 Task: Look for space in Dour, Belgium from 9th July, 2023 to 16th July, 2023 for 2 adults, 1 child in price range Rs.8000 to Rs.16000. Place can be entire place with 2 bedrooms having 2 beds and 1 bathroom. Property type can be flat. Amenities needed are: washing machine, heating, . Booking option can be shelf check-in. Required host language is English.
Action: Mouse moved to (560, 145)
Screenshot: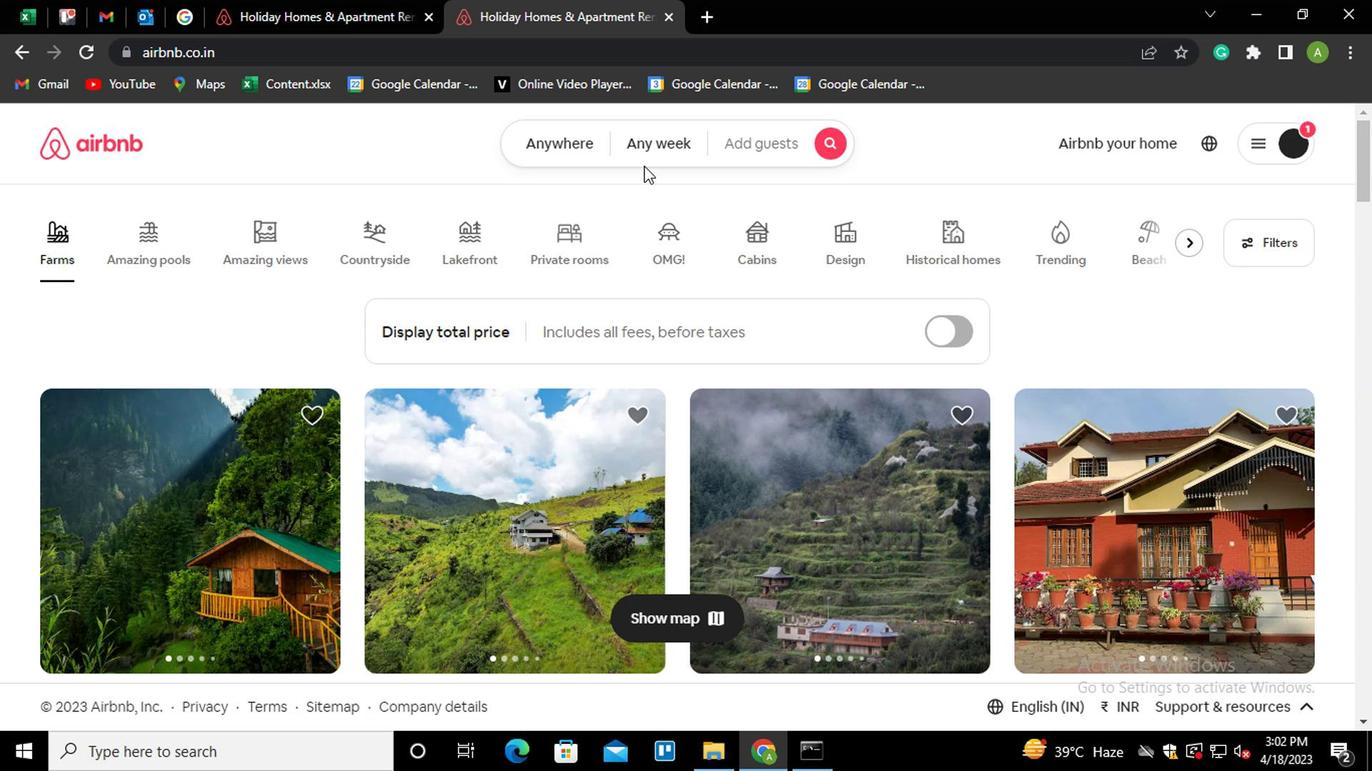 
Action: Mouse pressed left at (560, 145)
Screenshot: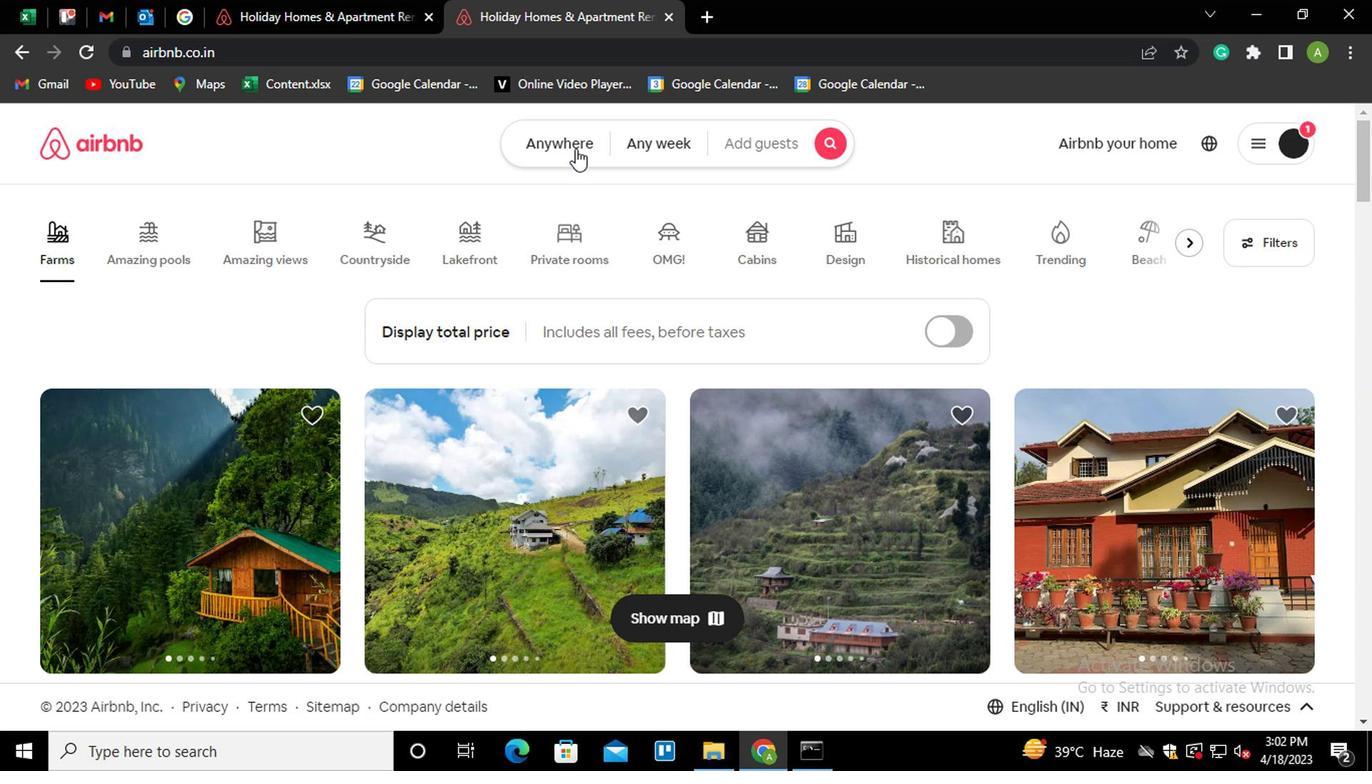 
Action: Mouse moved to (378, 230)
Screenshot: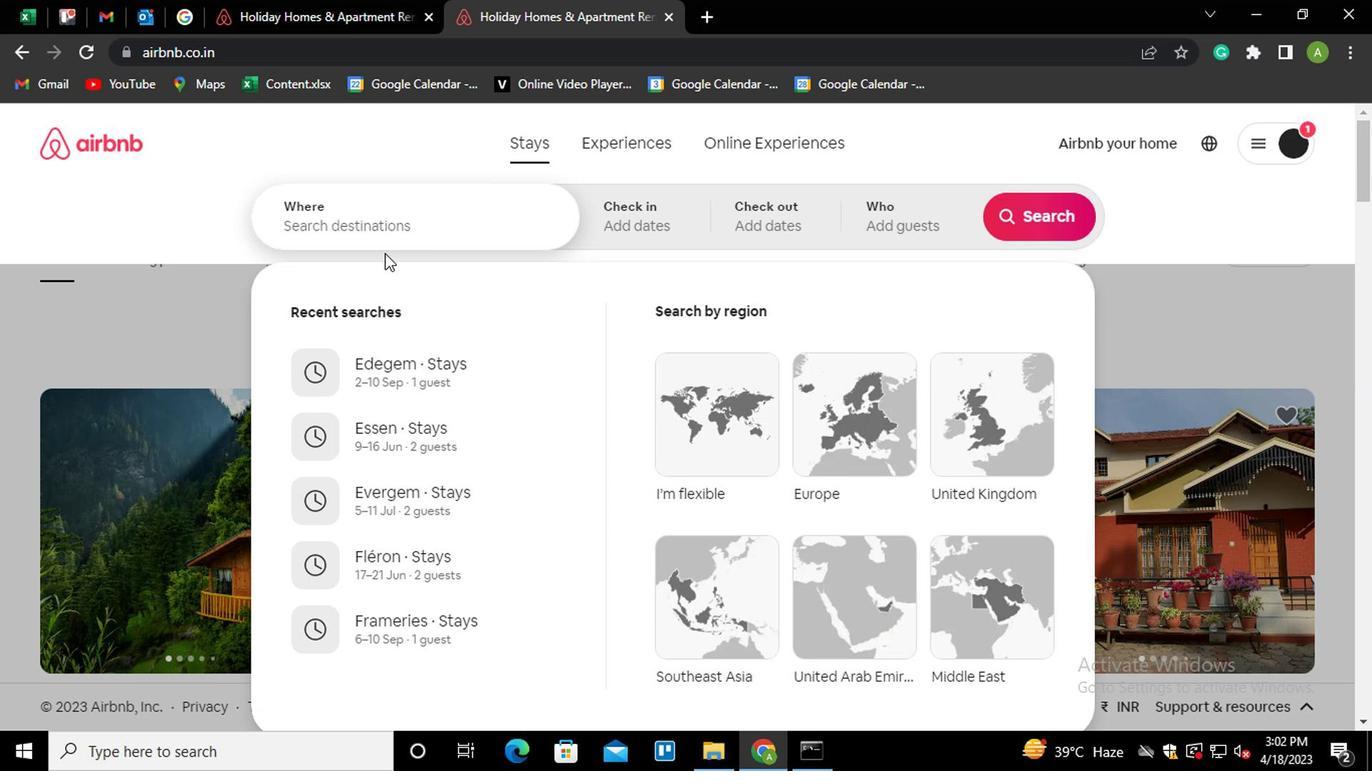 
Action: Mouse pressed left at (378, 230)
Screenshot: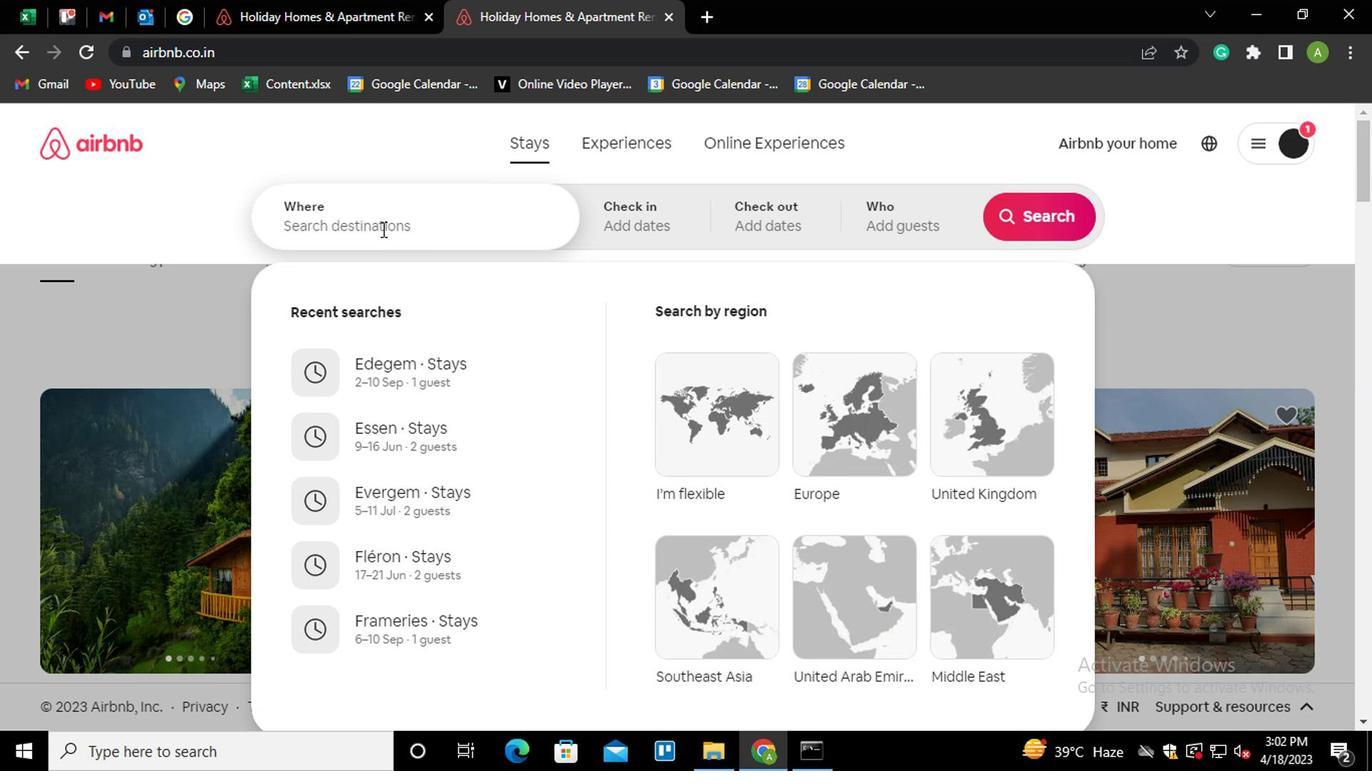 
Action: Key pressed <Key.shift>DOUR,<Key.space><Key.shift_r>BELGIUM<Key.down><Key.down><Key.down><Key.enter>
Screenshot: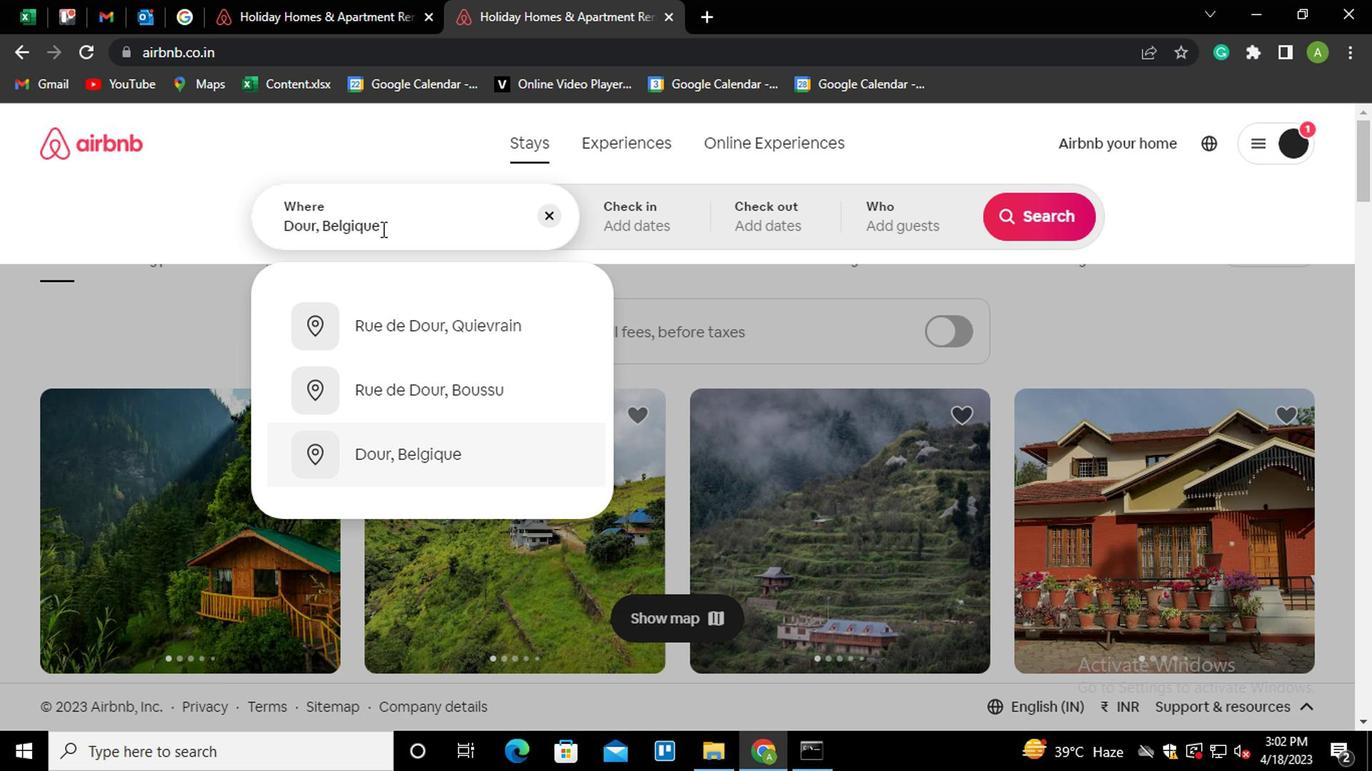 
Action: Mouse moved to (1021, 375)
Screenshot: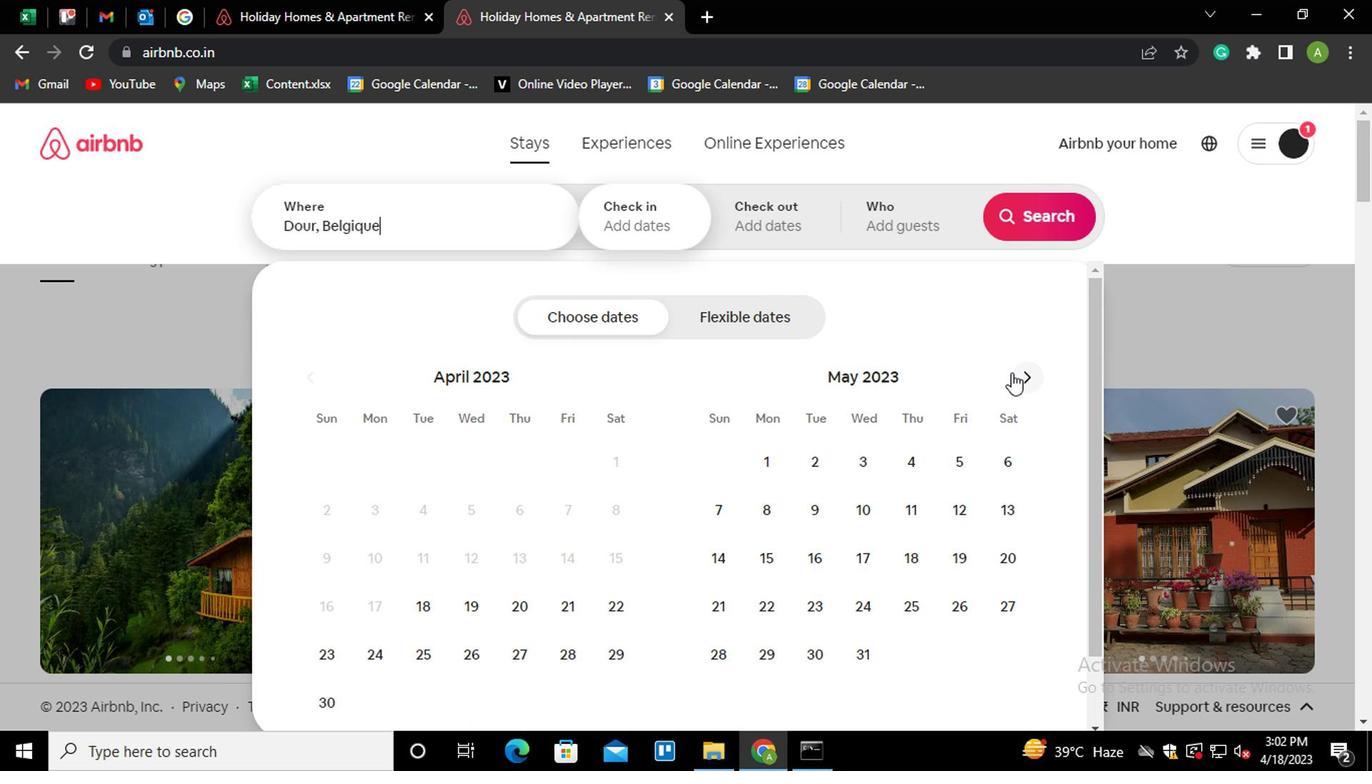 
Action: Mouse pressed left at (1021, 375)
Screenshot: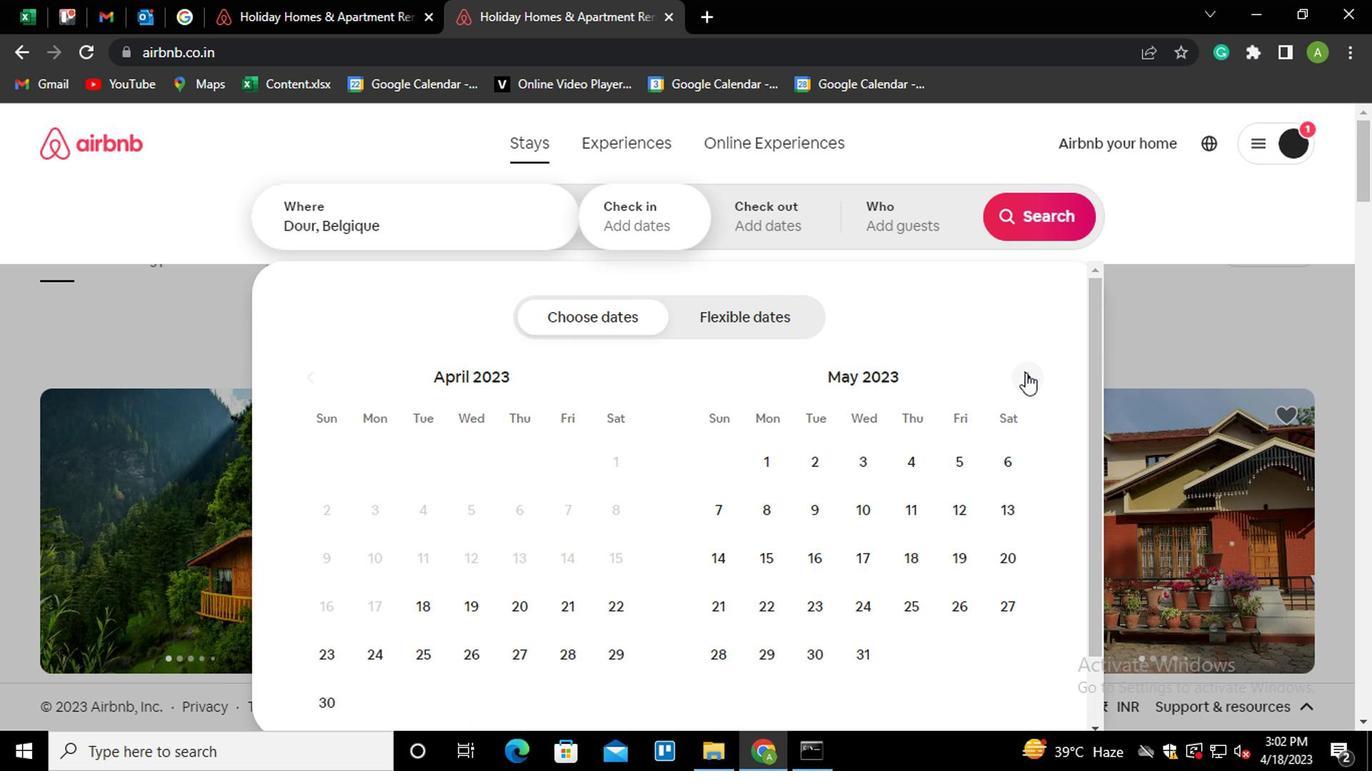 
Action: Mouse pressed left at (1021, 375)
Screenshot: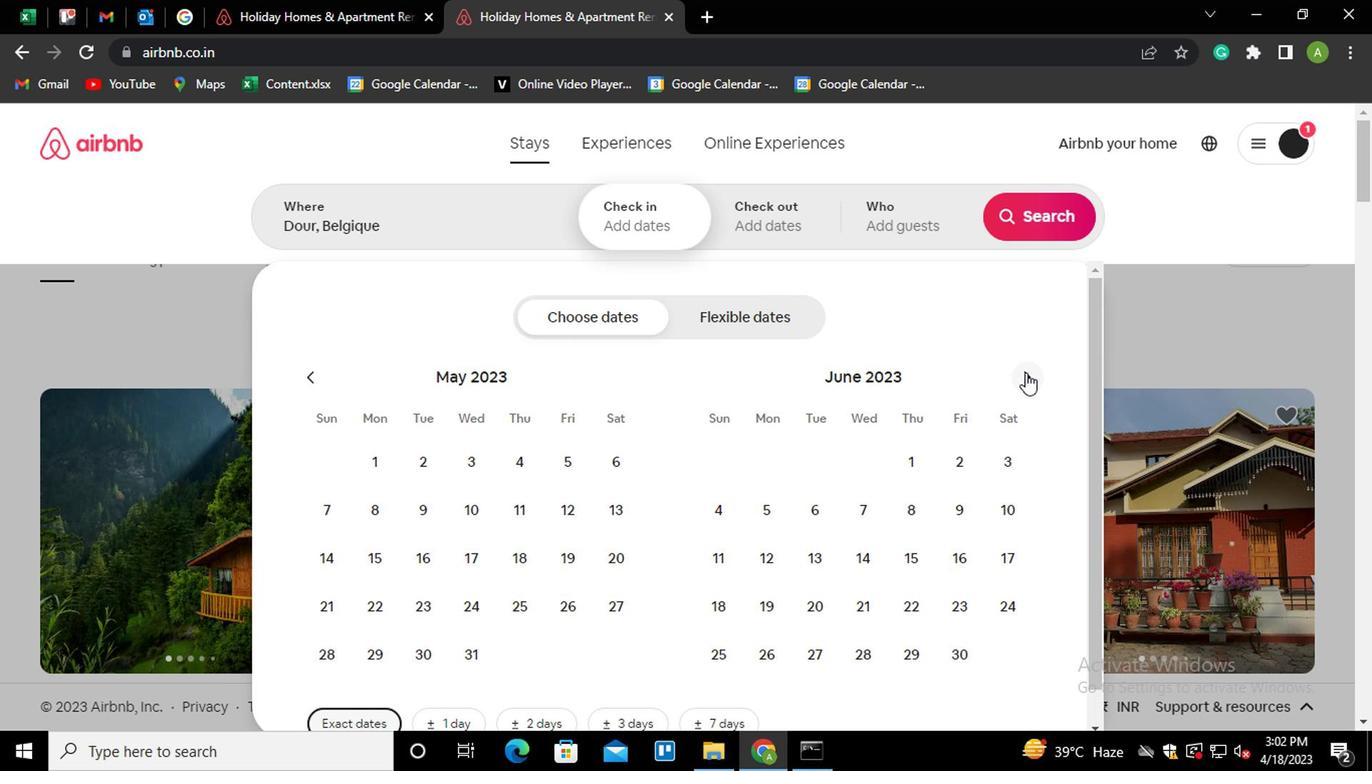 
Action: Mouse moved to (713, 552)
Screenshot: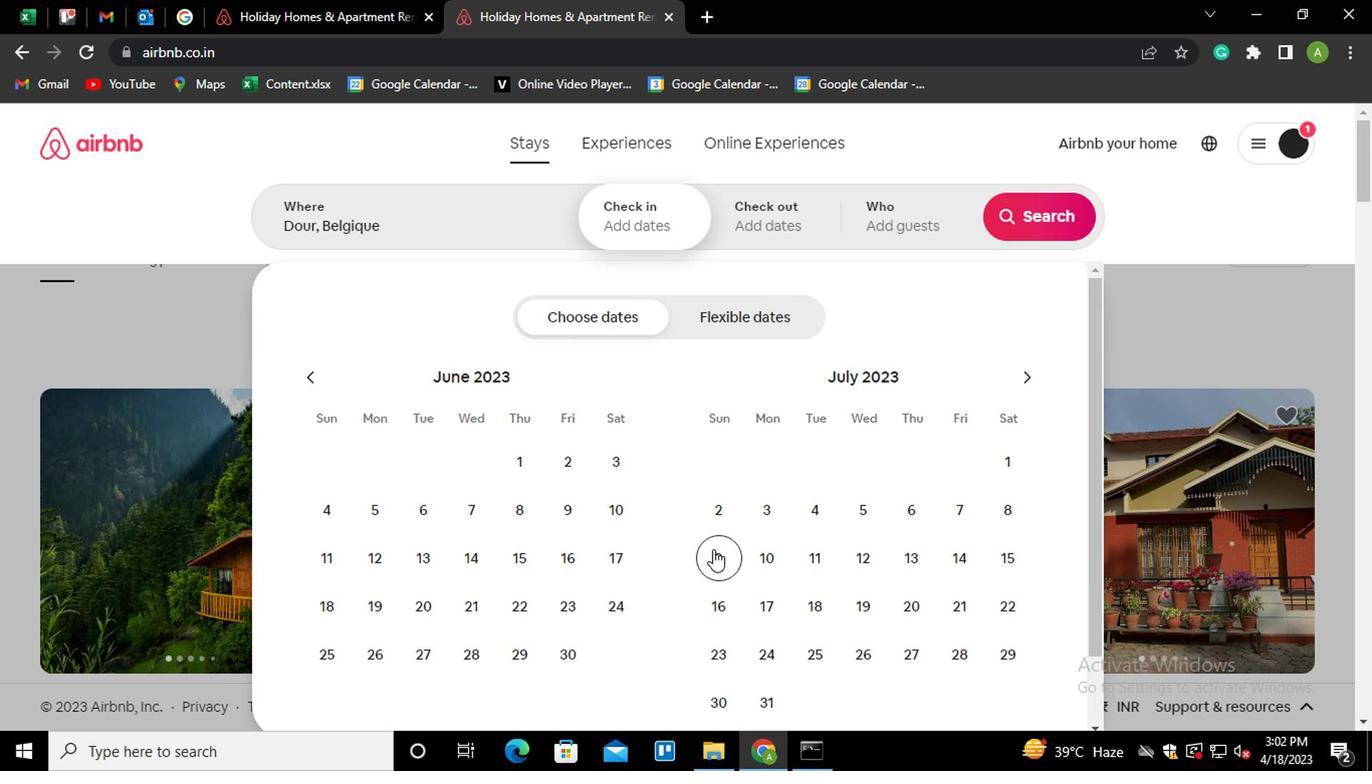 
Action: Mouse pressed left at (713, 552)
Screenshot: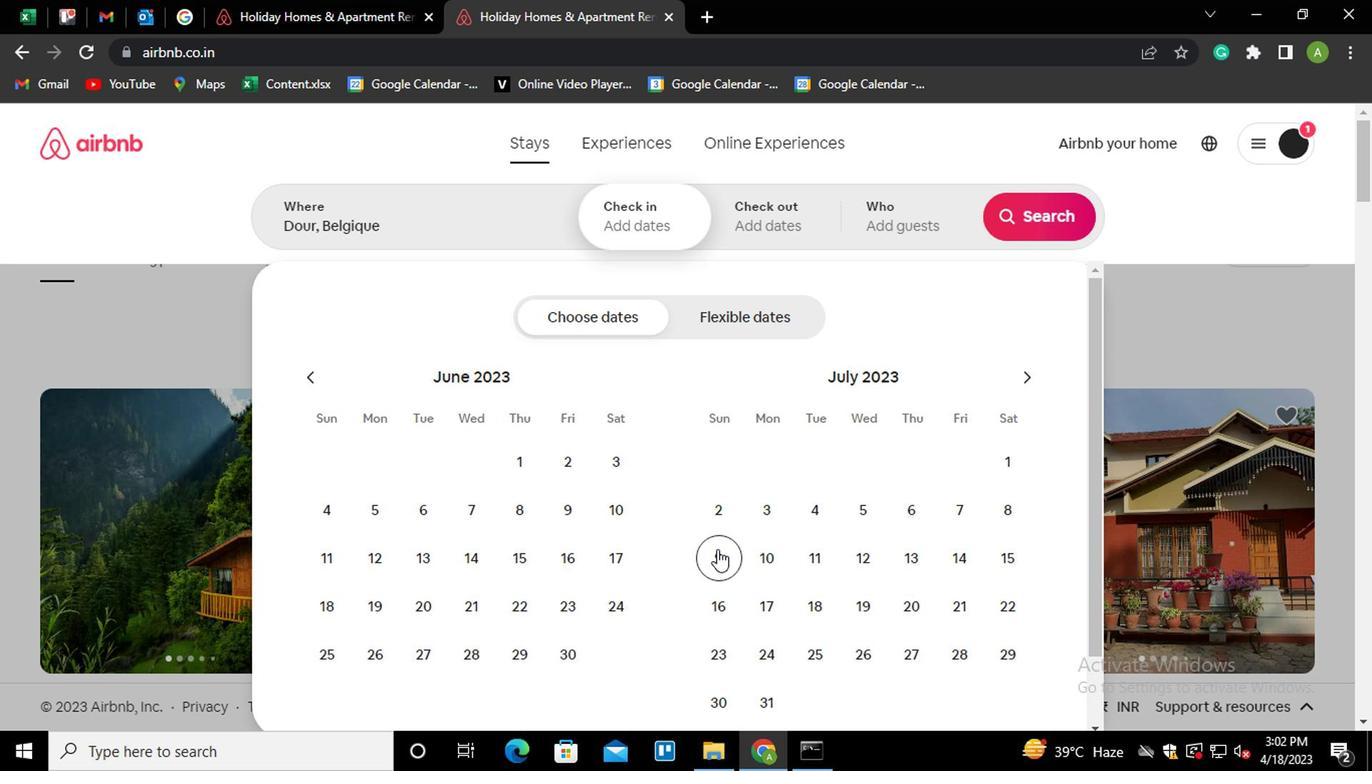 
Action: Mouse moved to (726, 611)
Screenshot: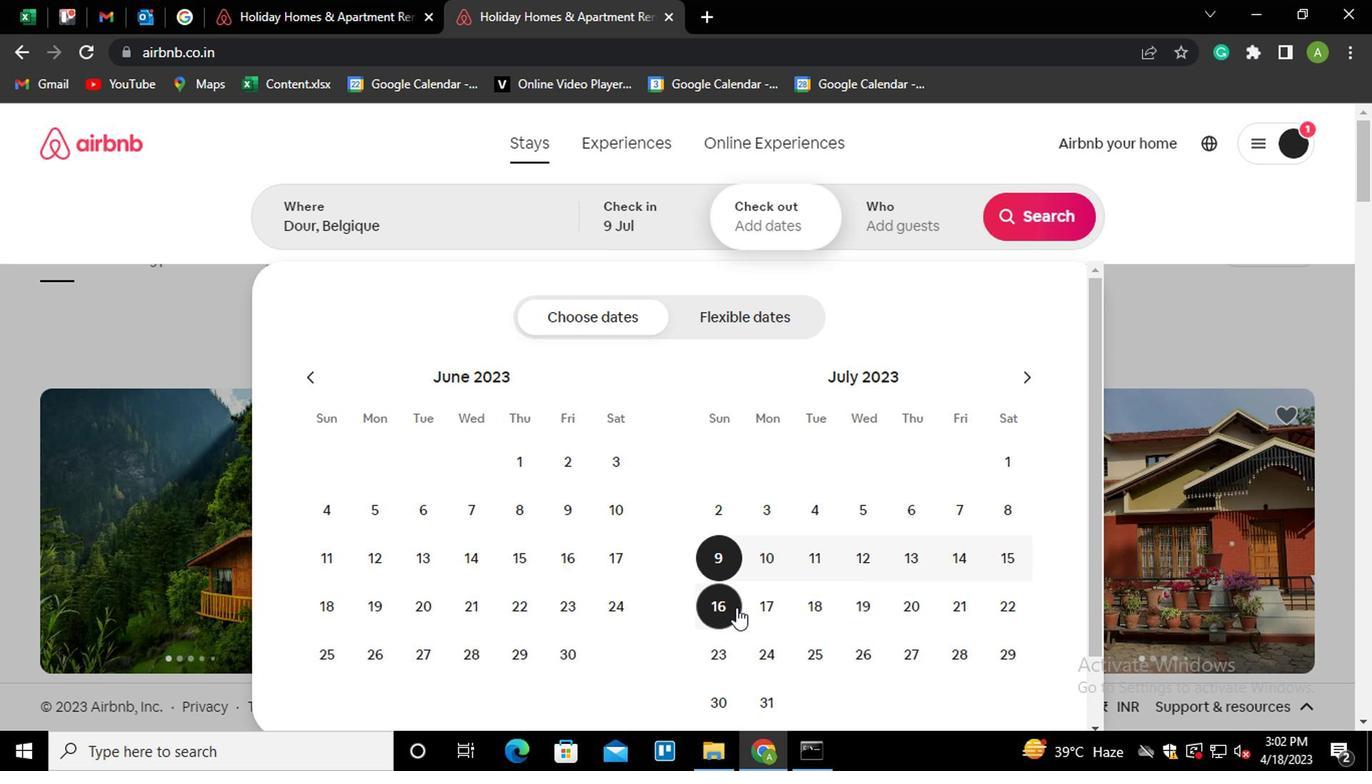 
Action: Mouse pressed left at (726, 611)
Screenshot: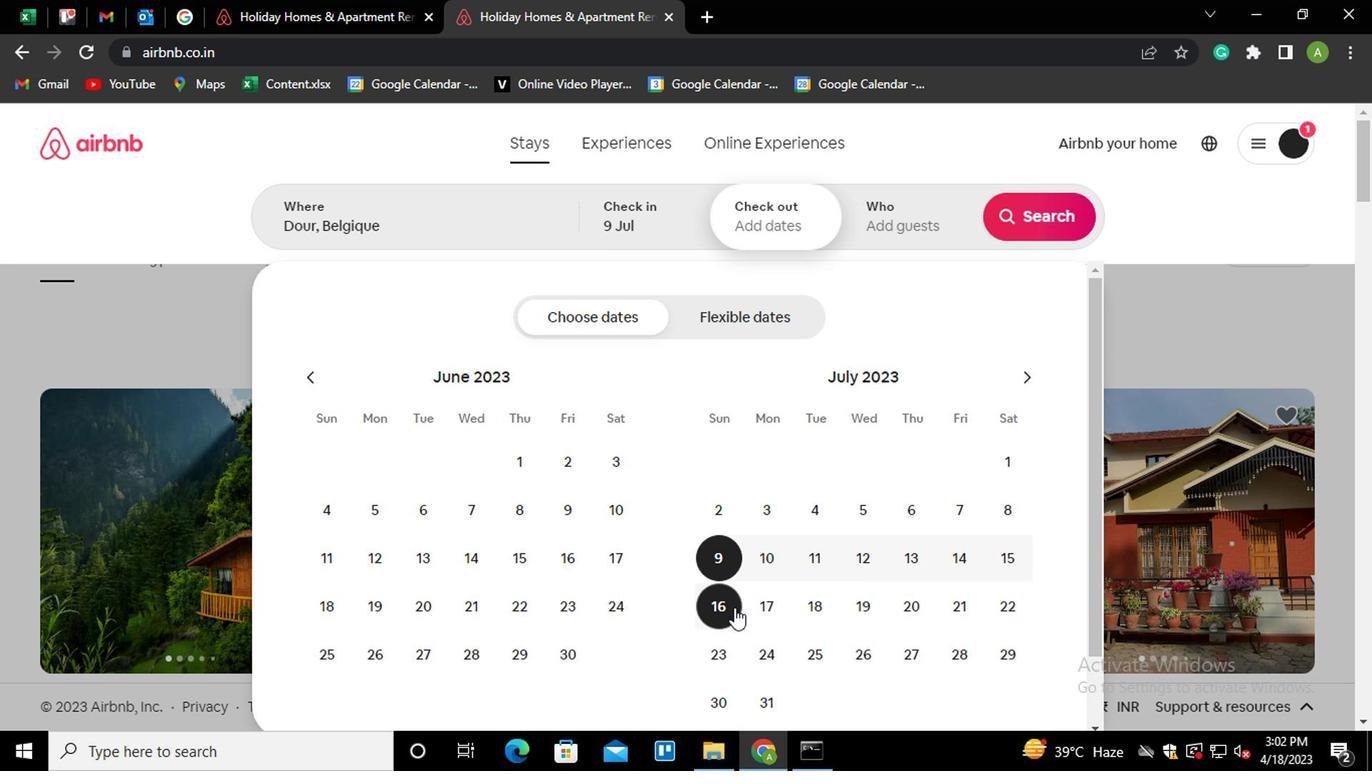 
Action: Mouse moved to (882, 227)
Screenshot: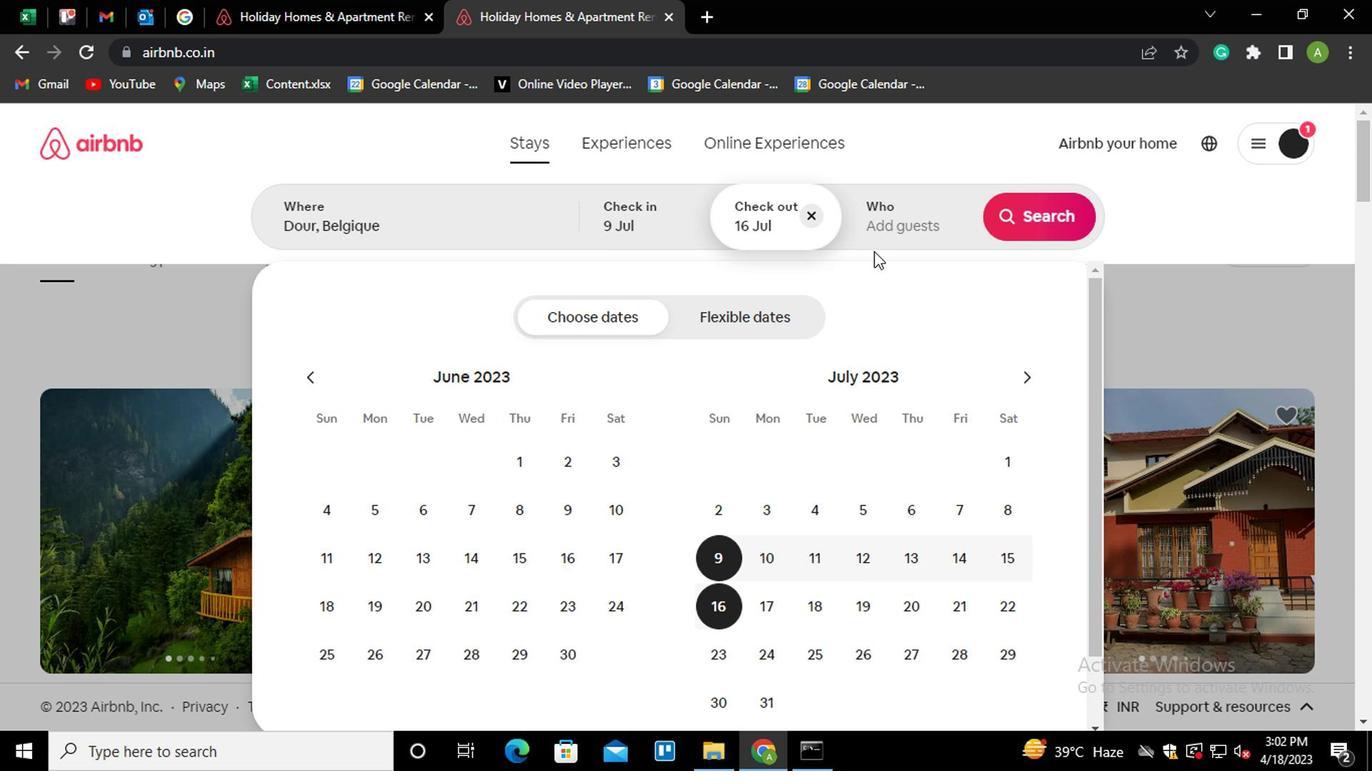 
Action: Mouse pressed left at (882, 227)
Screenshot: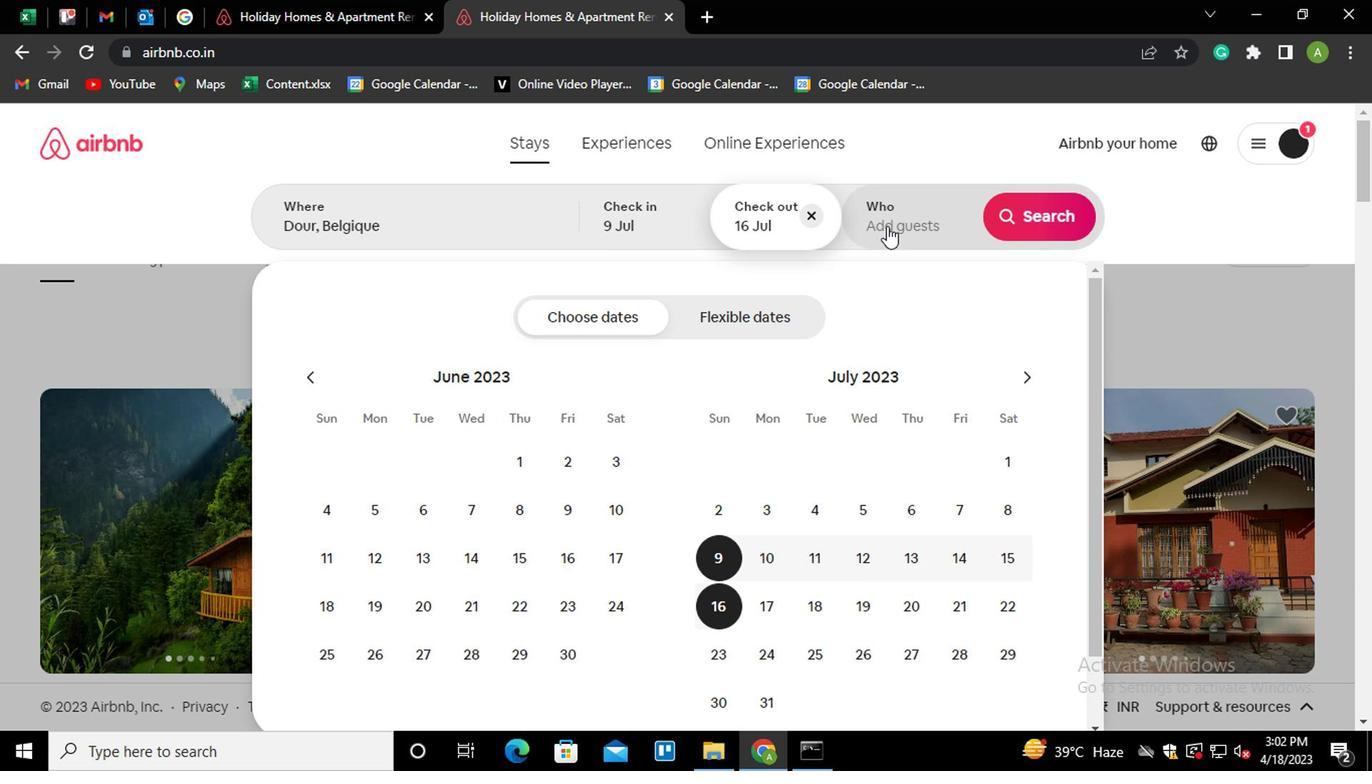 
Action: Mouse moved to (1031, 321)
Screenshot: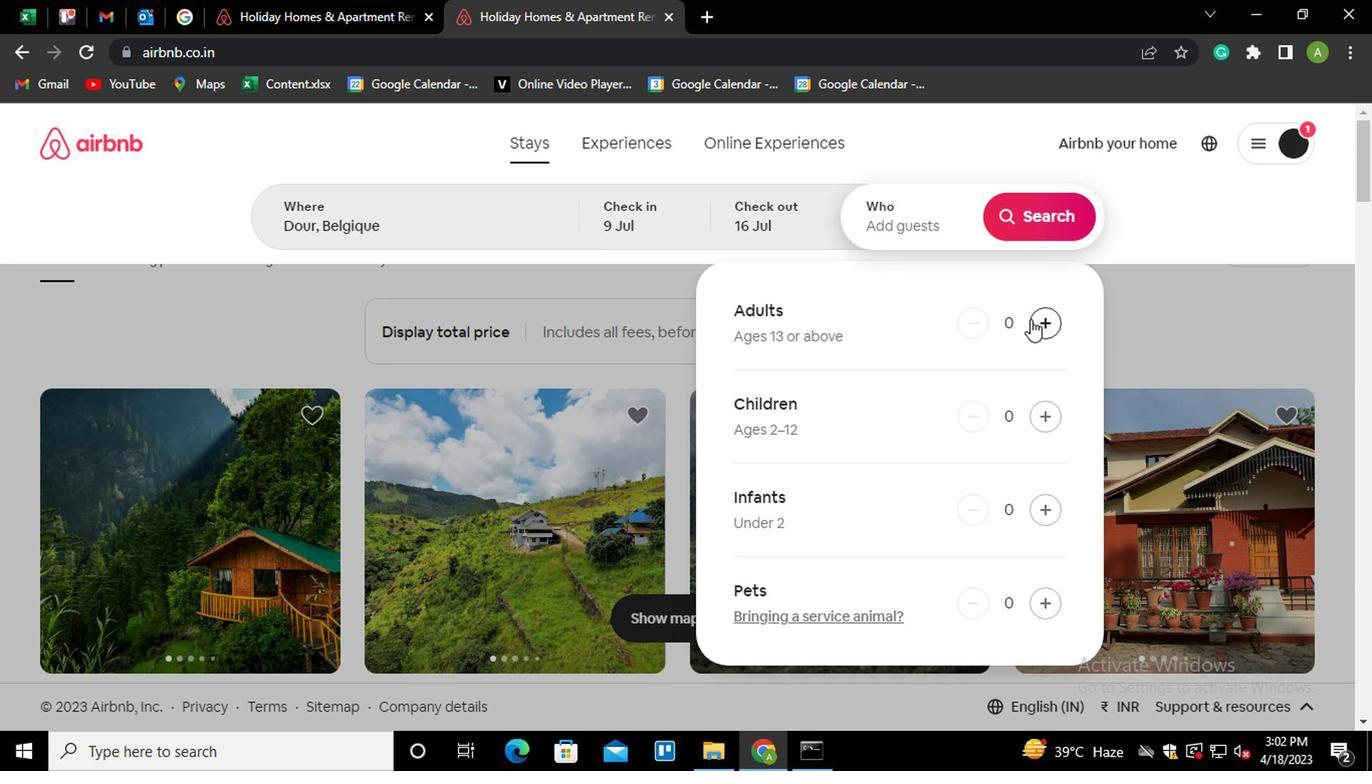 
Action: Mouse pressed left at (1031, 321)
Screenshot: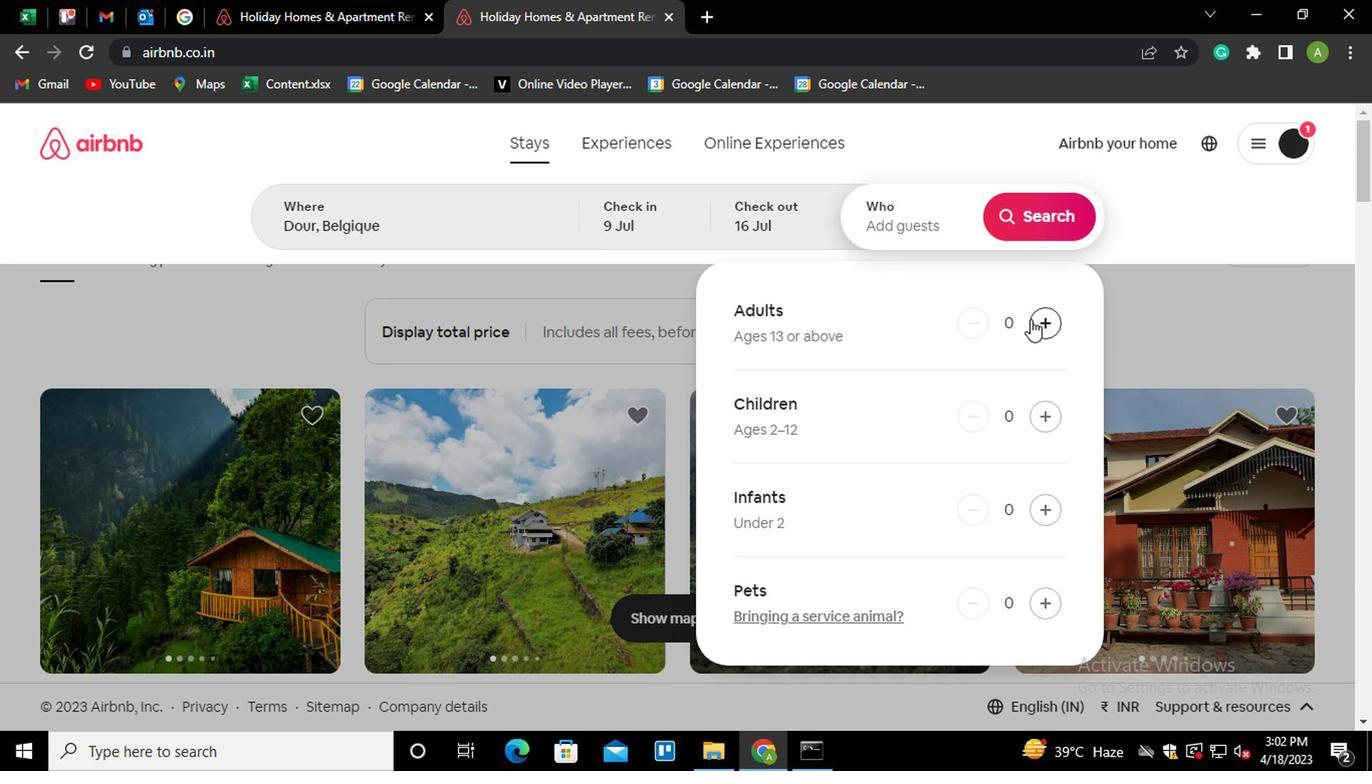 
Action: Mouse pressed left at (1031, 321)
Screenshot: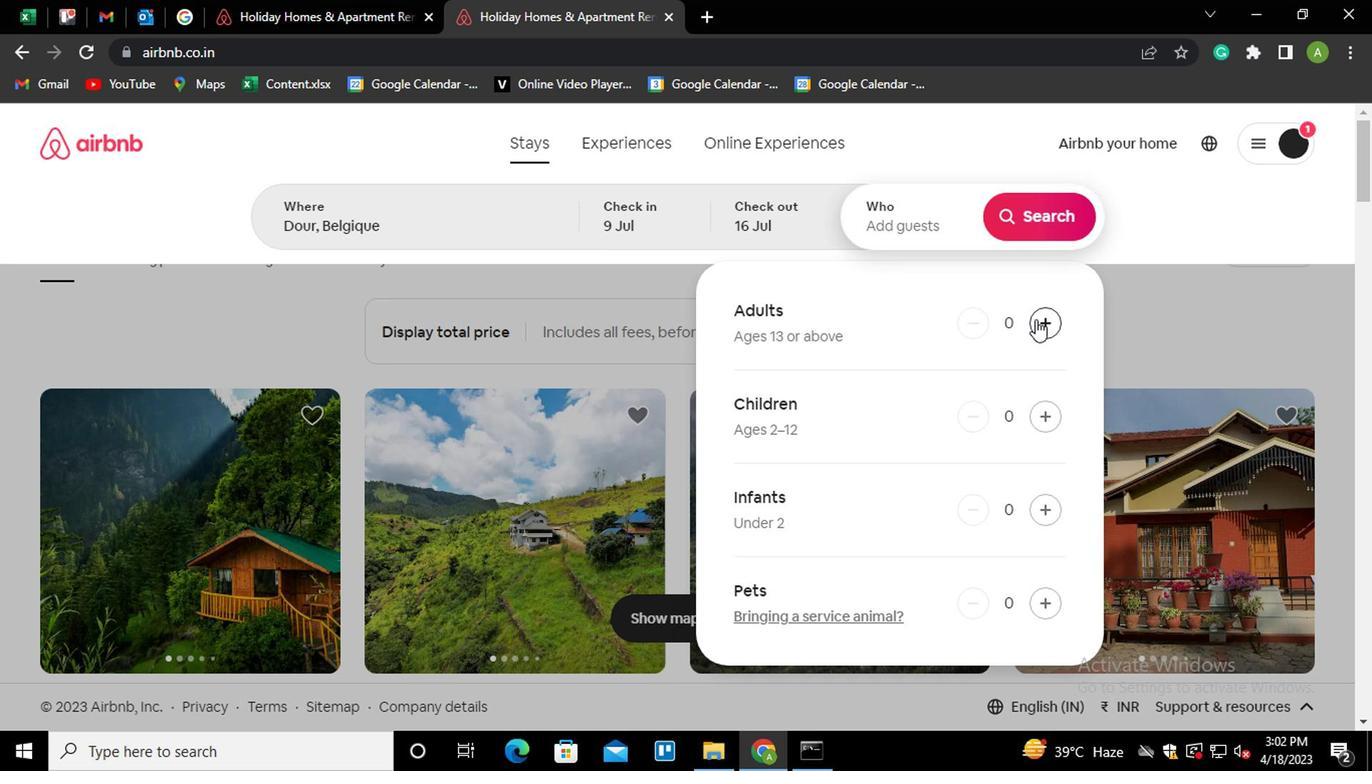 
Action: Mouse moved to (1036, 417)
Screenshot: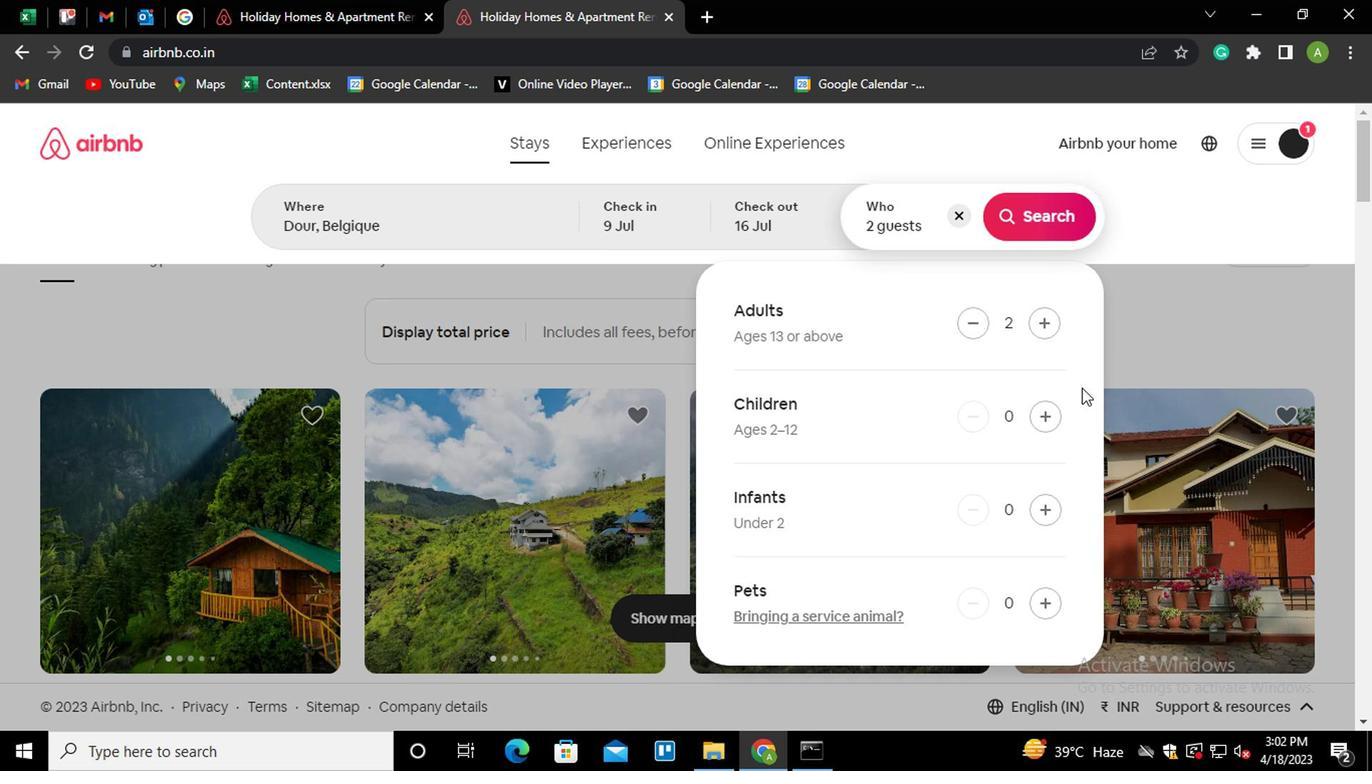 
Action: Mouse pressed left at (1036, 417)
Screenshot: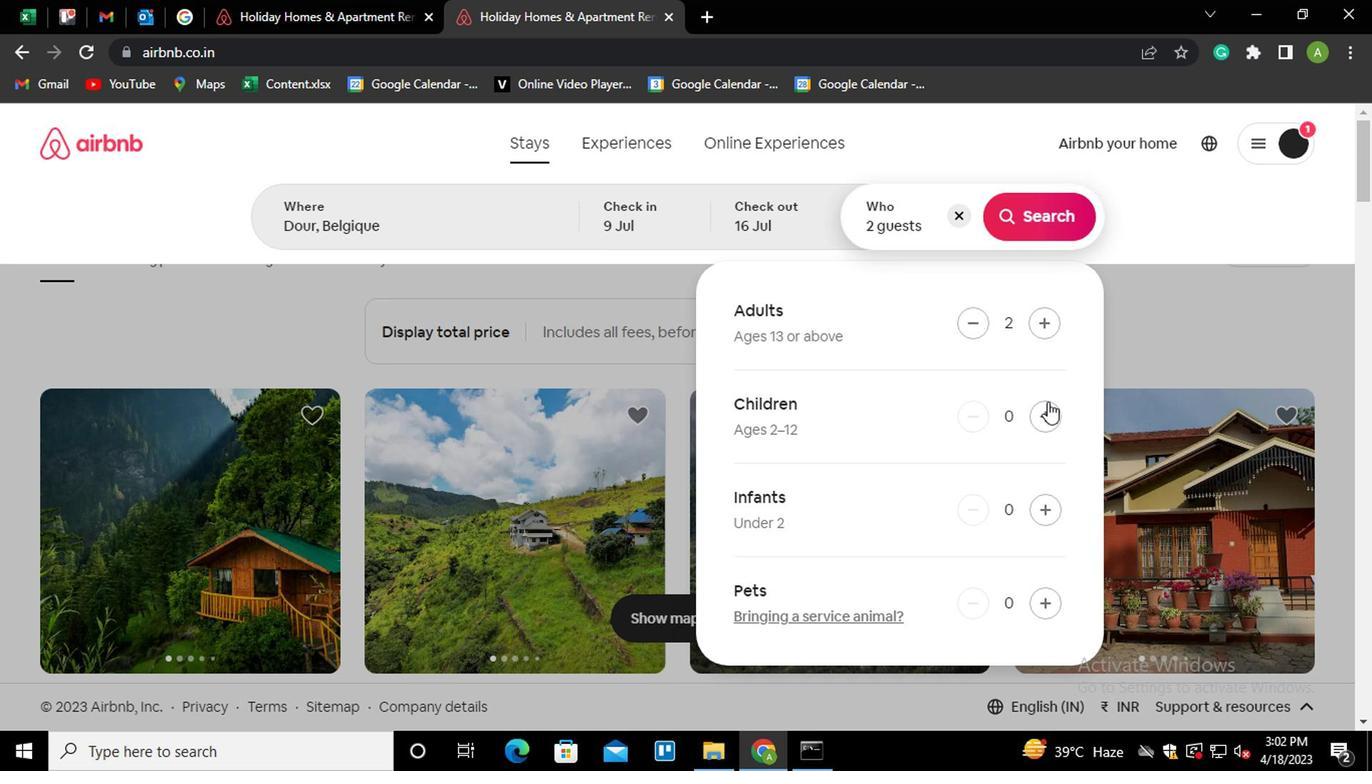 
Action: Mouse moved to (1023, 204)
Screenshot: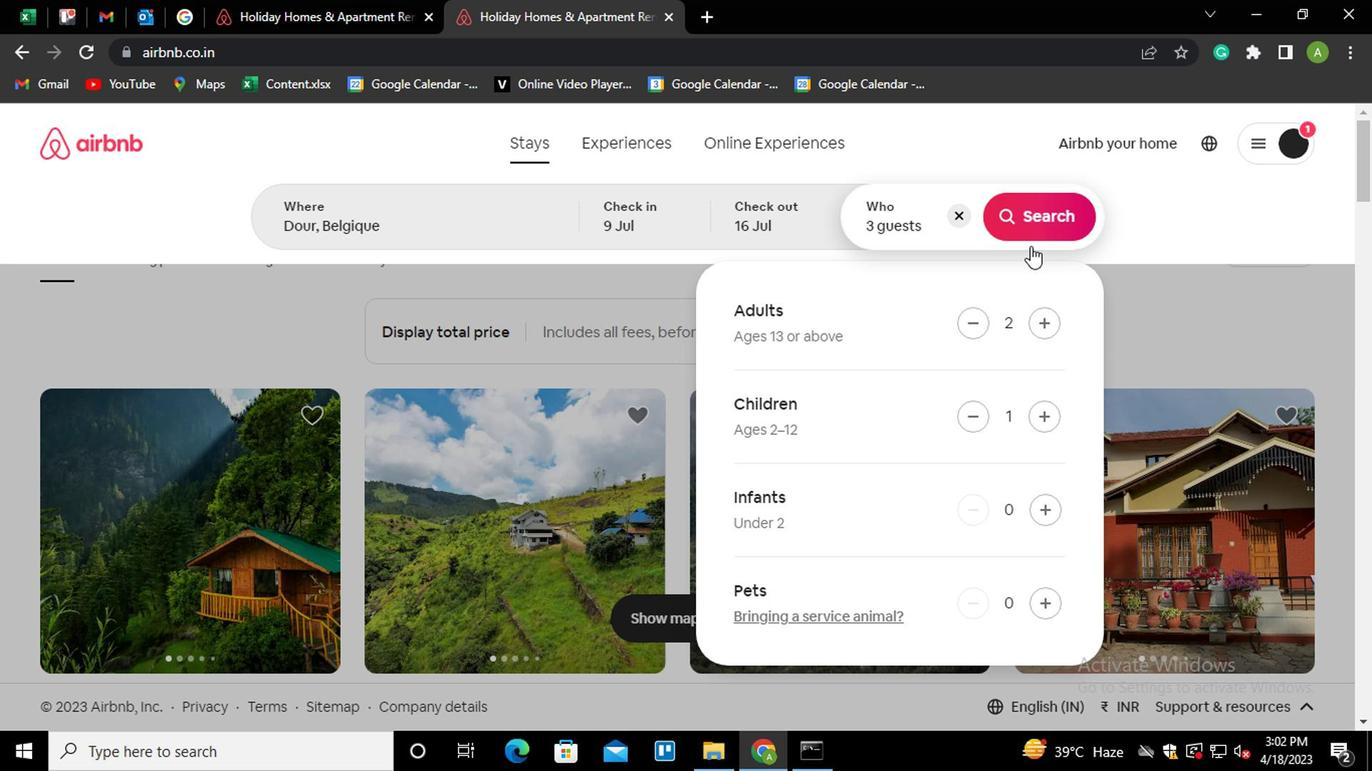 
Action: Mouse pressed left at (1023, 204)
Screenshot: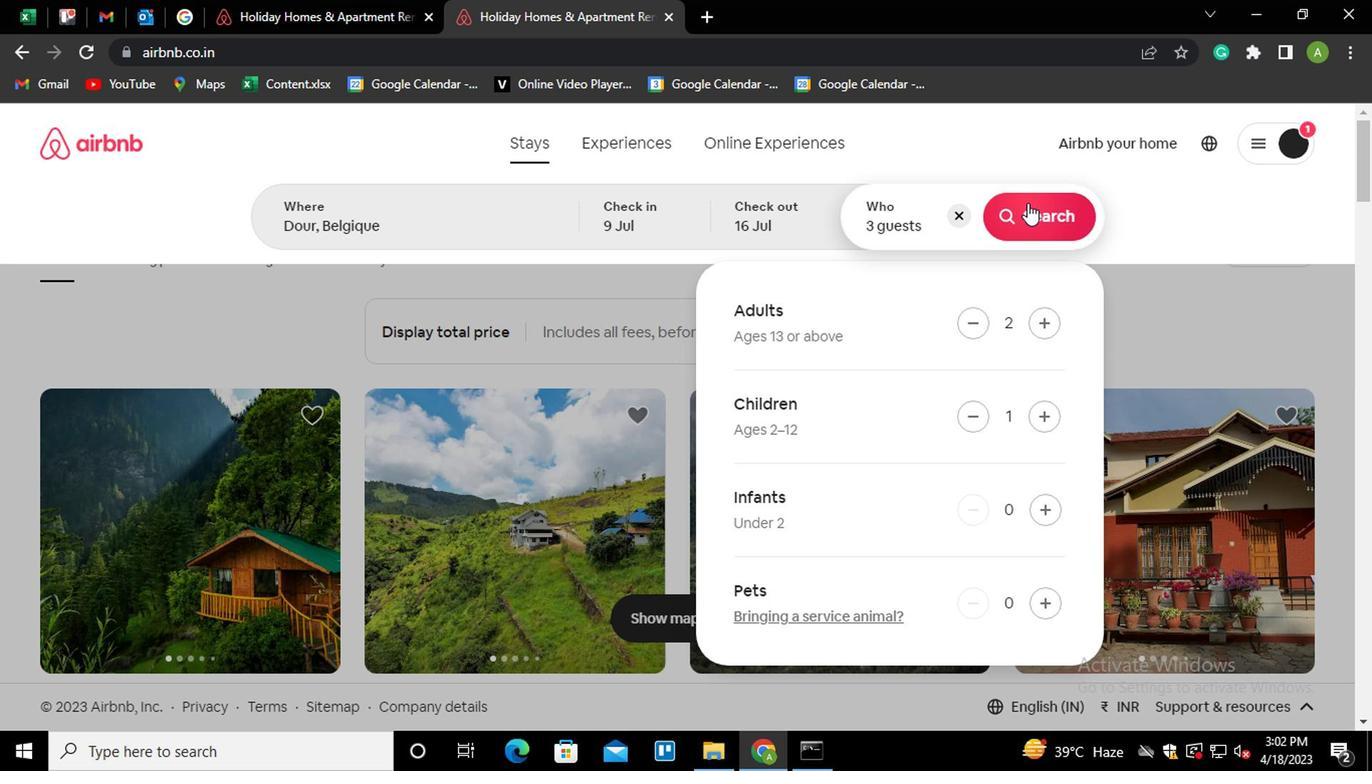 
Action: Mouse moved to (1289, 227)
Screenshot: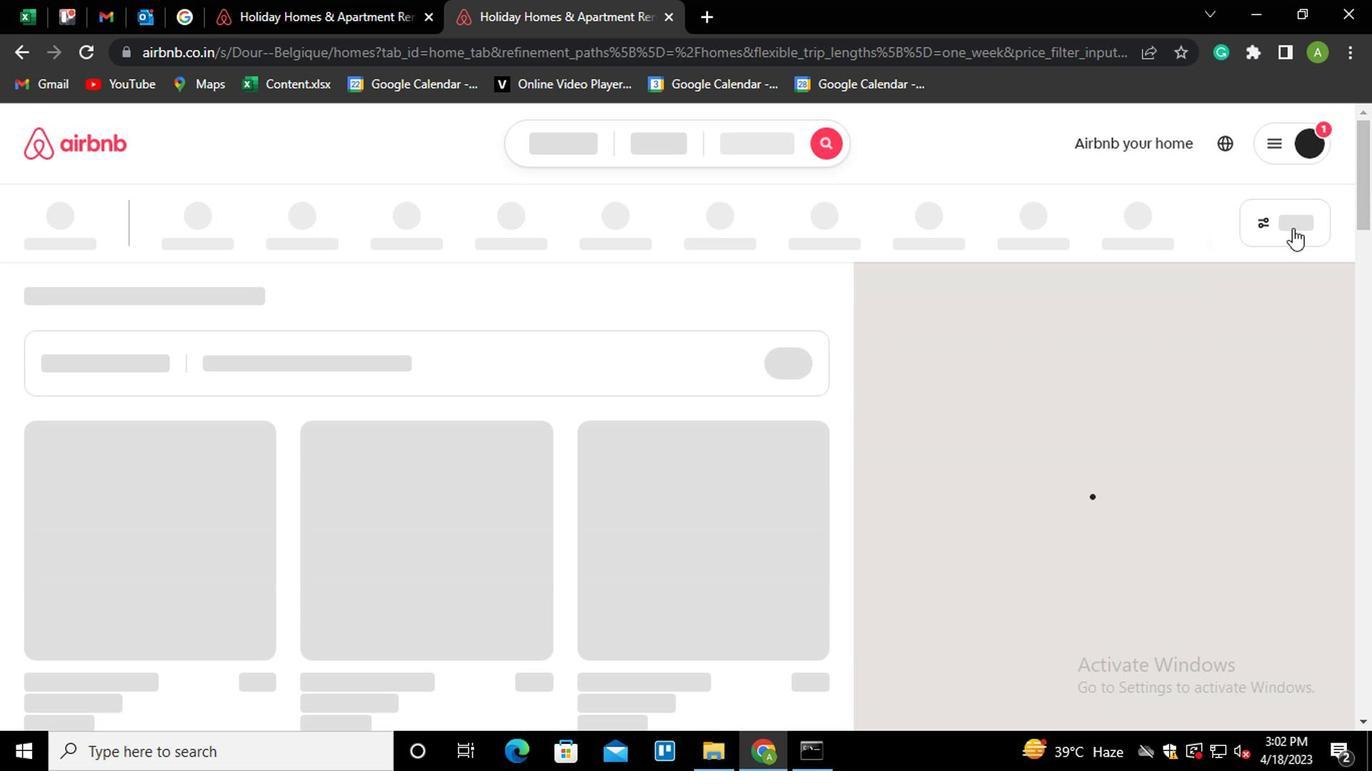
Action: Mouse pressed left at (1289, 227)
Screenshot: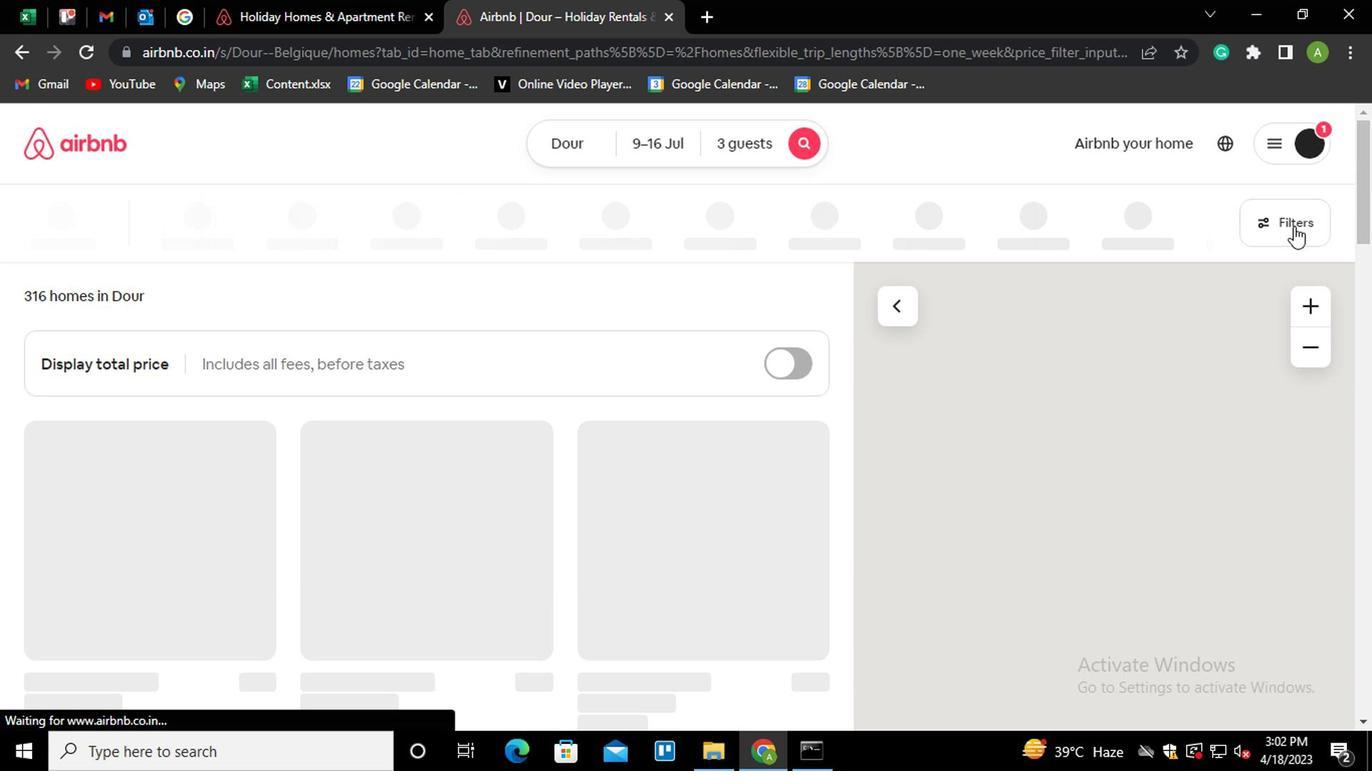
Action: Mouse moved to (585, 463)
Screenshot: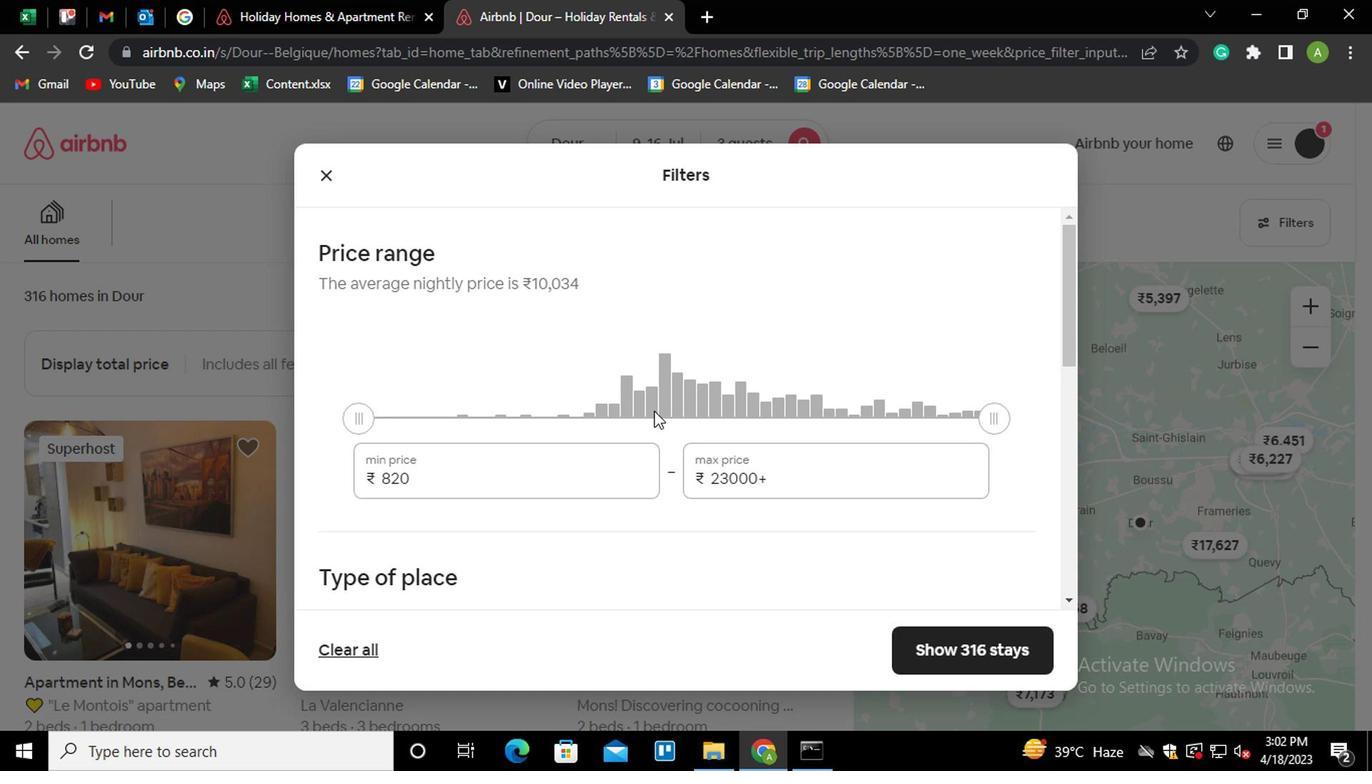 
Action: Mouse pressed left at (585, 463)
Screenshot: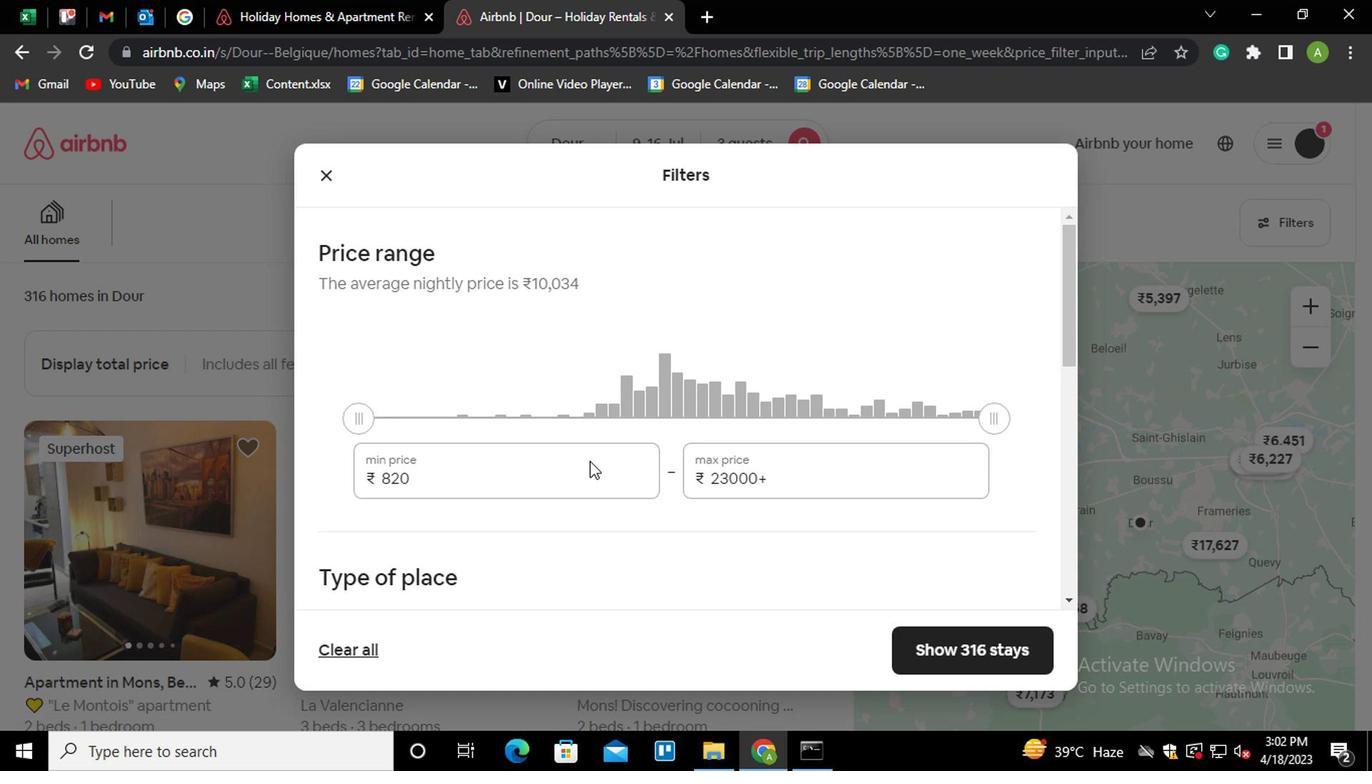 
Action: Mouse moved to (580, 463)
Screenshot: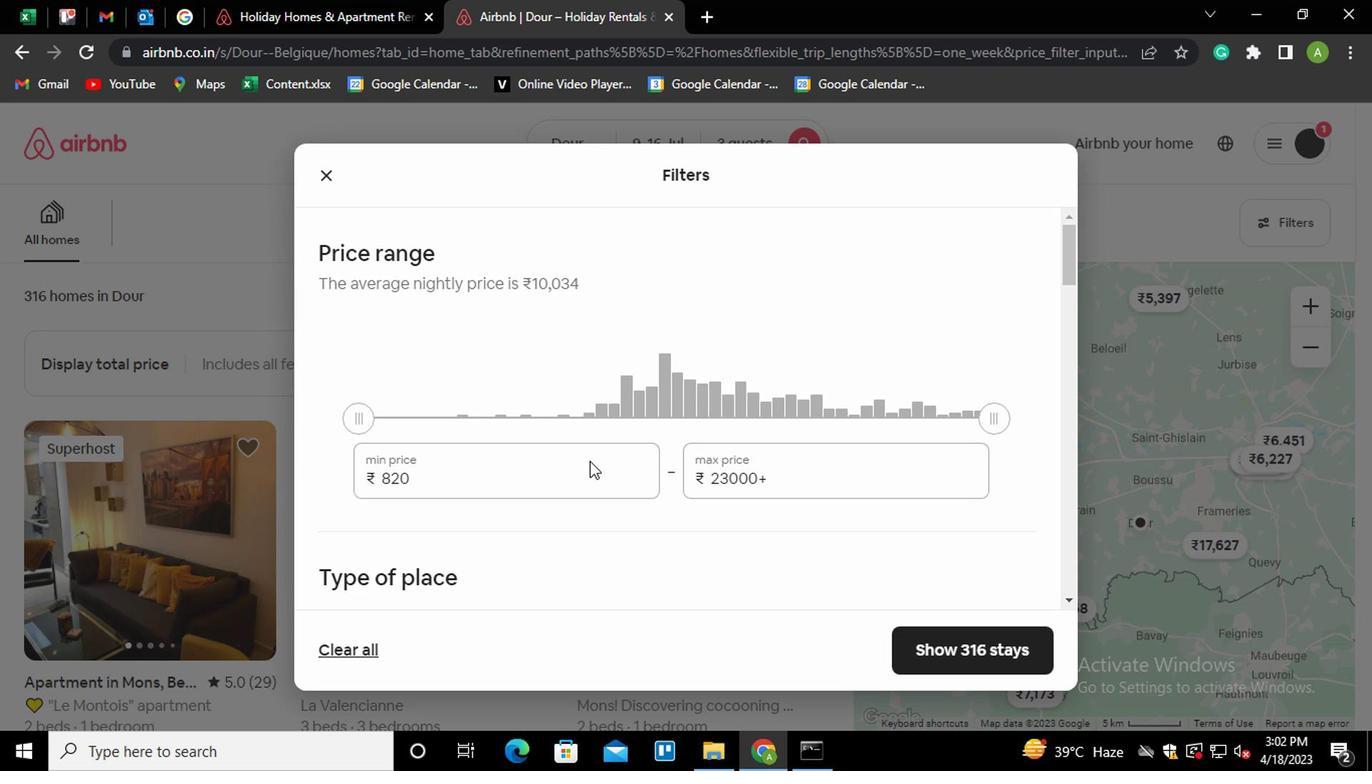 
Action: Key pressed <Key.shift_r><Key.home>8000
Screenshot: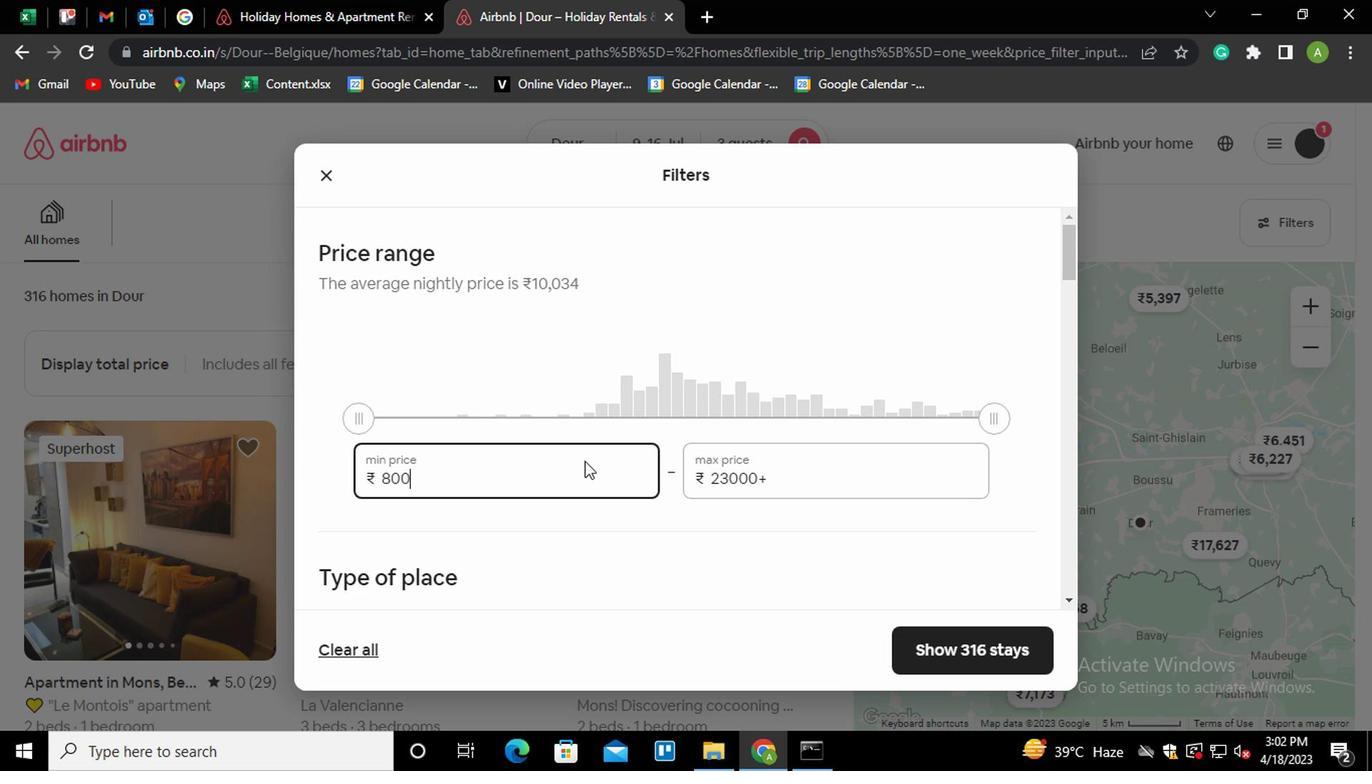 
Action: Mouse moved to (811, 493)
Screenshot: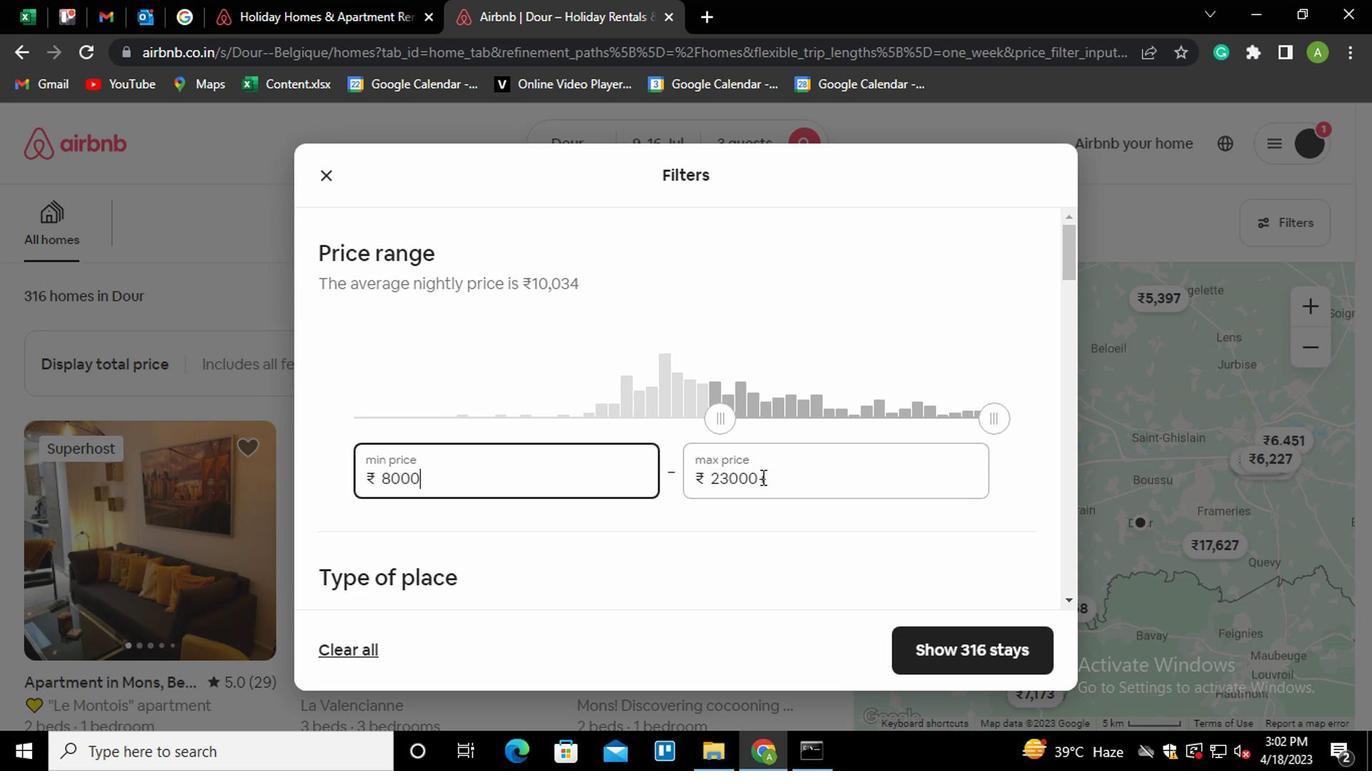 
Action: Mouse pressed left at (811, 493)
Screenshot: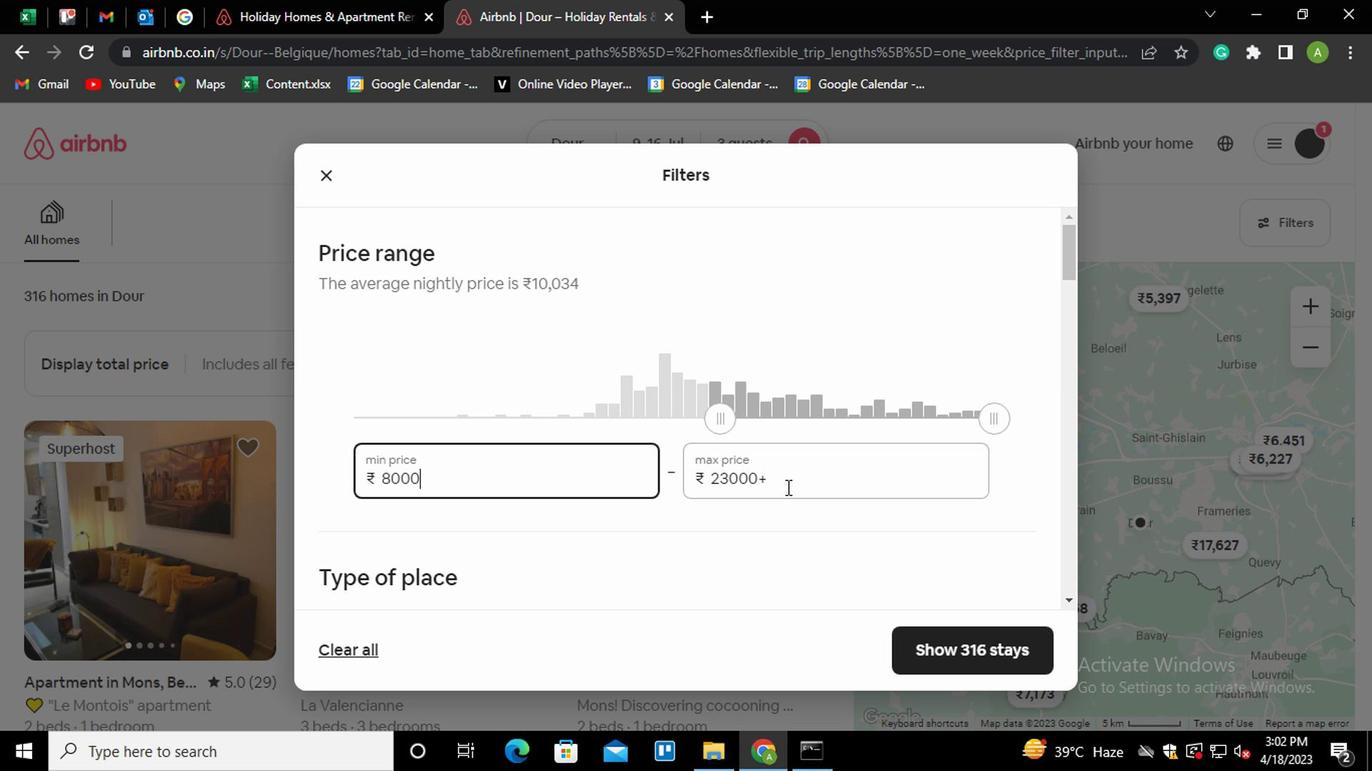
Action: Mouse moved to (771, 488)
Screenshot: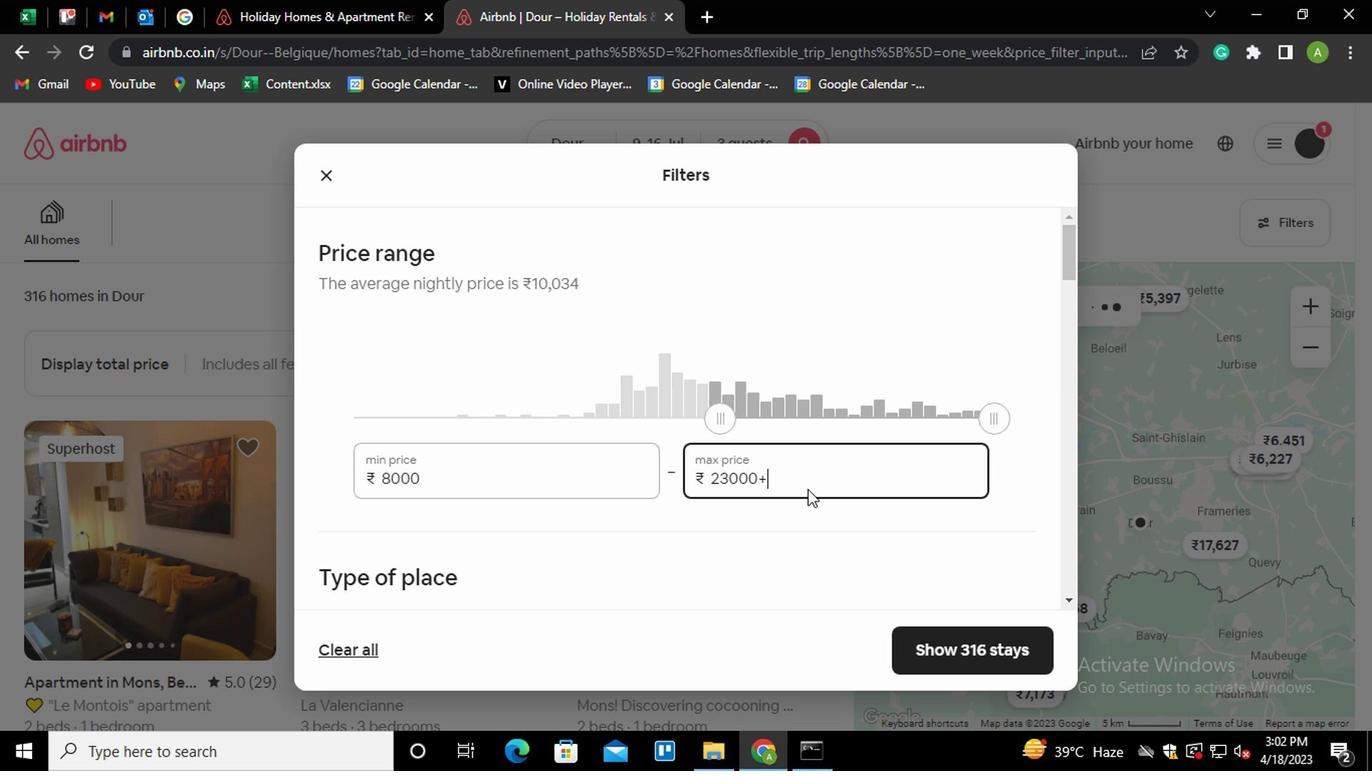 
Action: Key pressed <Key.shift_r><Key.home>16000
Screenshot: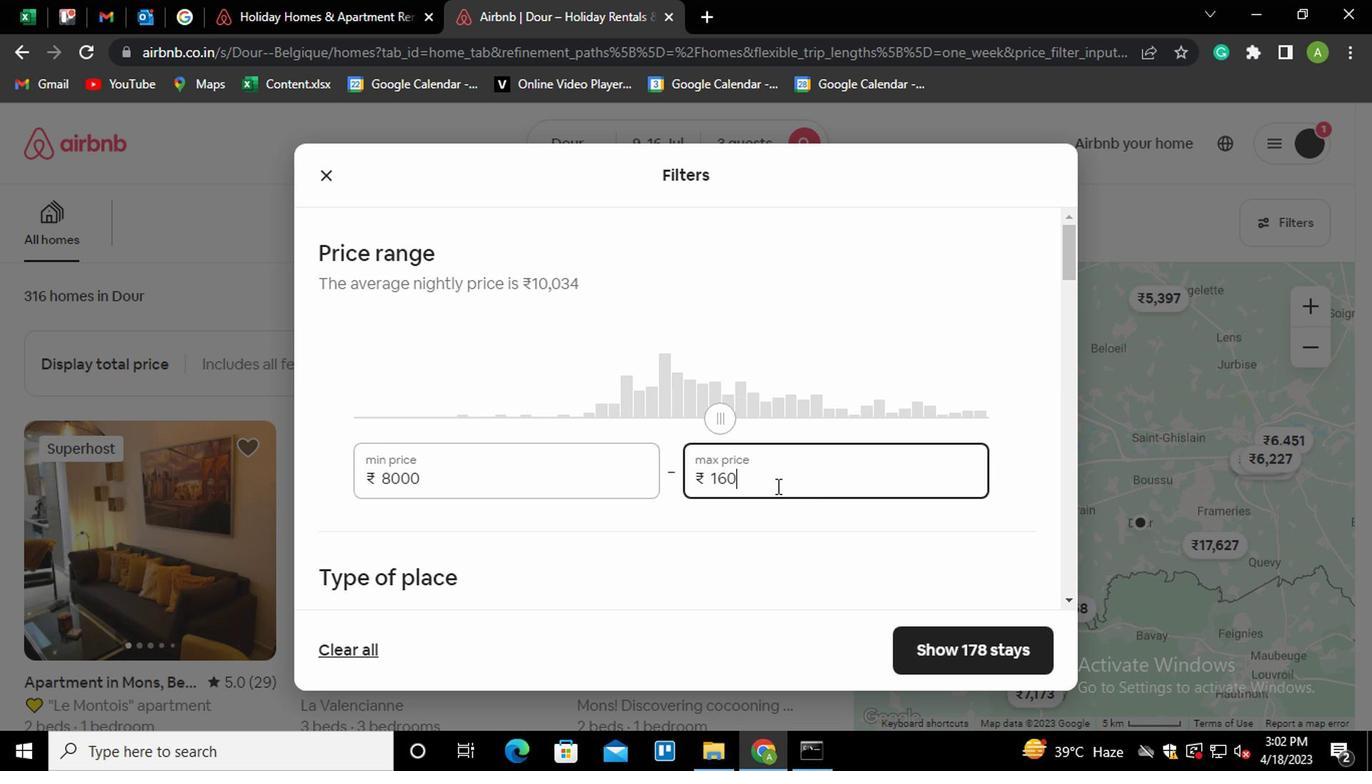 
Action: Mouse moved to (771, 485)
Screenshot: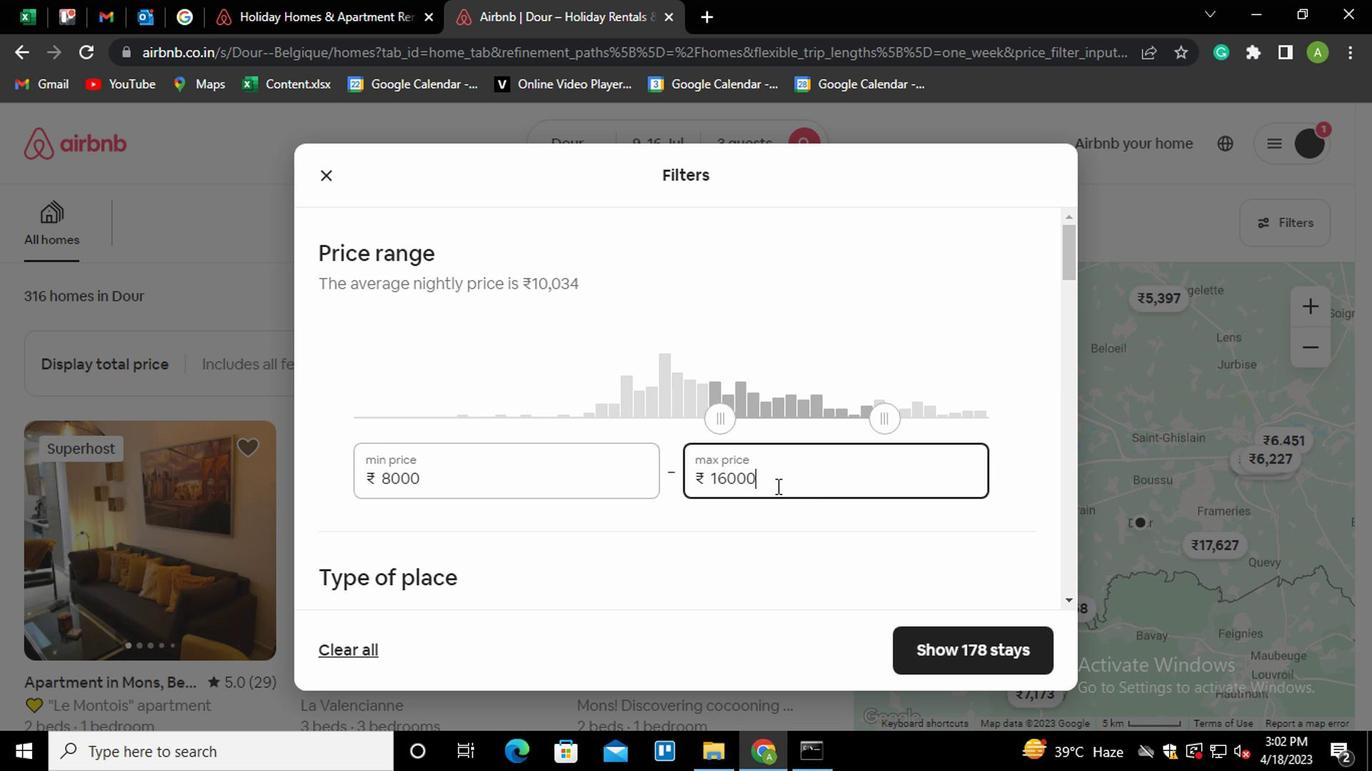 
Action: Mouse scrolled (771, 485) with delta (0, 0)
Screenshot: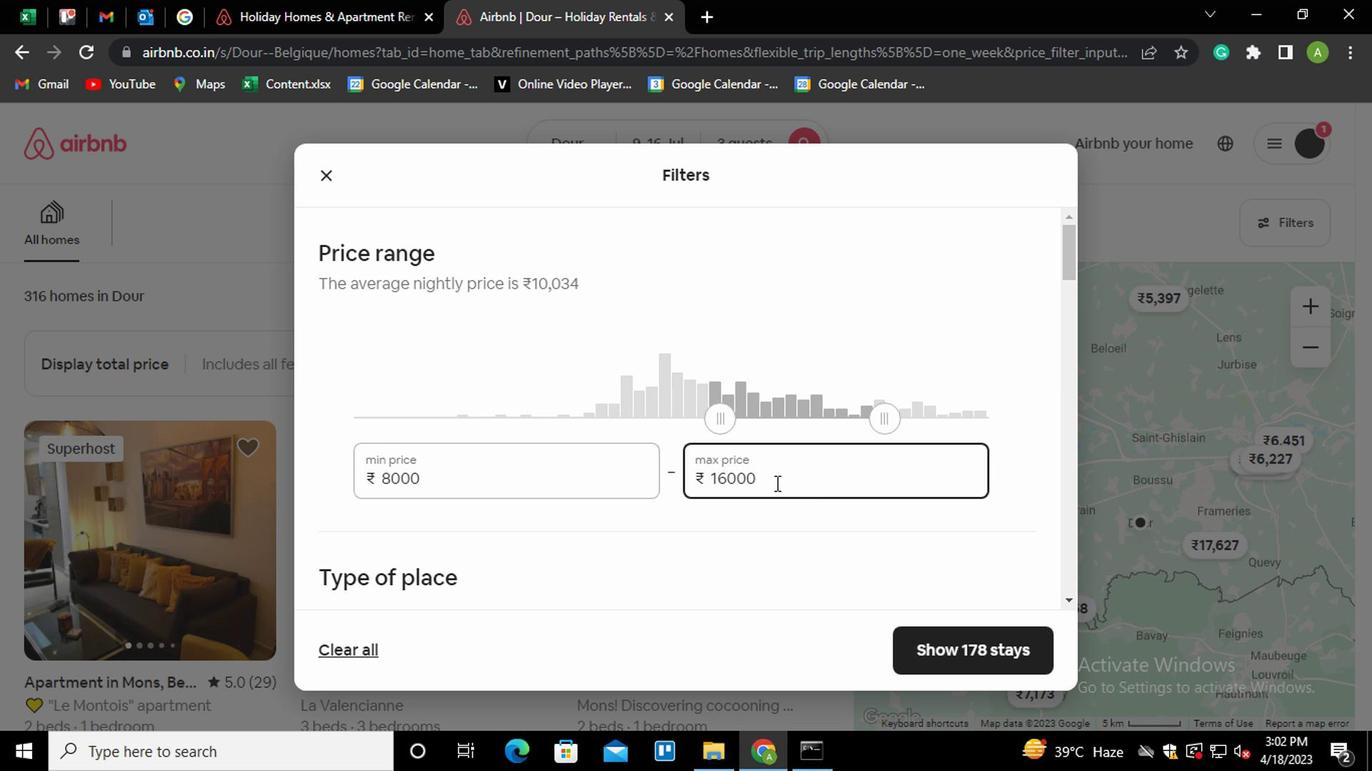 
Action: Mouse scrolled (771, 485) with delta (0, 0)
Screenshot: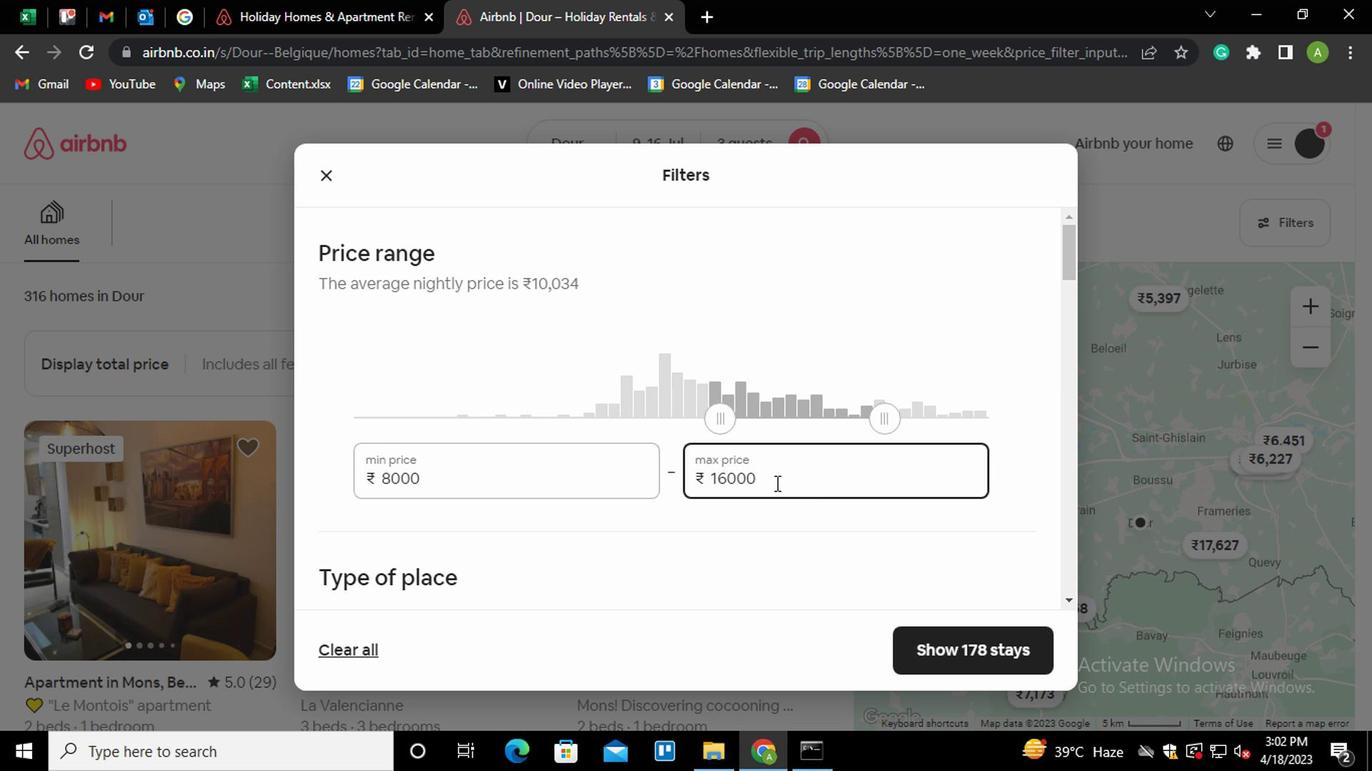 
Action: Mouse moved to (335, 439)
Screenshot: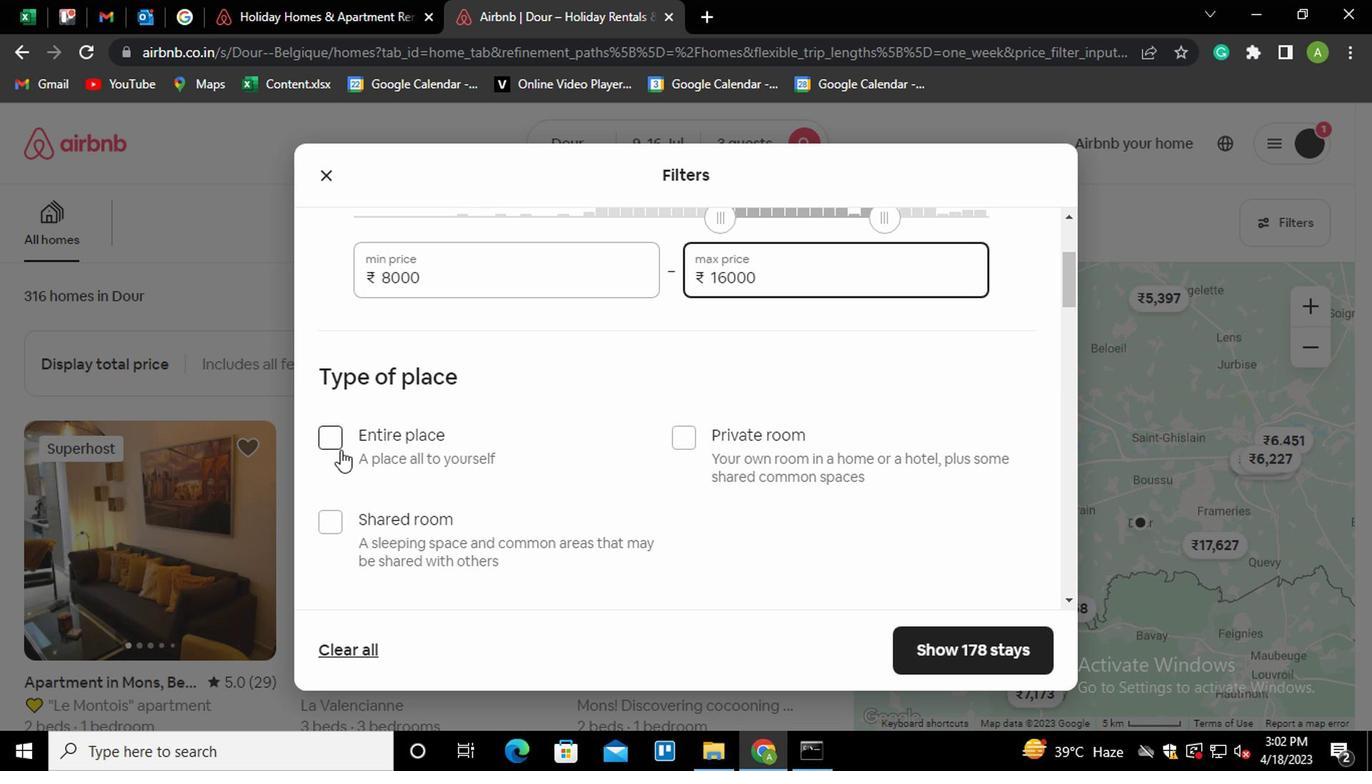 
Action: Mouse pressed left at (335, 439)
Screenshot: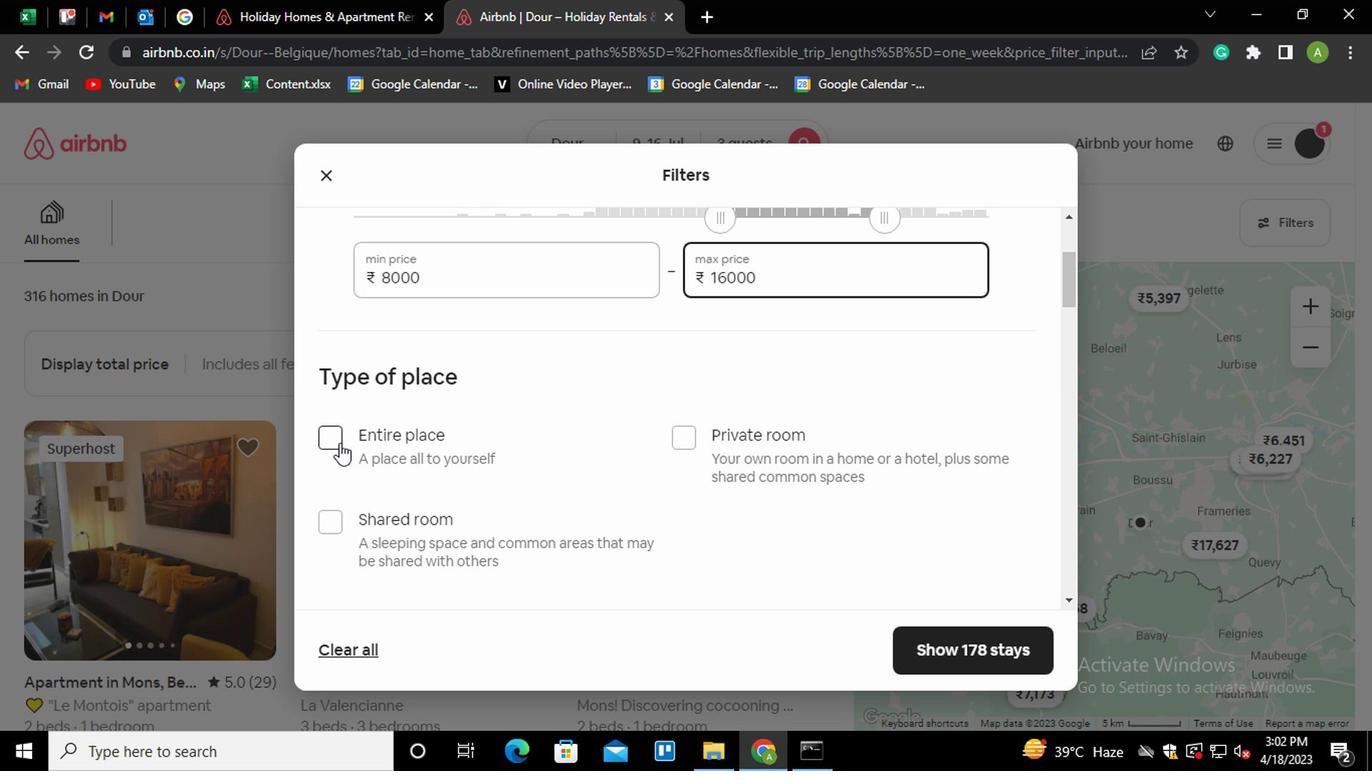 
Action: Mouse moved to (608, 474)
Screenshot: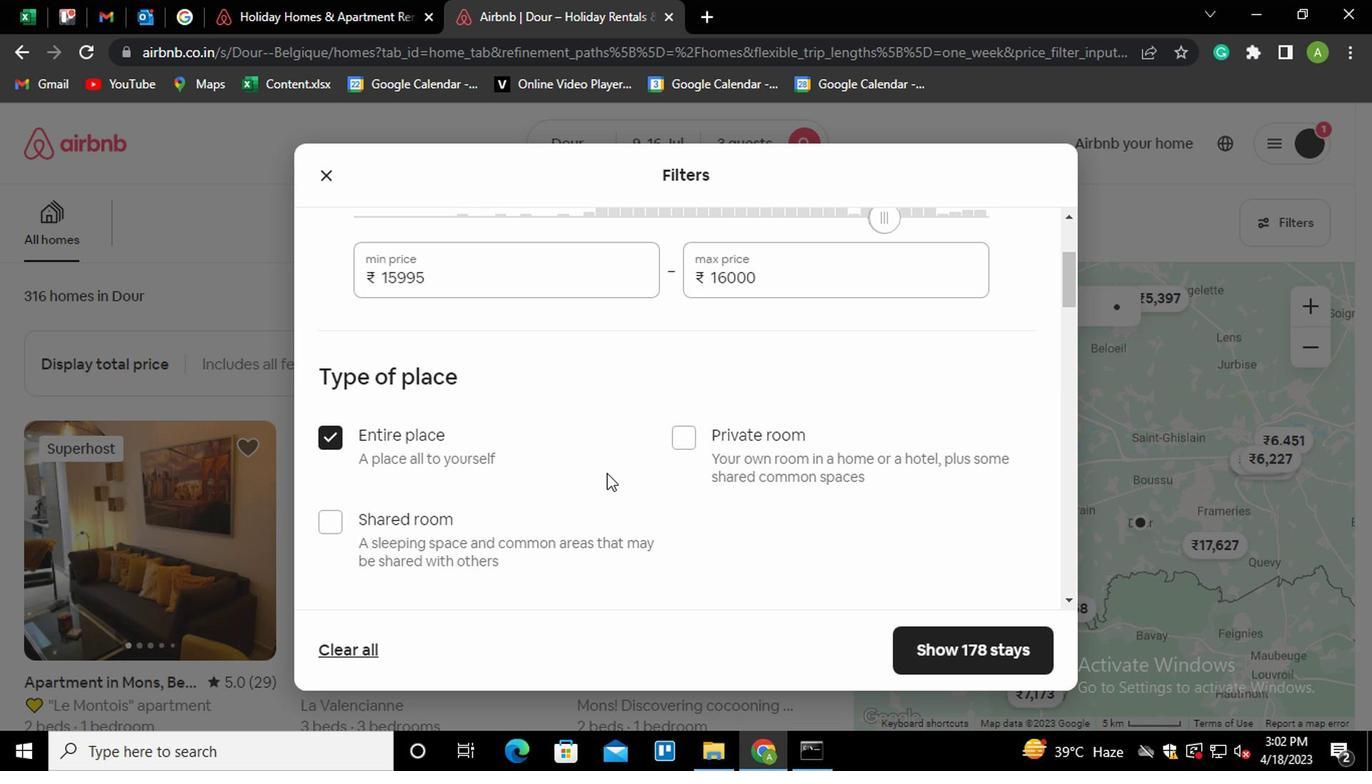 
Action: Mouse scrolled (608, 473) with delta (0, 0)
Screenshot: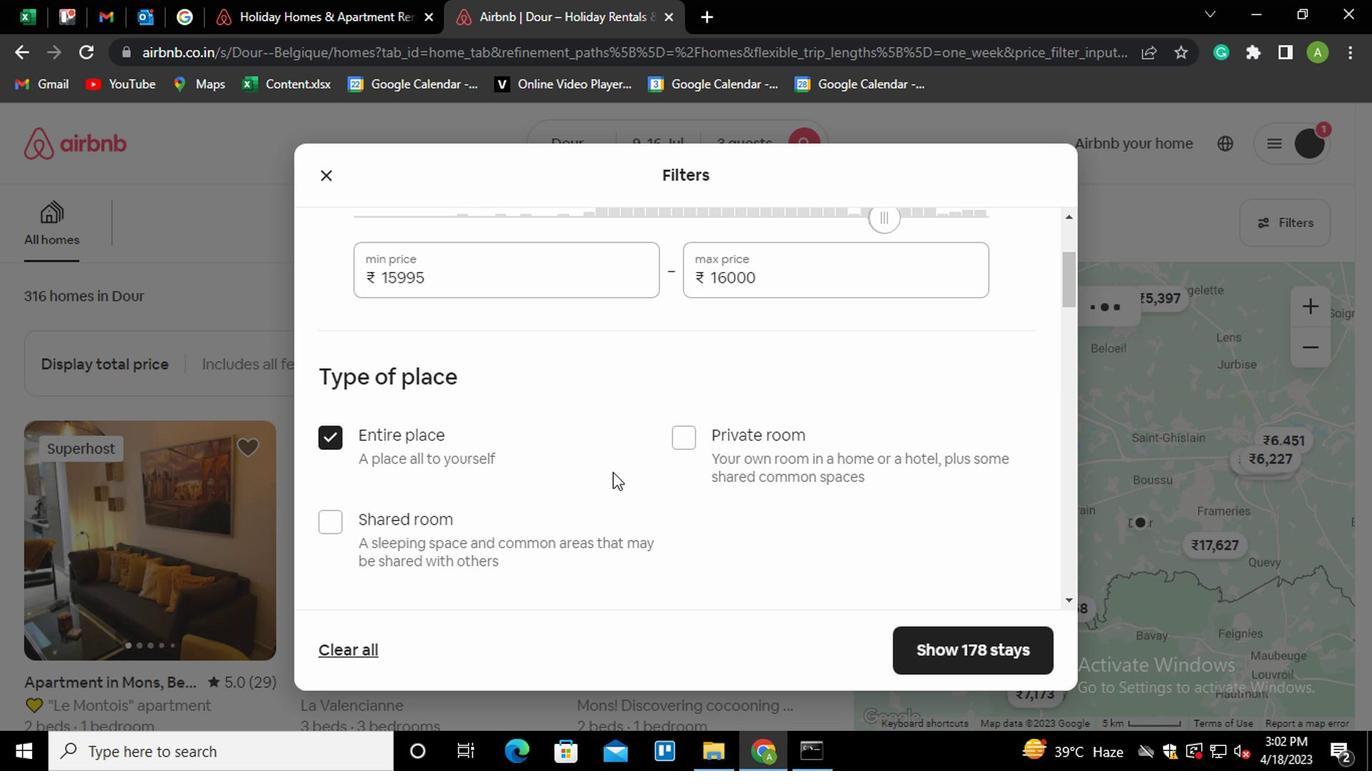 
Action: Mouse scrolled (608, 473) with delta (0, 0)
Screenshot: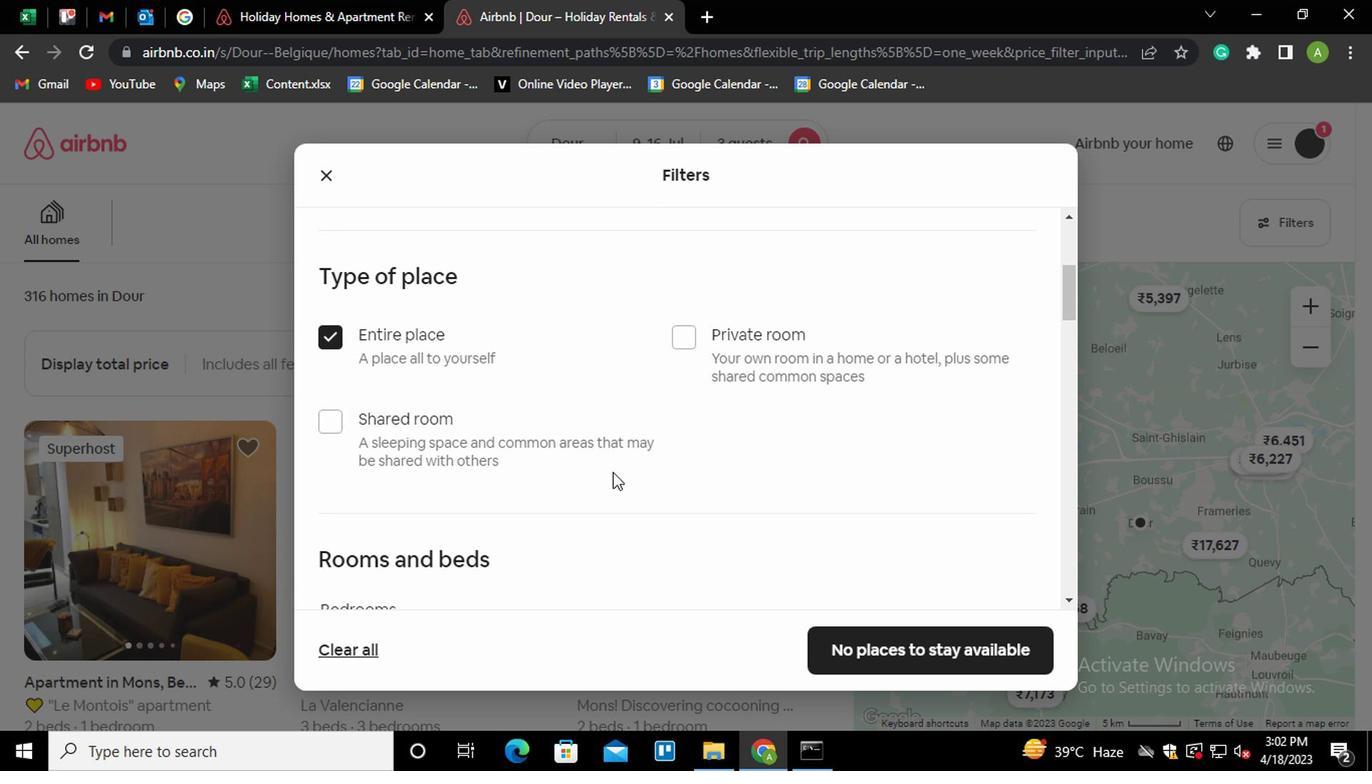 
Action: Mouse scrolled (608, 473) with delta (0, 0)
Screenshot: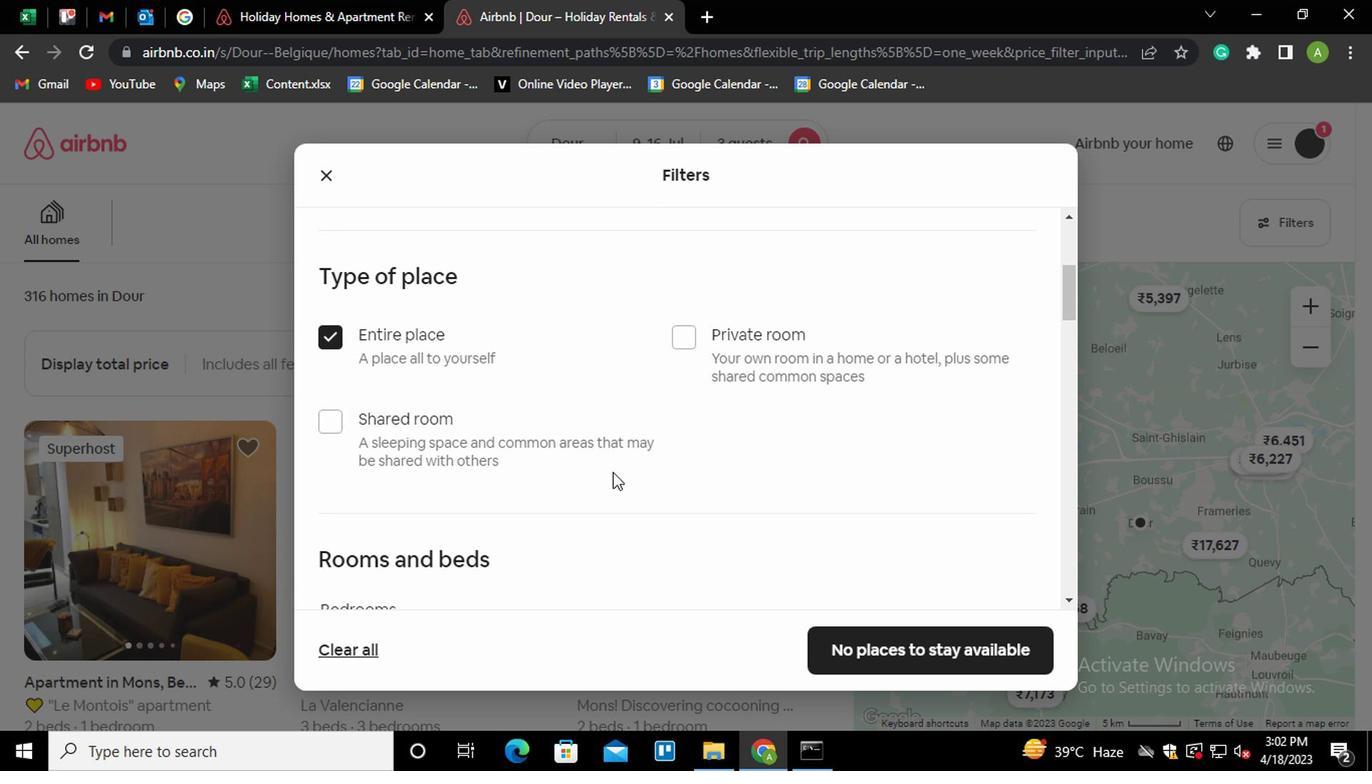 
Action: Mouse moved to (515, 465)
Screenshot: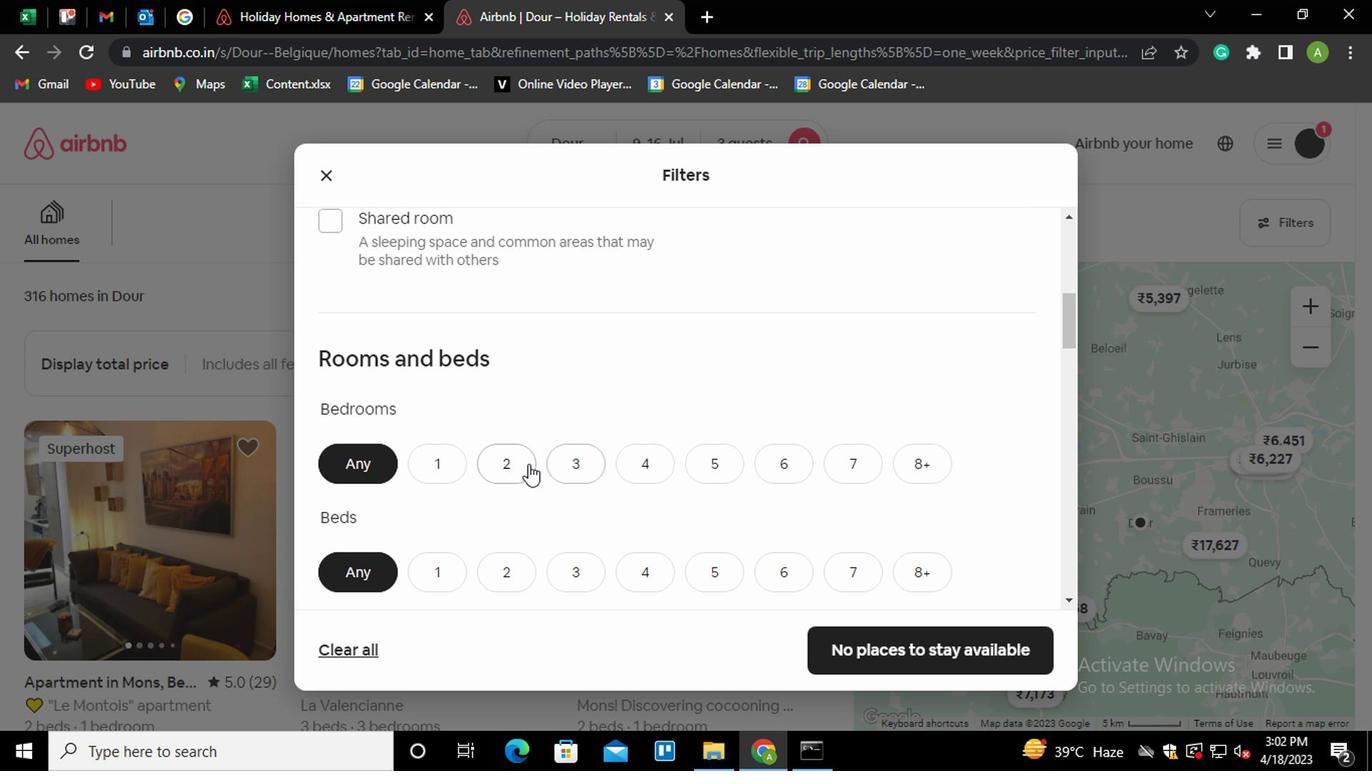 
Action: Mouse pressed left at (515, 465)
Screenshot: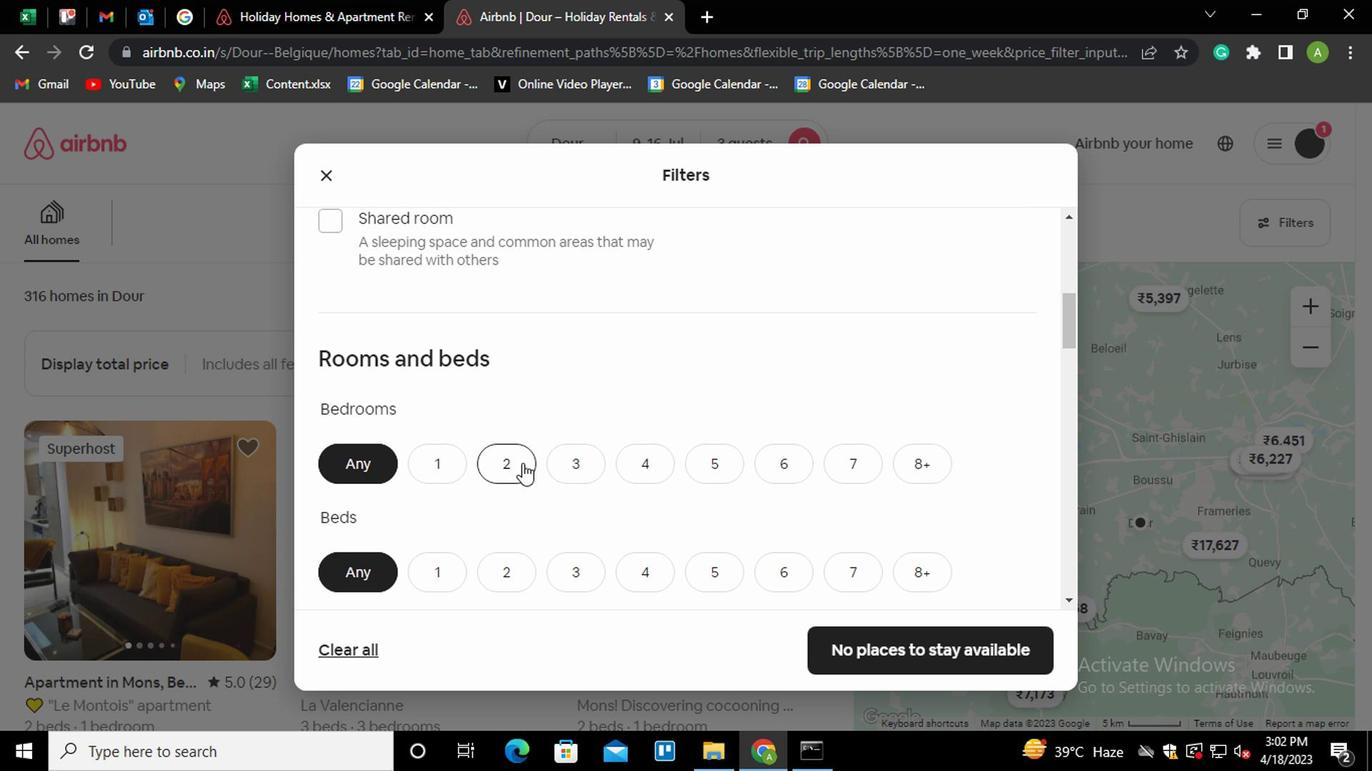 
Action: Mouse moved to (514, 573)
Screenshot: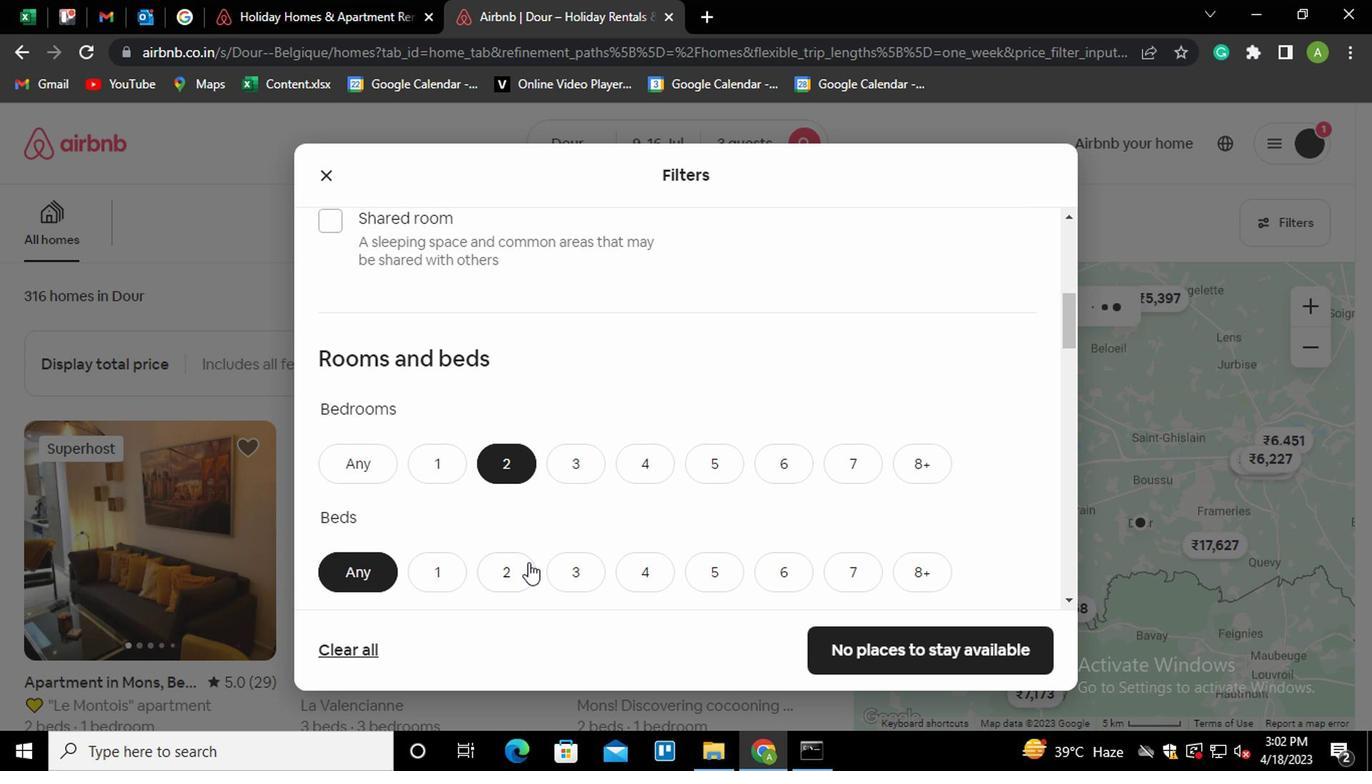 
Action: Mouse pressed left at (514, 573)
Screenshot: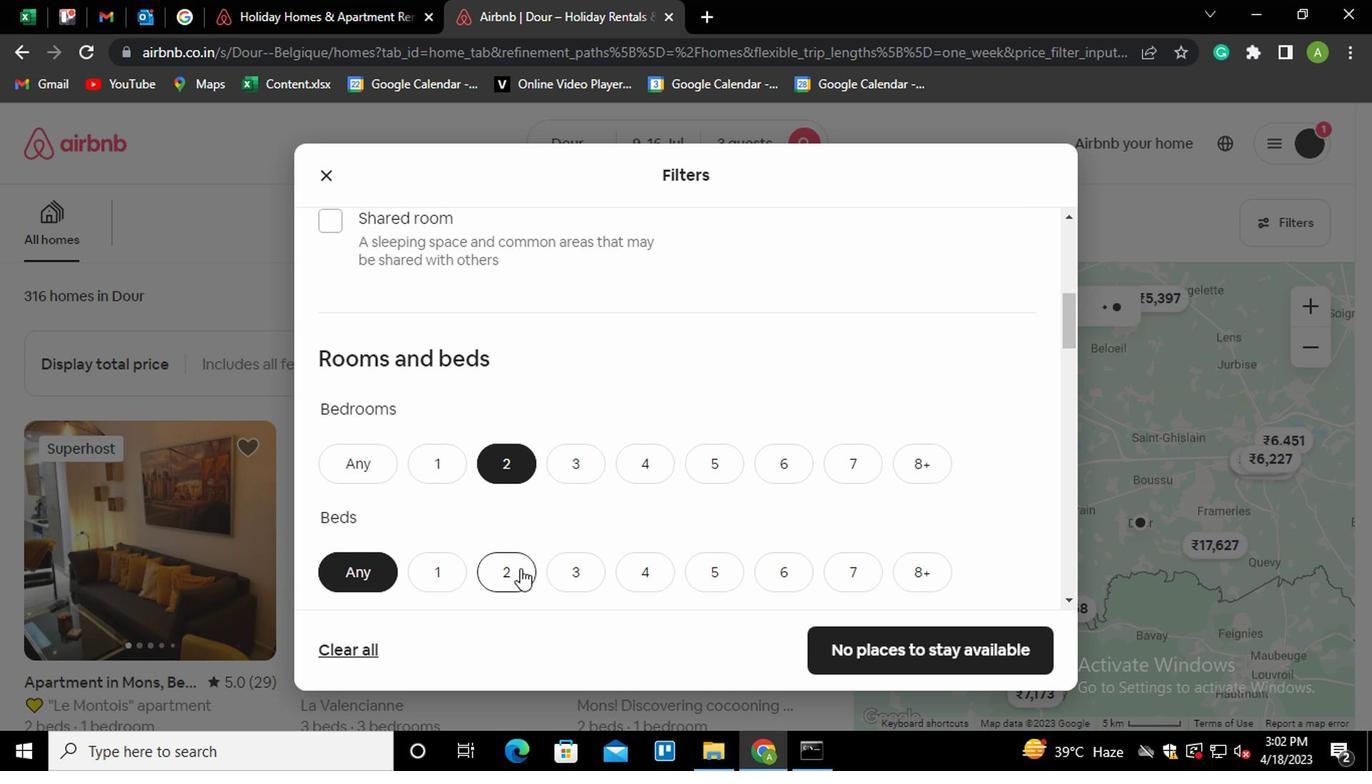 
Action: Mouse moved to (684, 493)
Screenshot: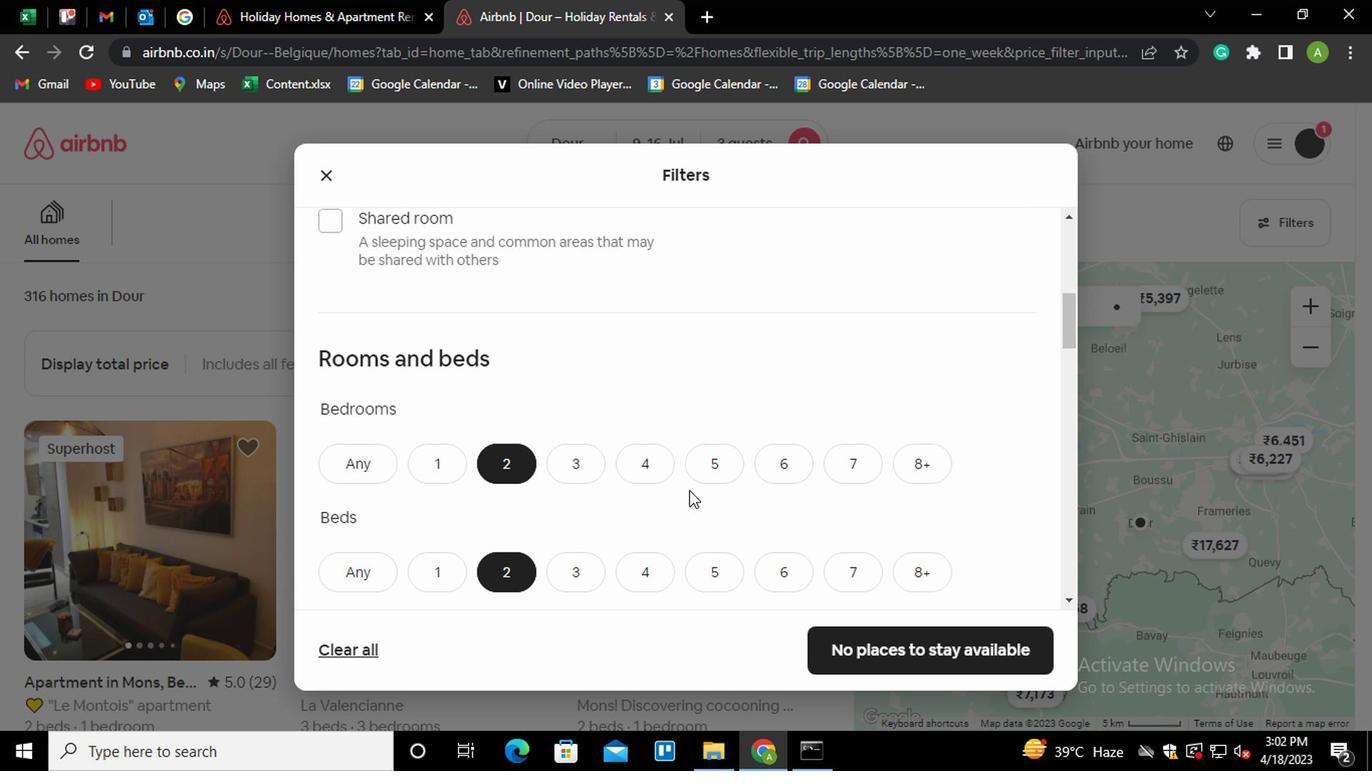 
Action: Mouse scrolled (684, 491) with delta (0, -1)
Screenshot: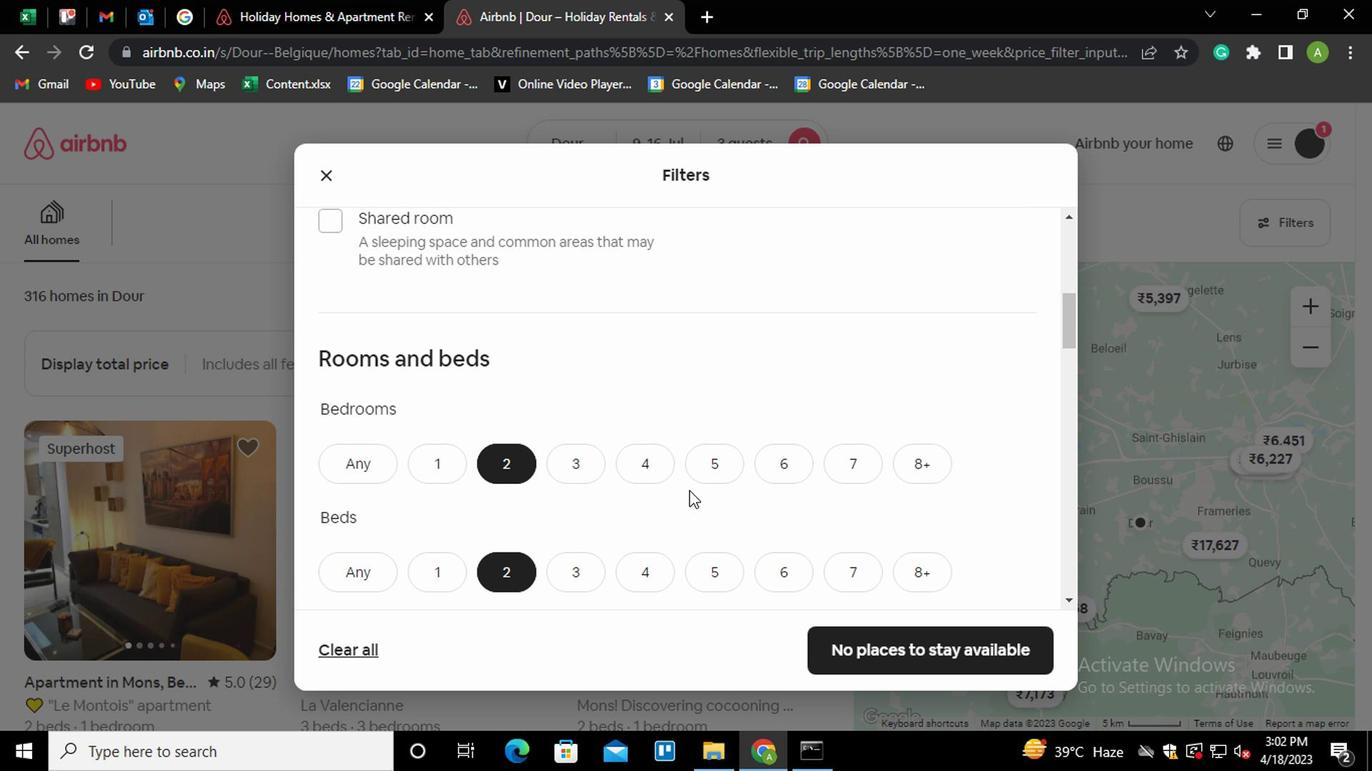 
Action: Mouse scrolled (684, 491) with delta (0, -1)
Screenshot: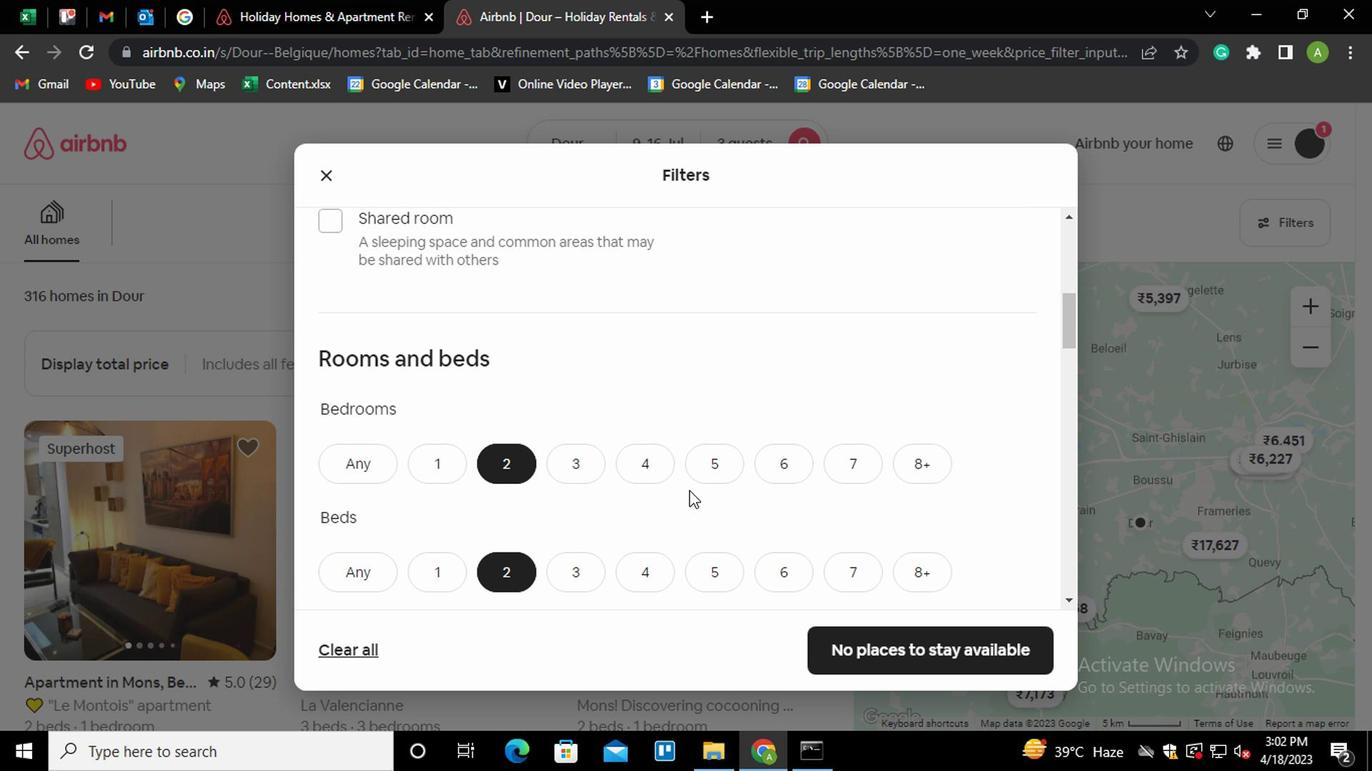 
Action: Mouse moved to (438, 485)
Screenshot: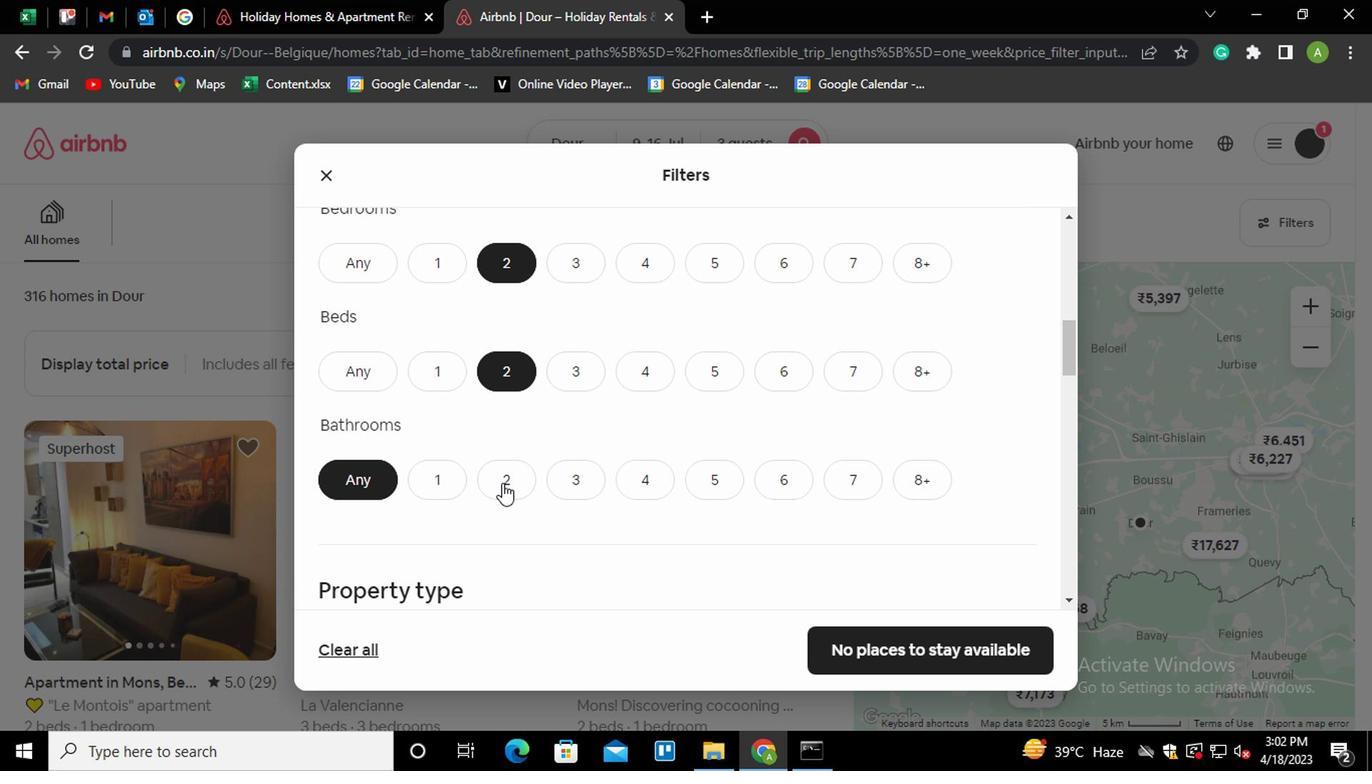 
Action: Mouse pressed left at (438, 485)
Screenshot: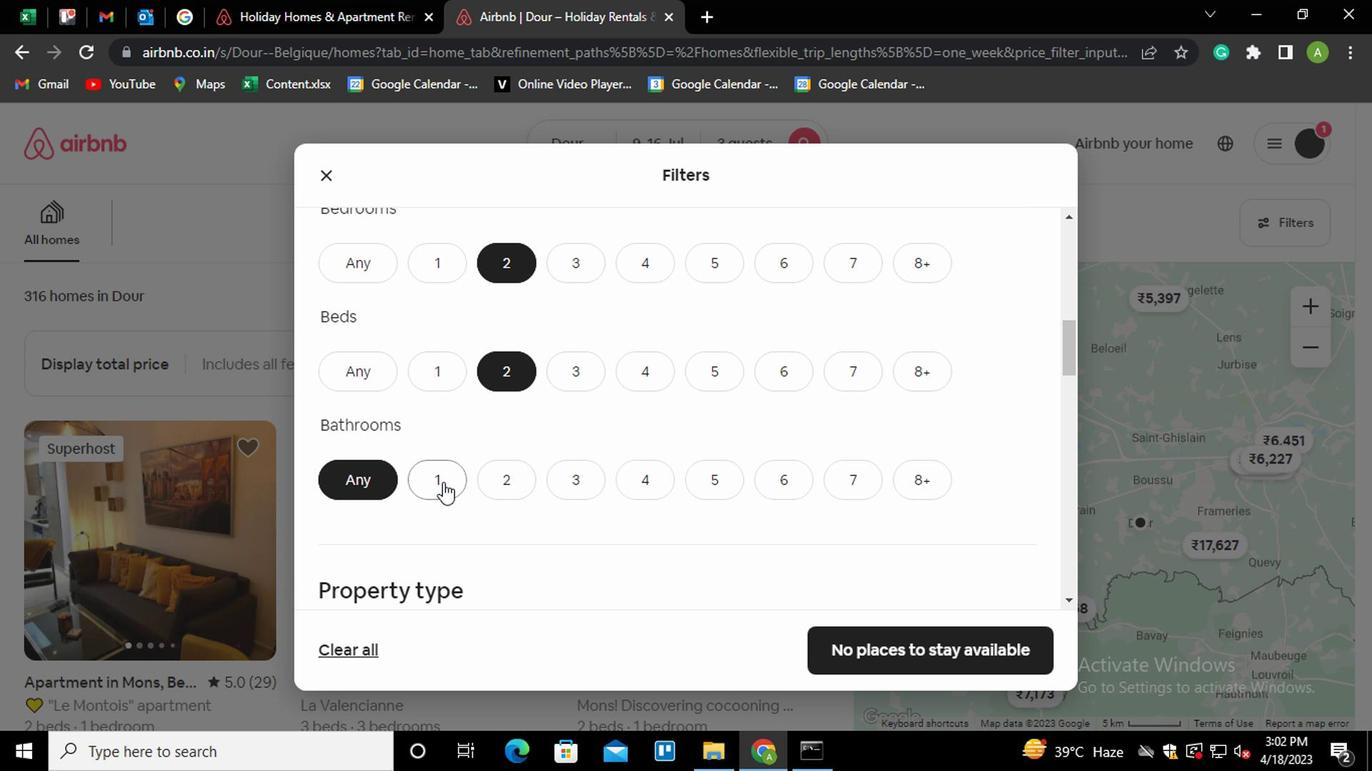 
Action: Mouse moved to (664, 434)
Screenshot: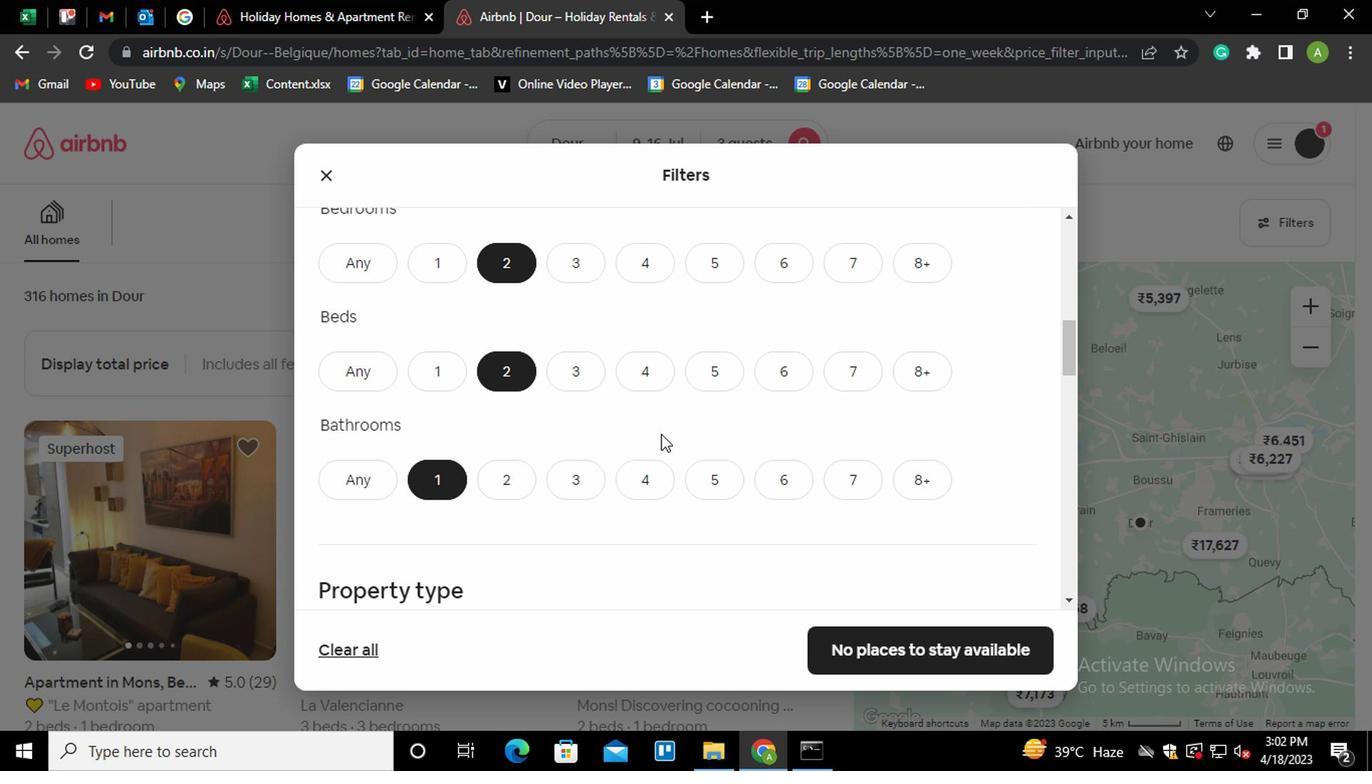 
Action: Mouse scrolled (664, 433) with delta (0, 0)
Screenshot: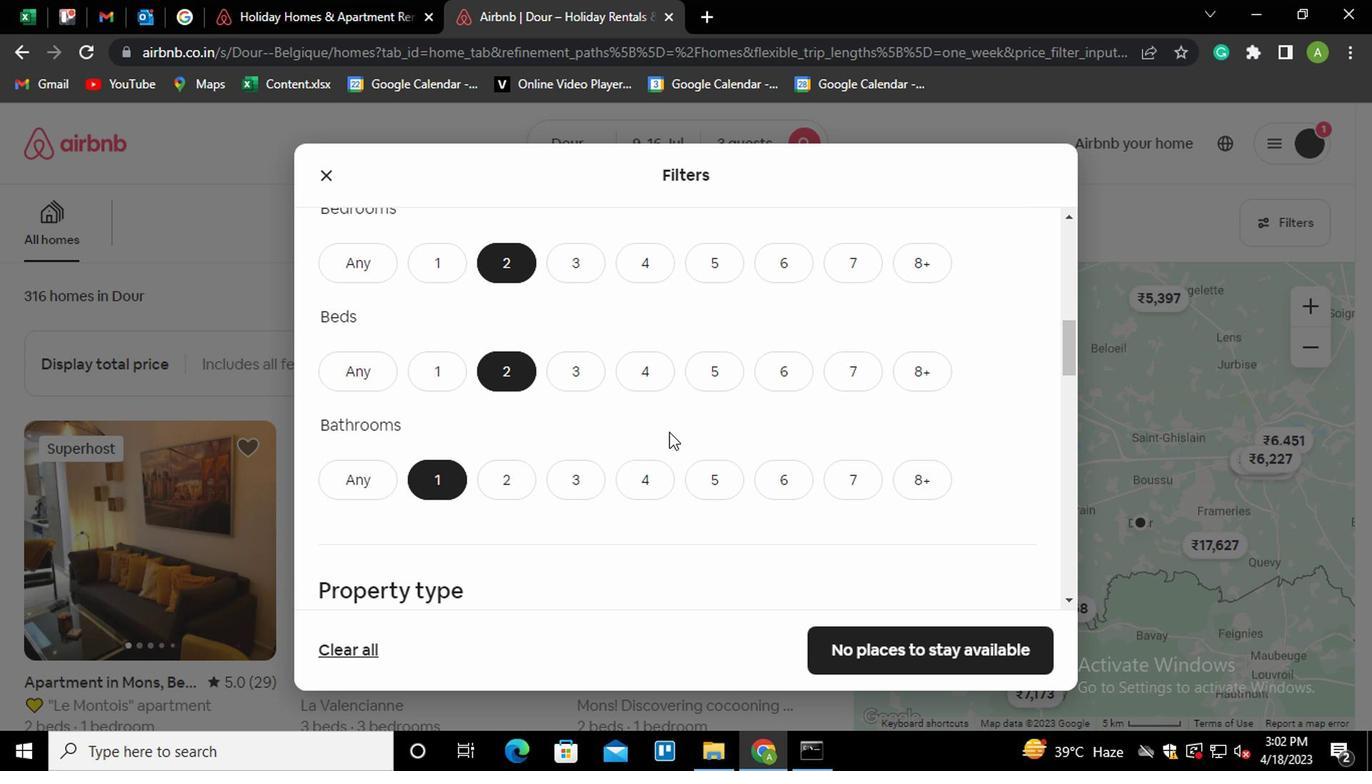 
Action: Mouse scrolled (664, 433) with delta (0, 0)
Screenshot: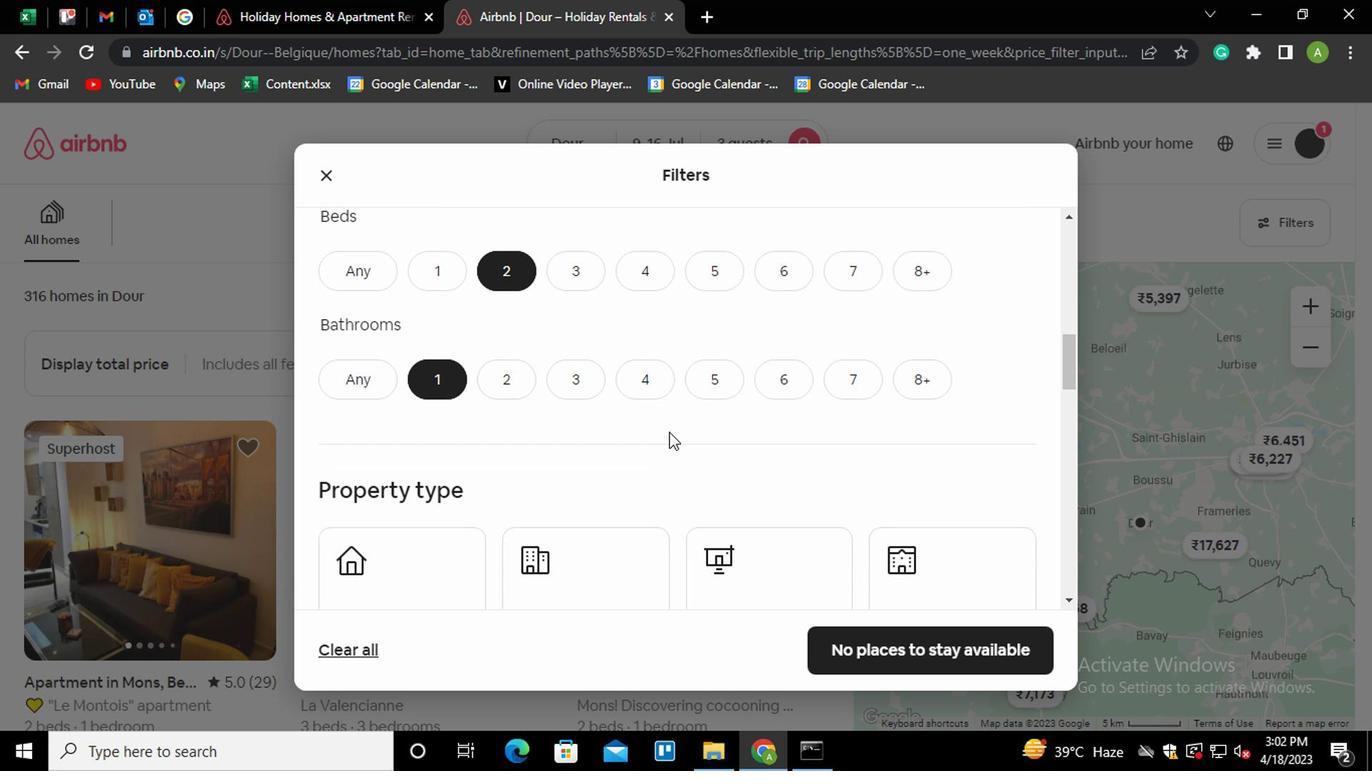 
Action: Mouse moved to (589, 488)
Screenshot: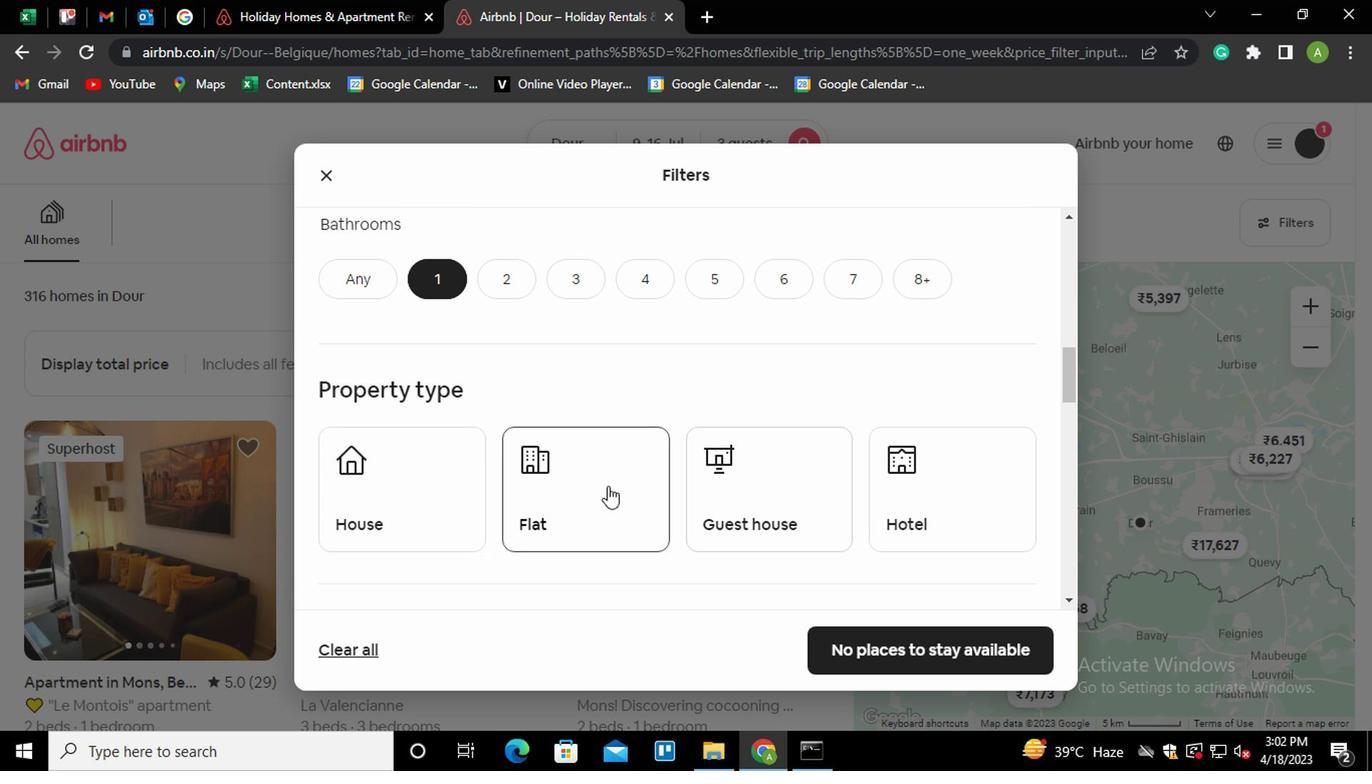 
Action: Mouse pressed left at (589, 488)
Screenshot: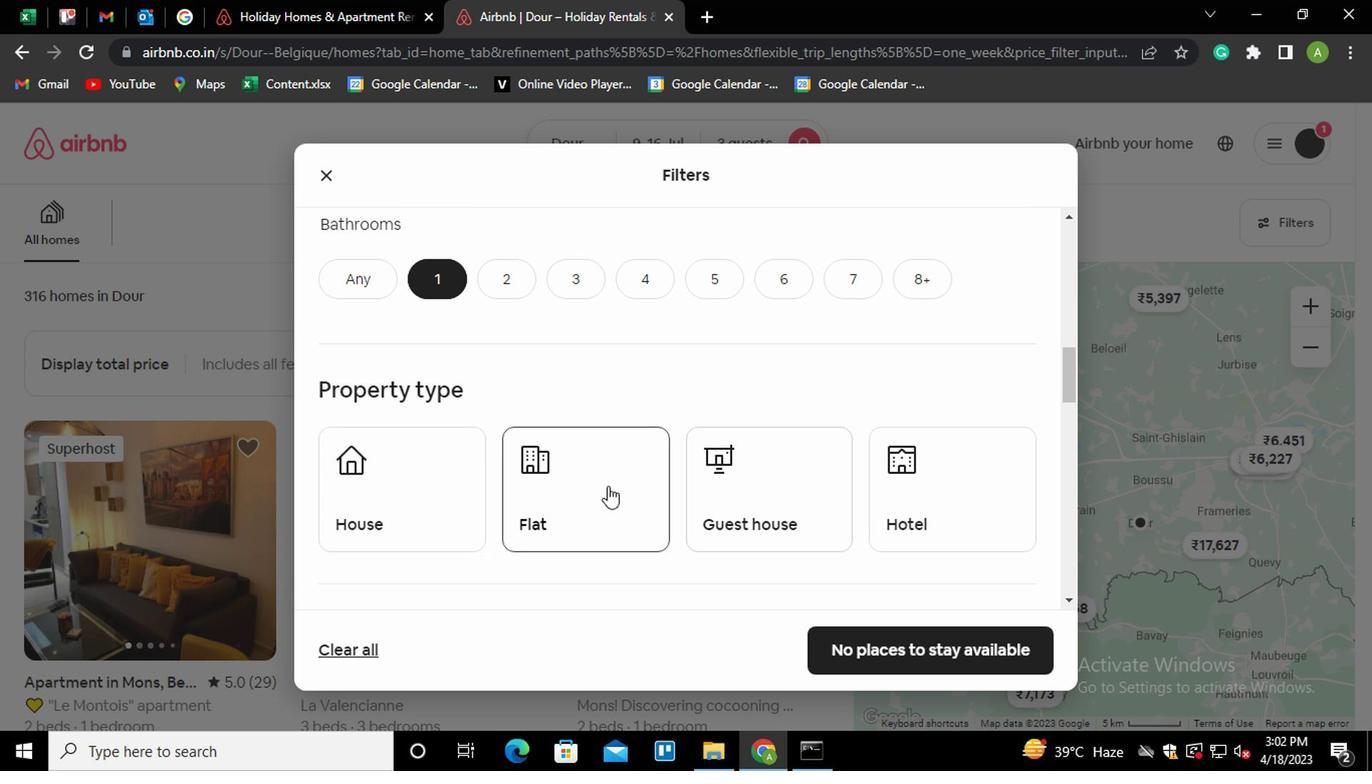 
Action: Mouse moved to (674, 395)
Screenshot: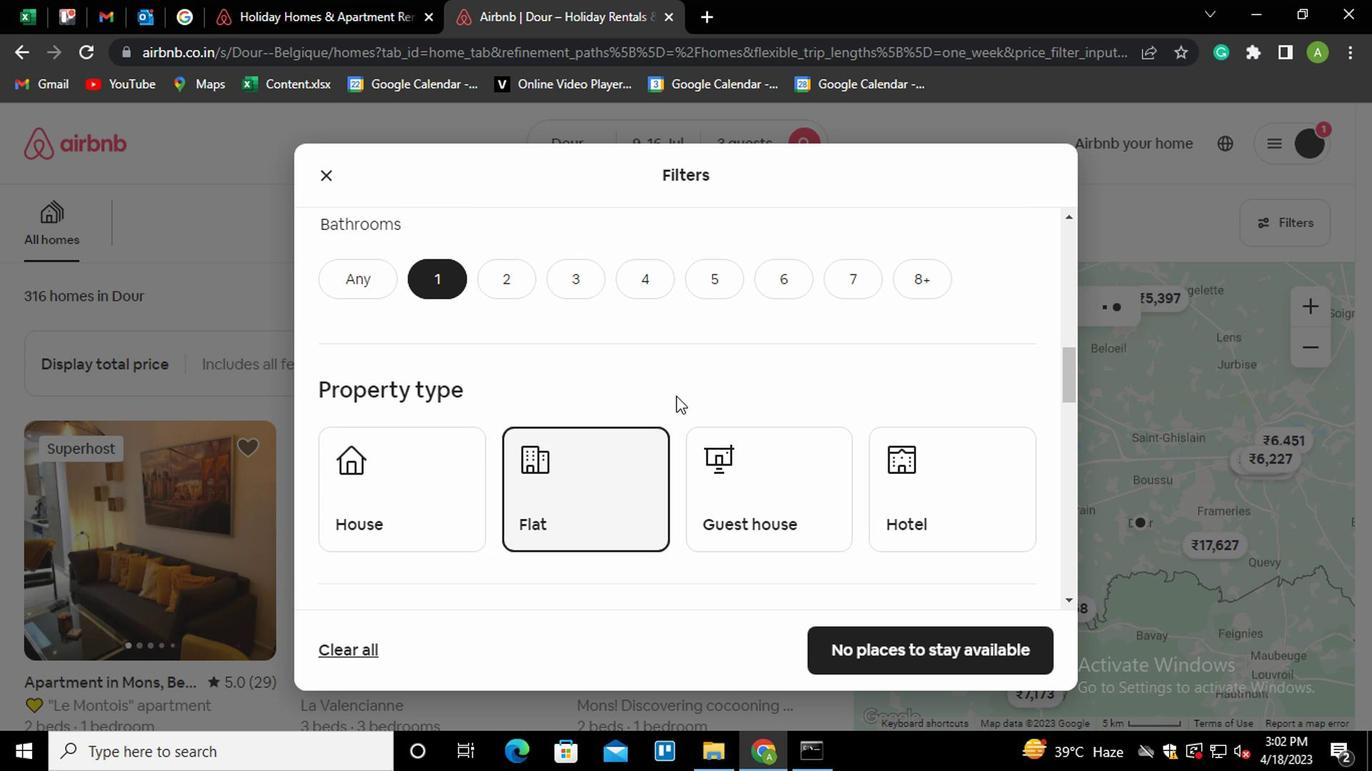 
Action: Mouse scrolled (674, 395) with delta (0, 0)
Screenshot: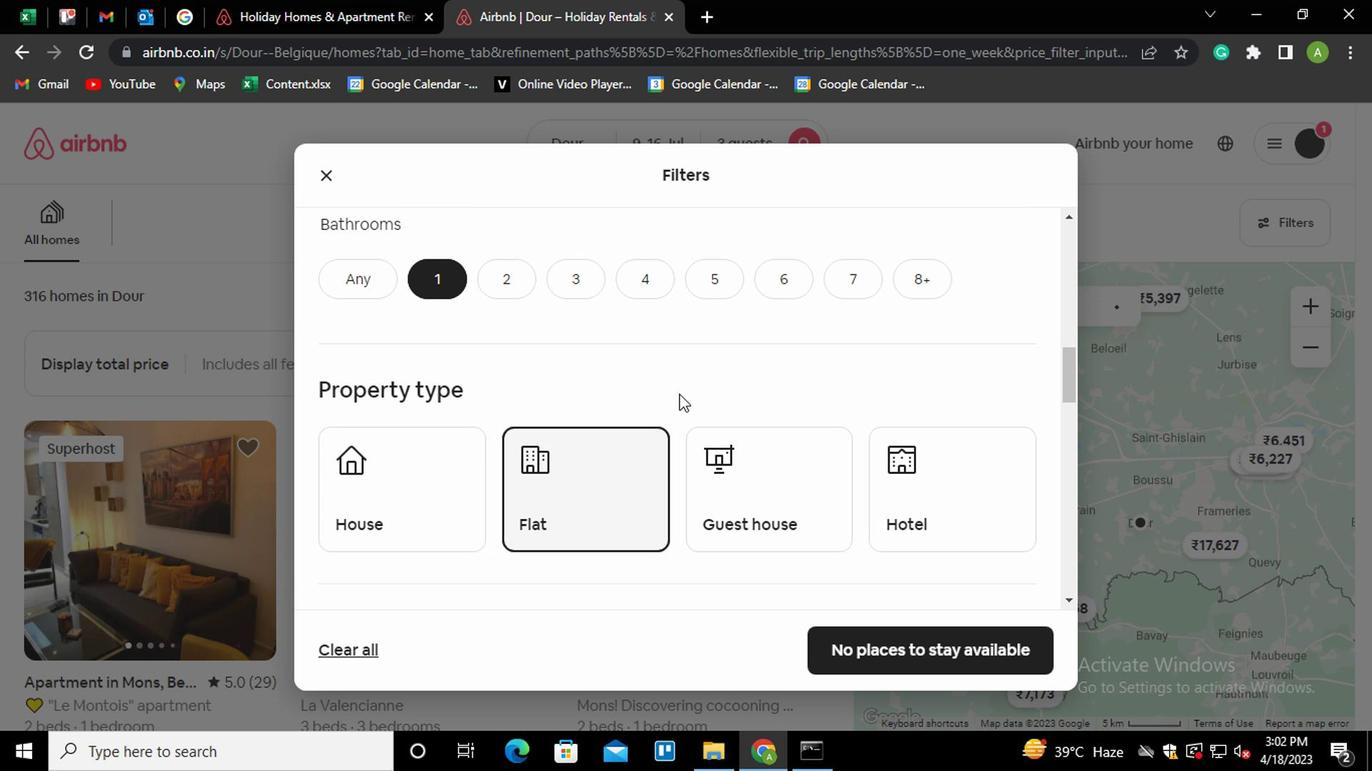 
Action: Mouse scrolled (674, 395) with delta (0, 0)
Screenshot: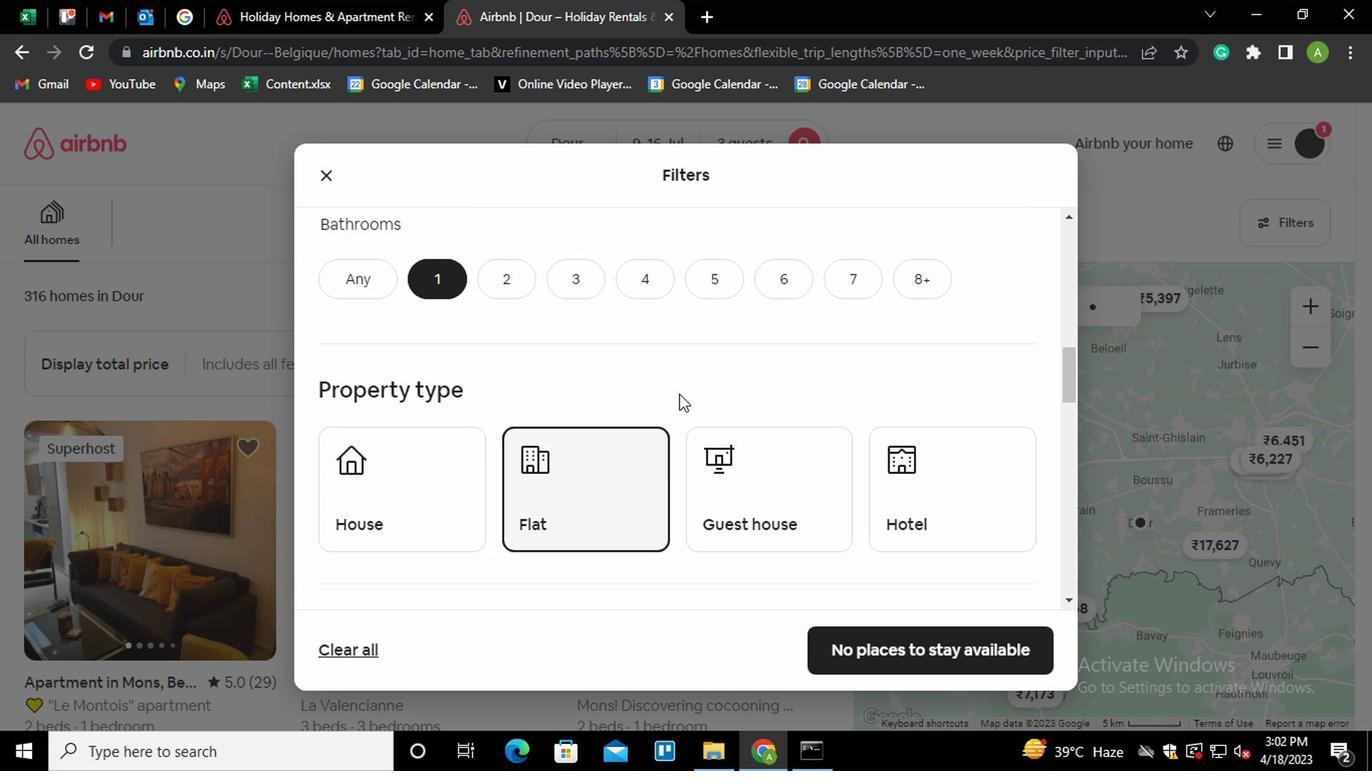
Action: Mouse scrolled (674, 395) with delta (0, 0)
Screenshot: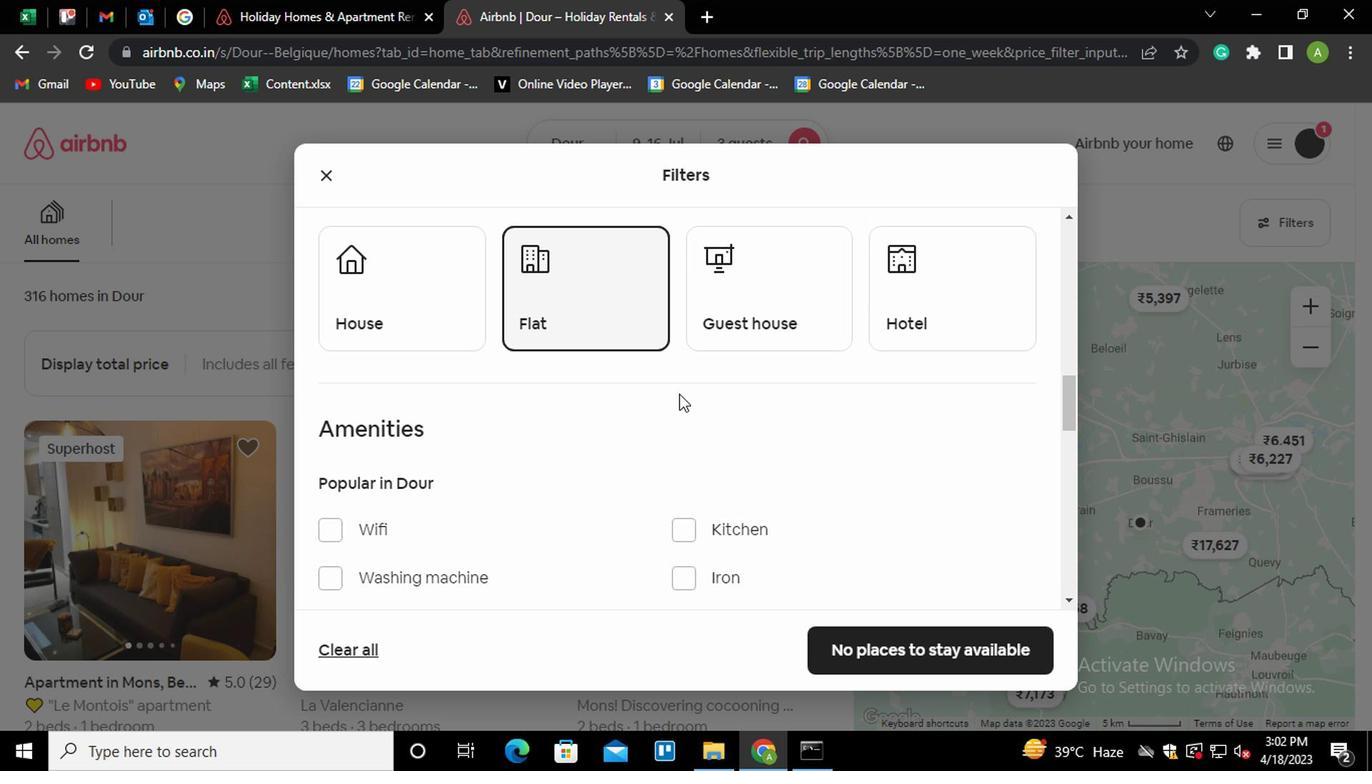 
Action: Mouse moved to (316, 473)
Screenshot: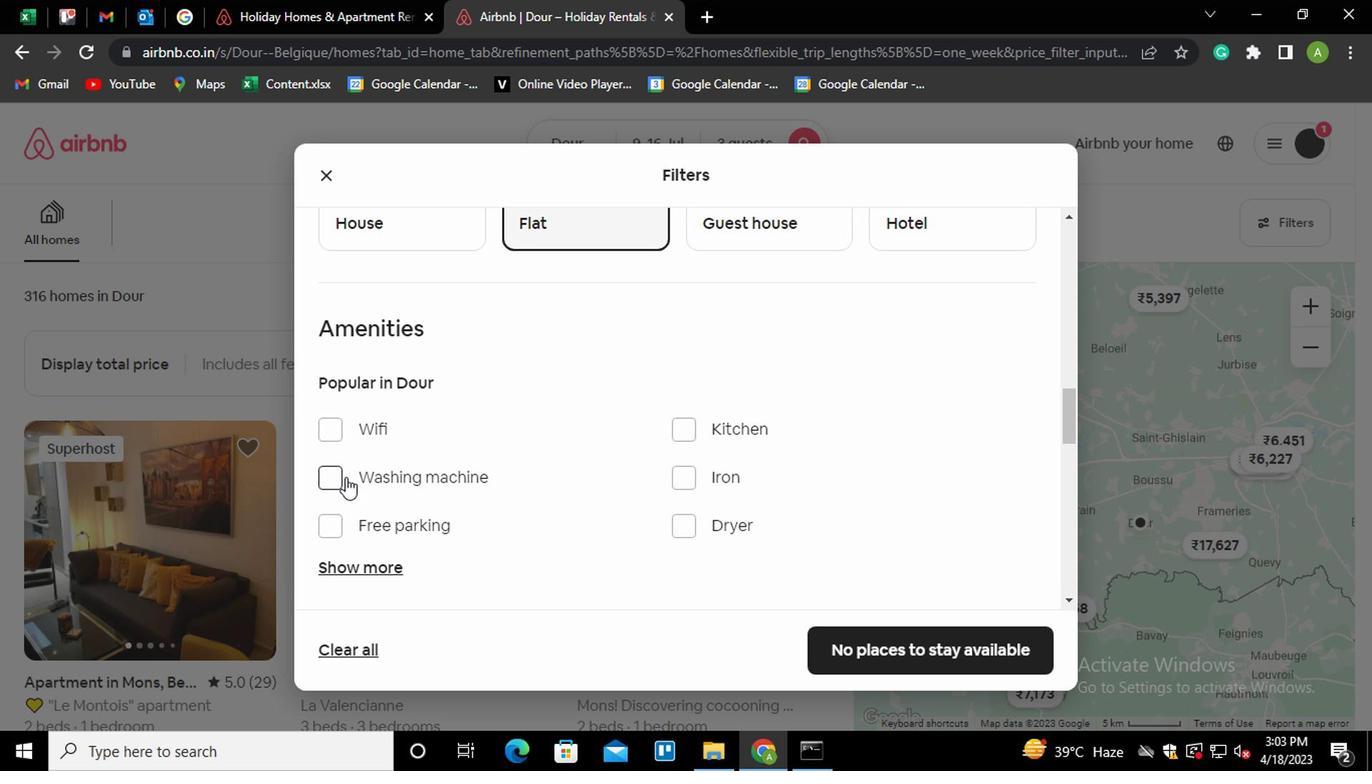 
Action: Mouse pressed left at (316, 473)
Screenshot: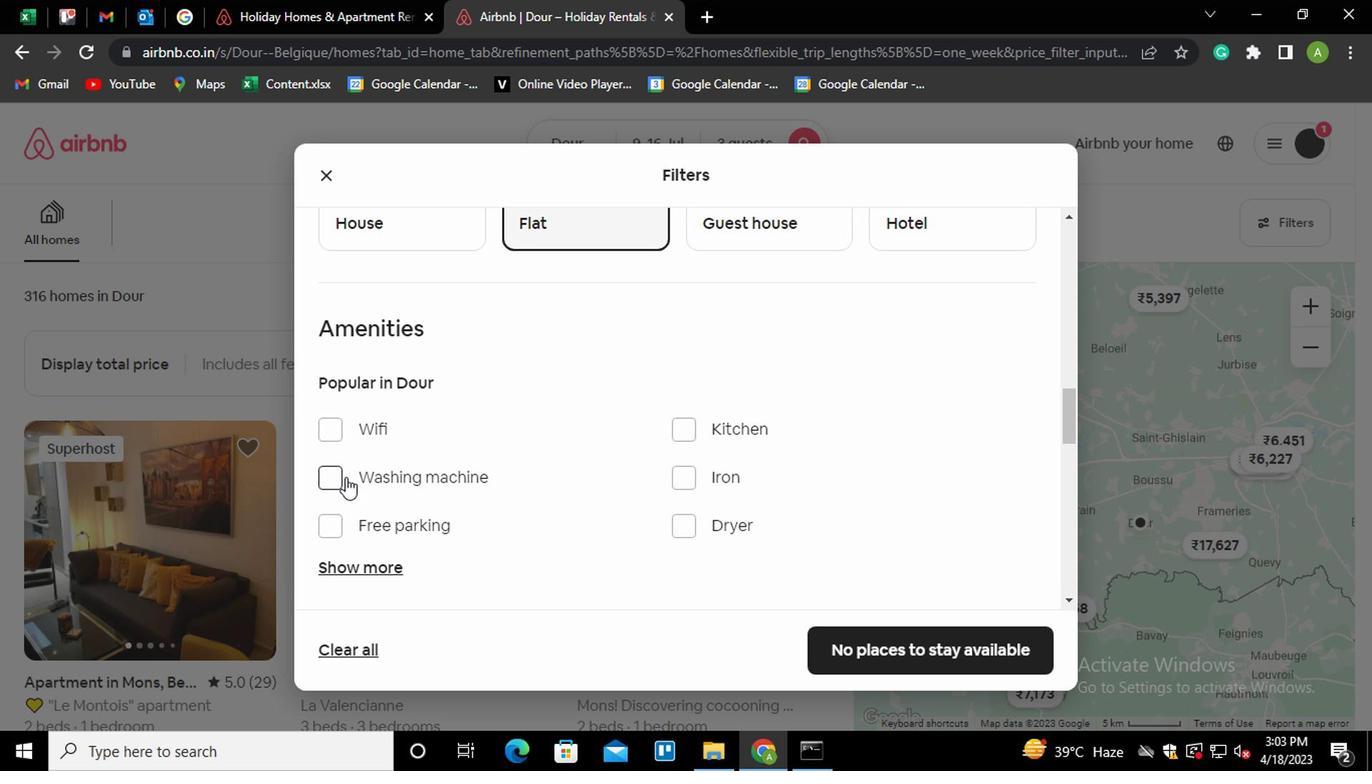 
Action: Mouse moved to (353, 562)
Screenshot: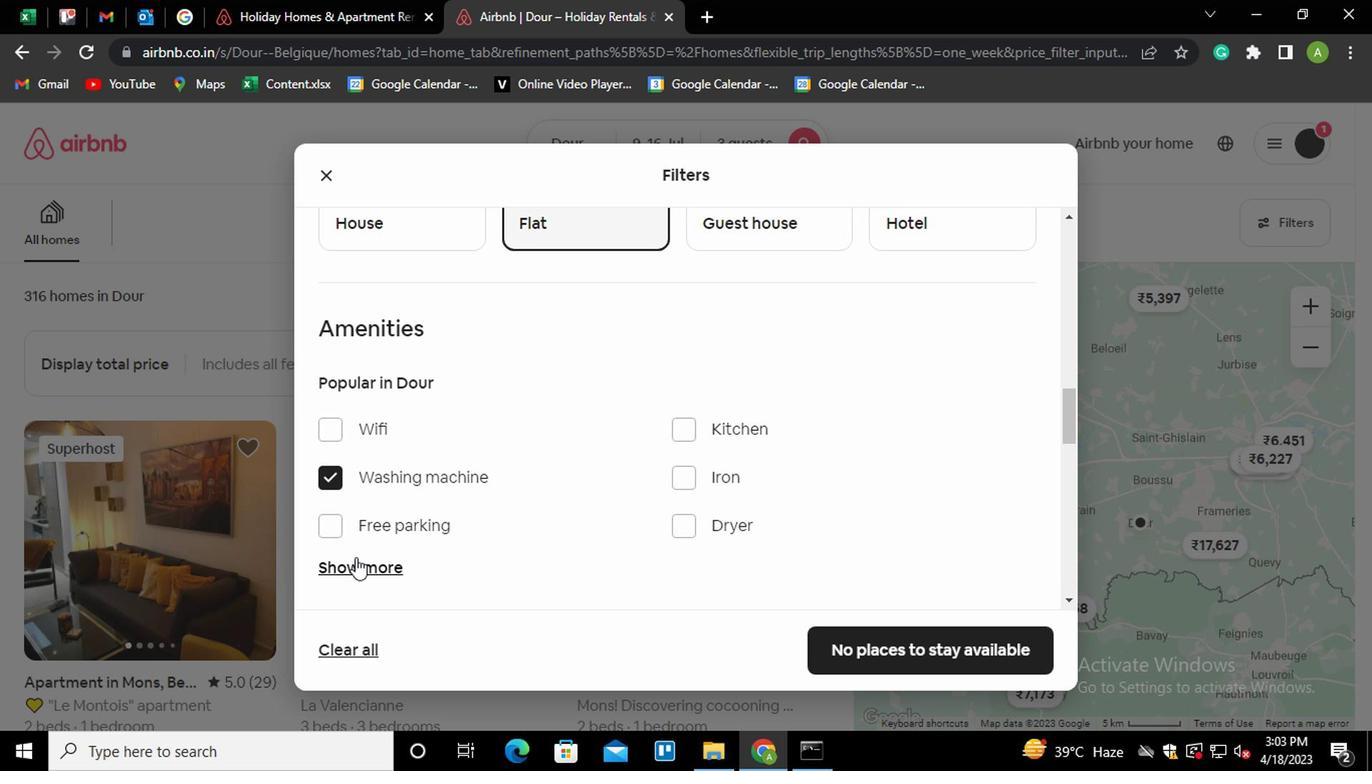 
Action: Mouse pressed left at (353, 562)
Screenshot: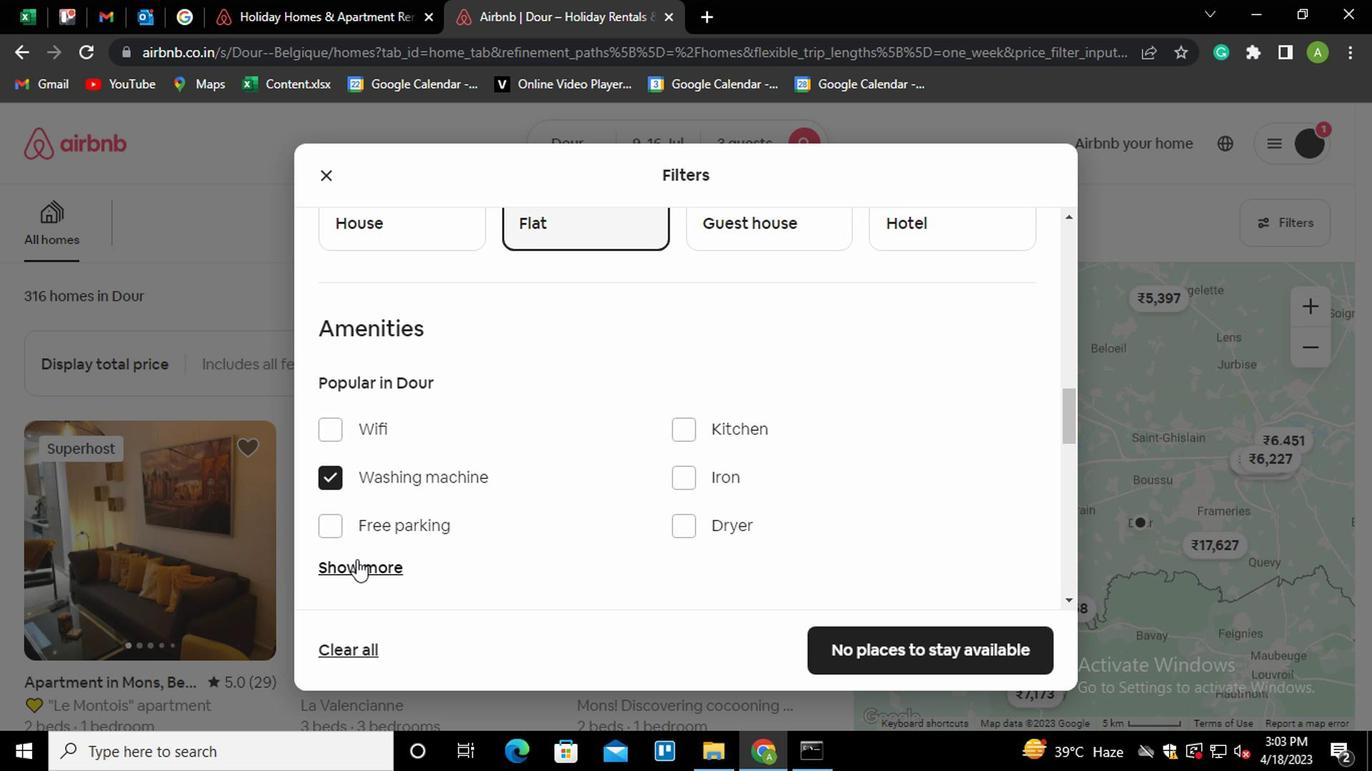 
Action: Mouse moved to (472, 535)
Screenshot: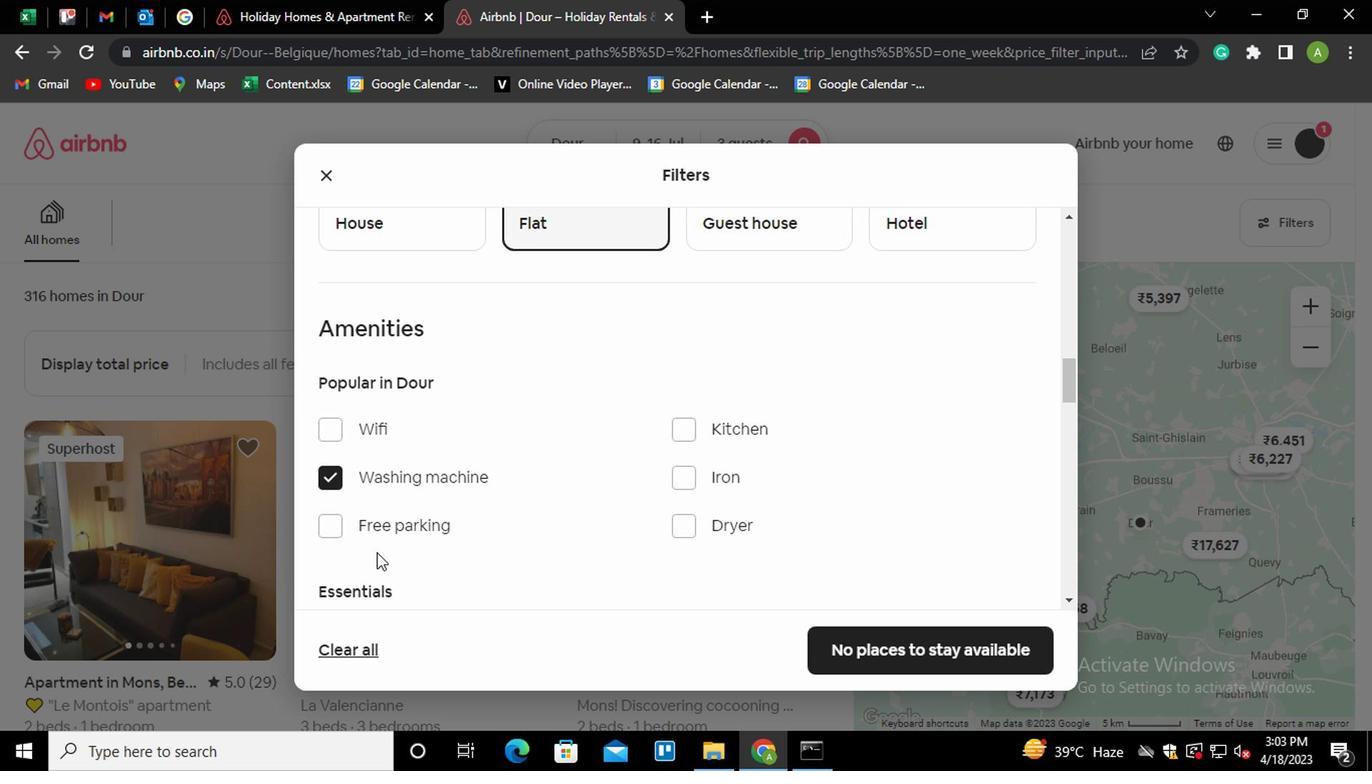 
Action: Mouse scrolled (472, 534) with delta (0, 0)
Screenshot: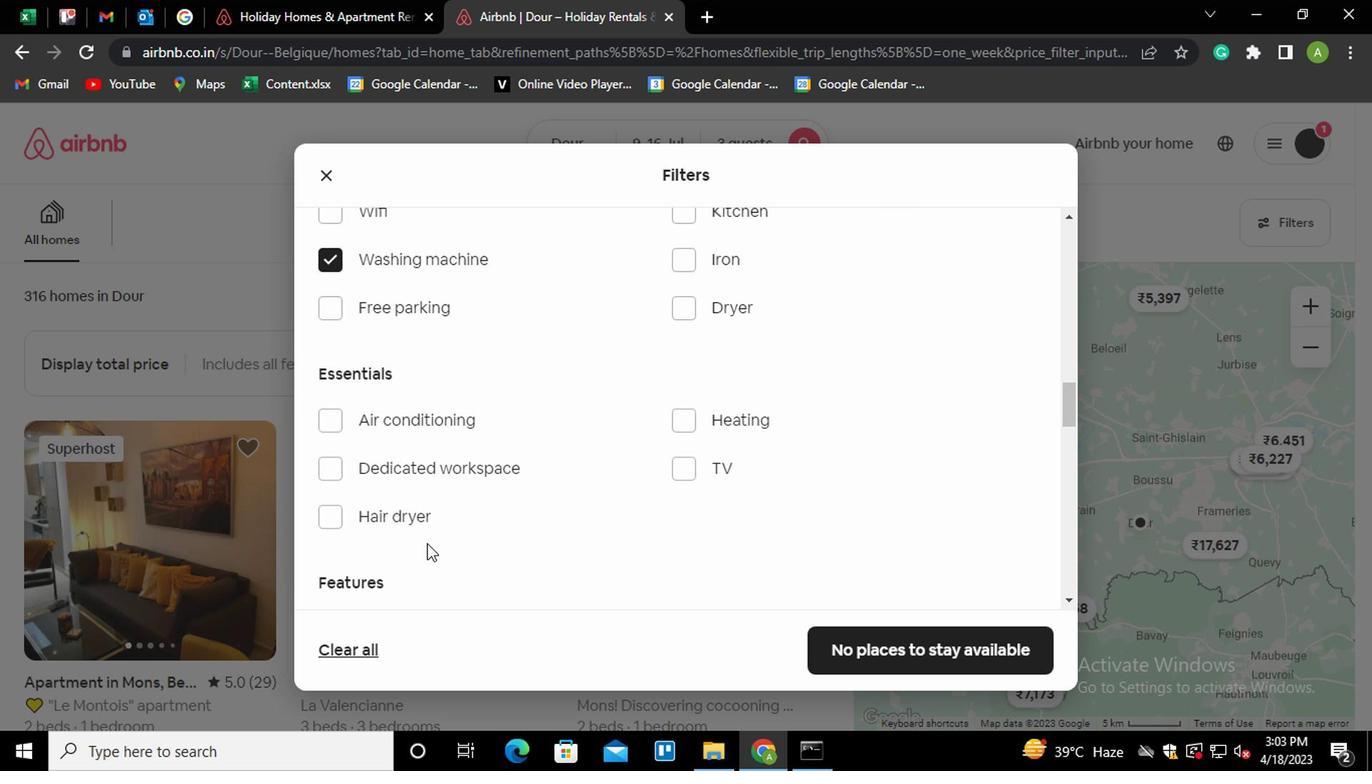 
Action: Mouse moved to (677, 325)
Screenshot: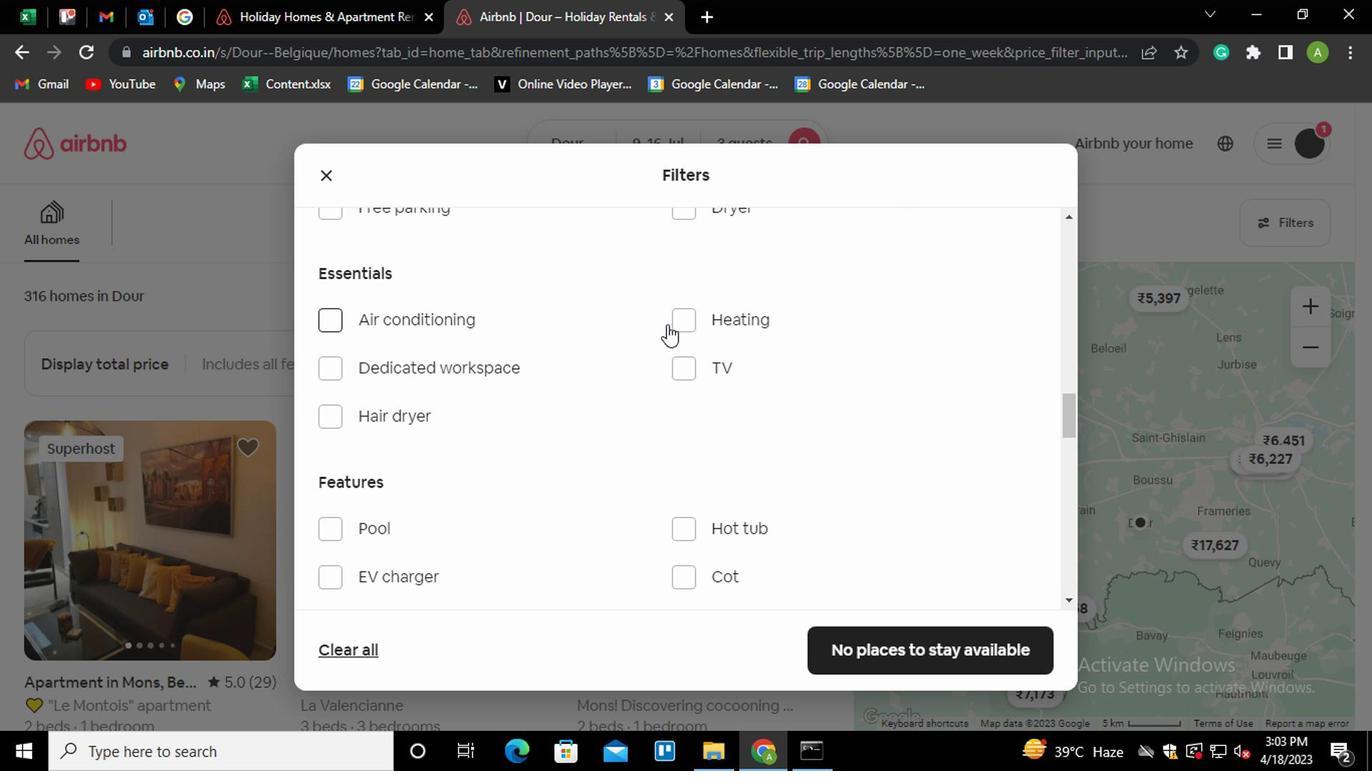 
Action: Mouse pressed left at (677, 325)
Screenshot: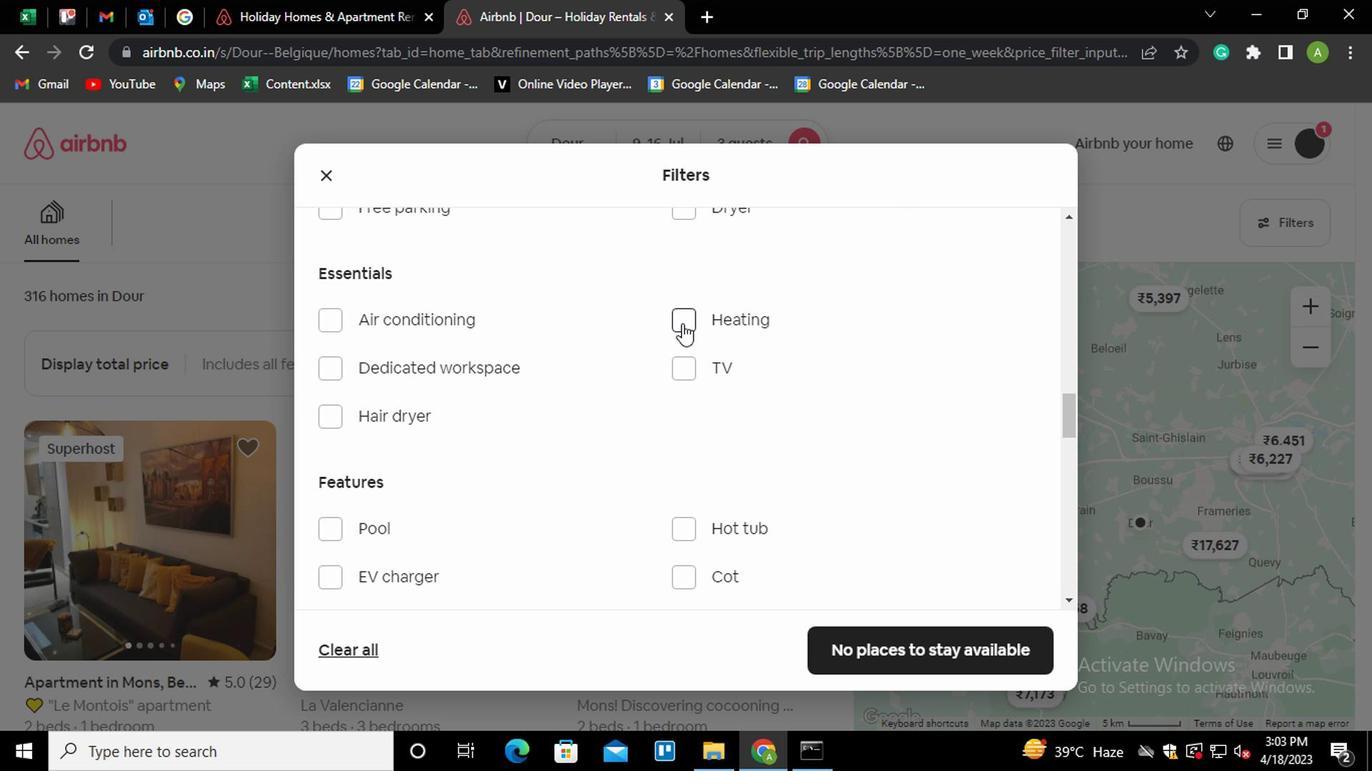 
Action: Mouse moved to (706, 324)
Screenshot: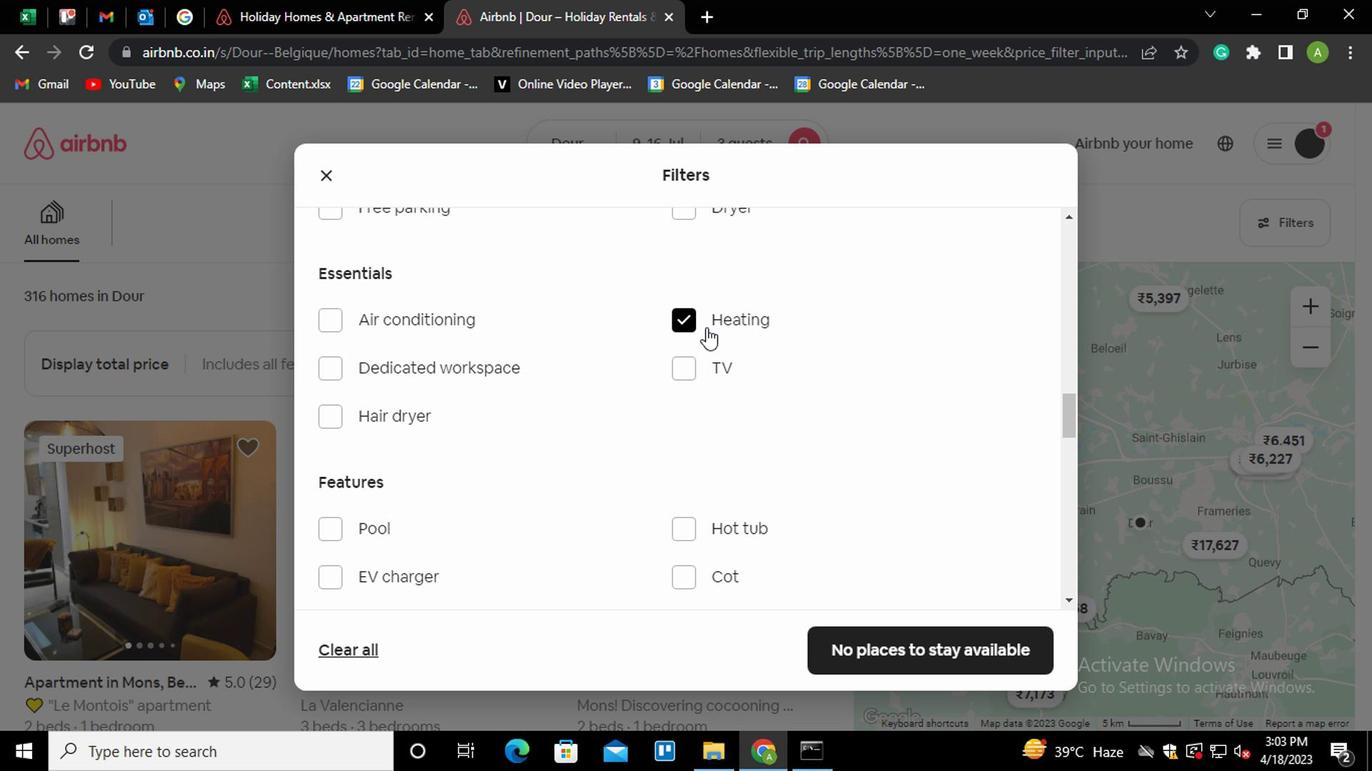 
Action: Mouse scrolled (706, 323) with delta (0, -1)
Screenshot: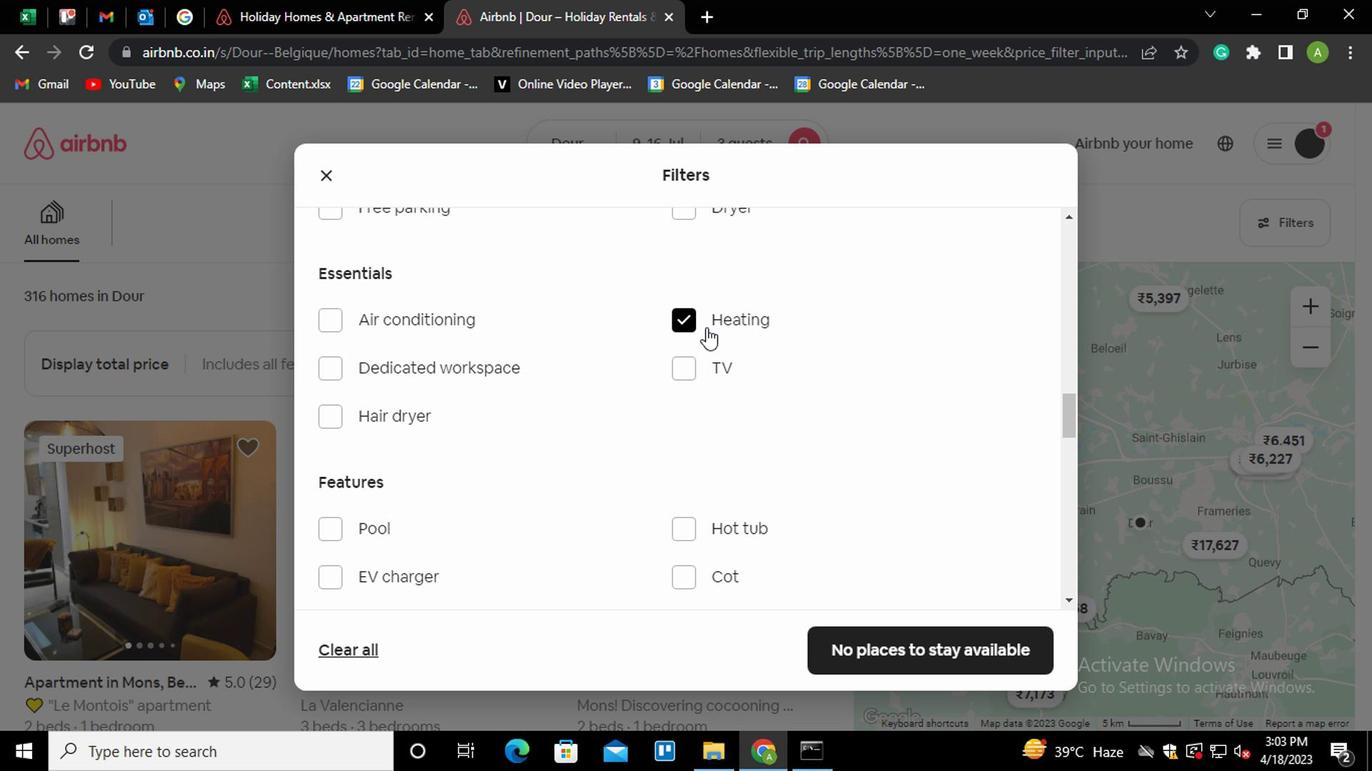 
Action: Mouse scrolled (706, 323) with delta (0, -1)
Screenshot: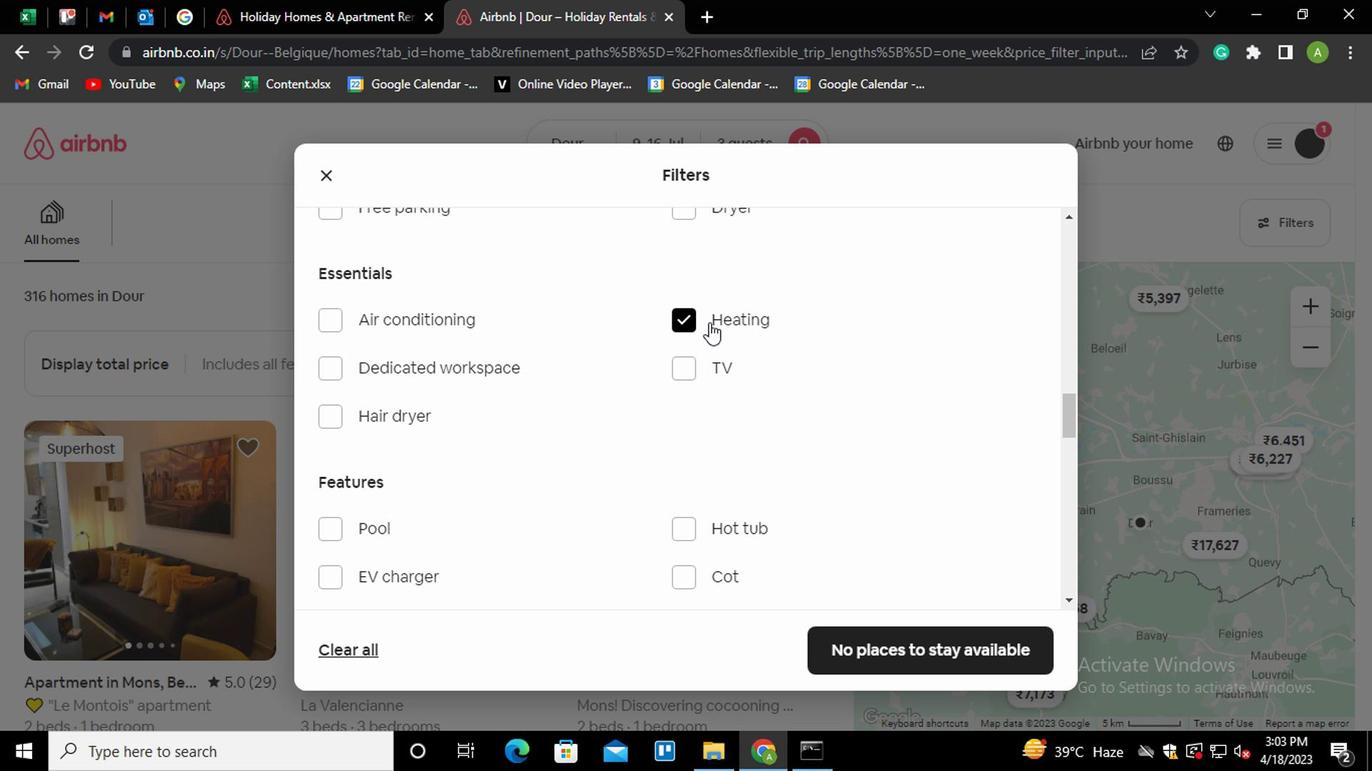
Action: Mouse scrolled (706, 323) with delta (0, -1)
Screenshot: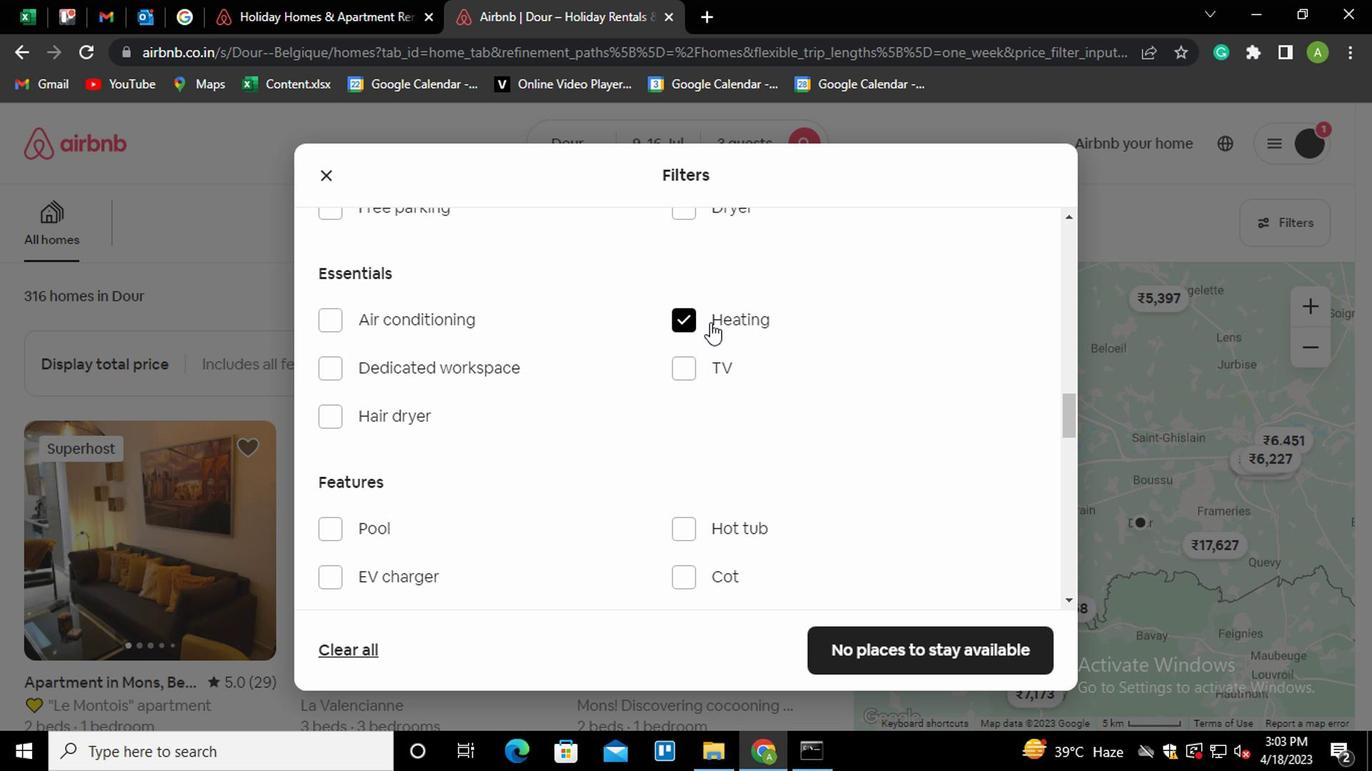 
Action: Mouse scrolled (706, 323) with delta (0, -1)
Screenshot: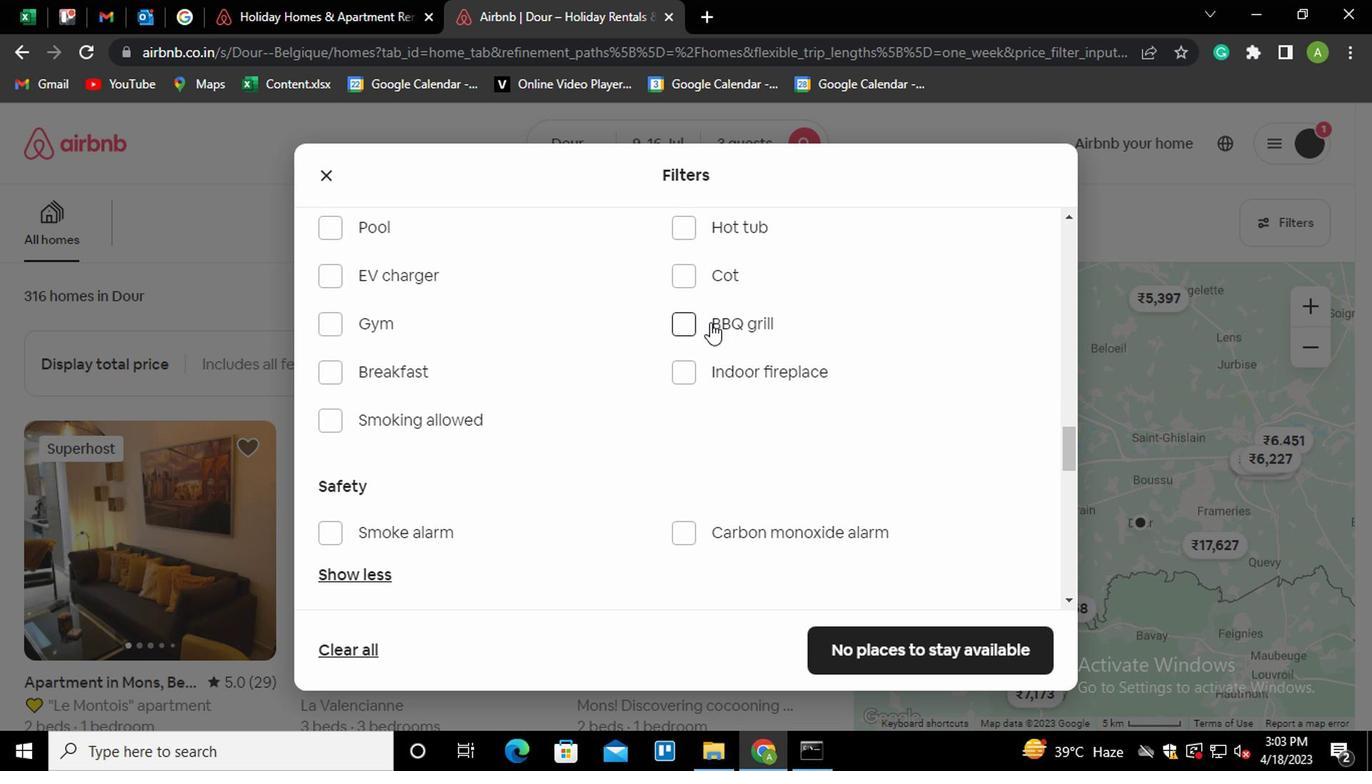 
Action: Mouse scrolled (706, 323) with delta (0, -1)
Screenshot: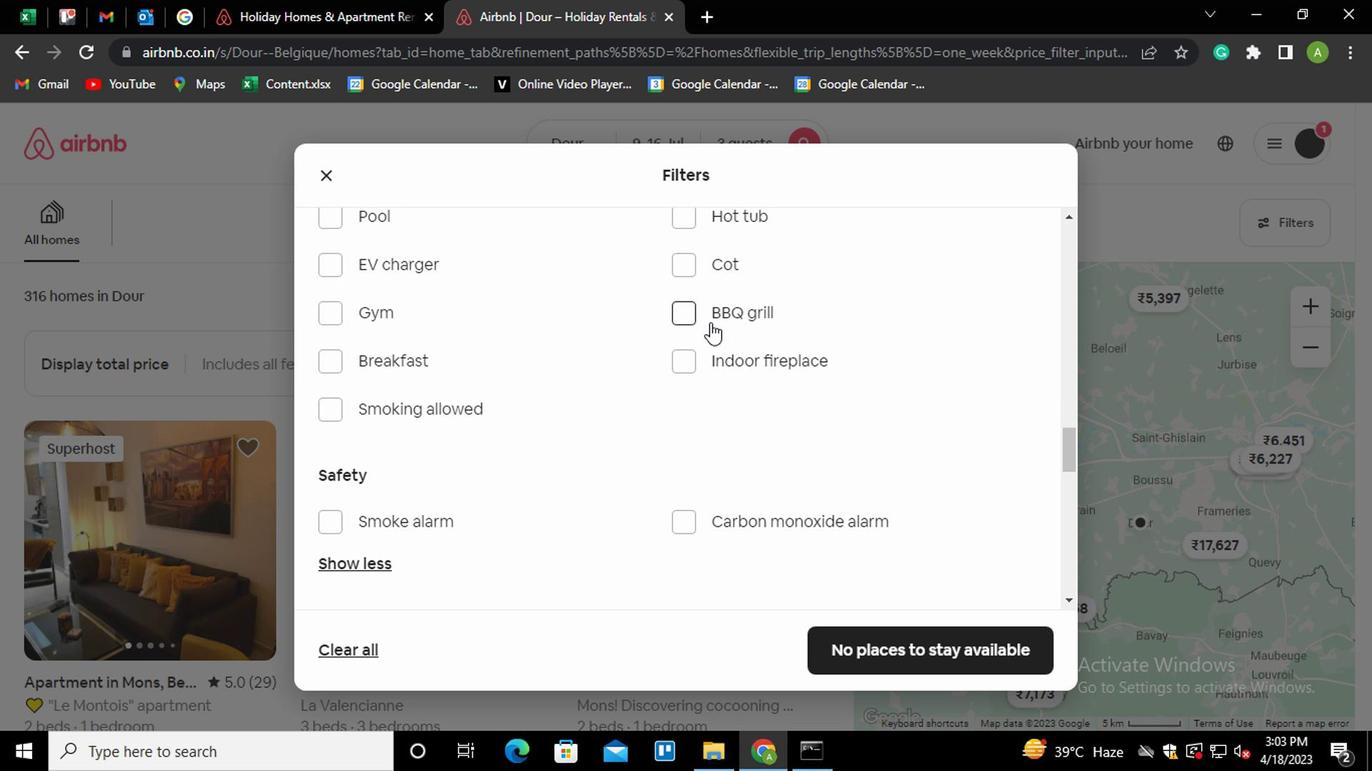 
Action: Mouse scrolled (706, 323) with delta (0, -1)
Screenshot: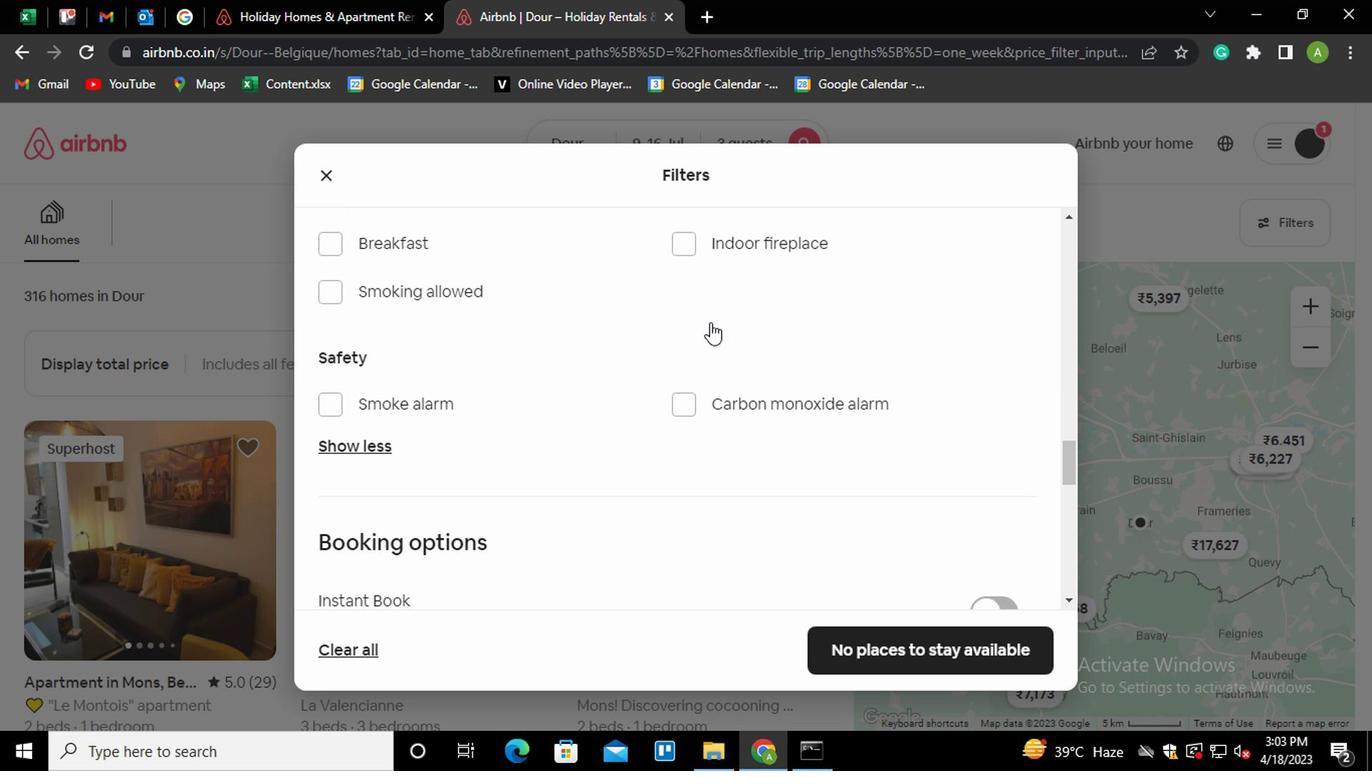 
Action: Mouse scrolled (706, 323) with delta (0, -1)
Screenshot: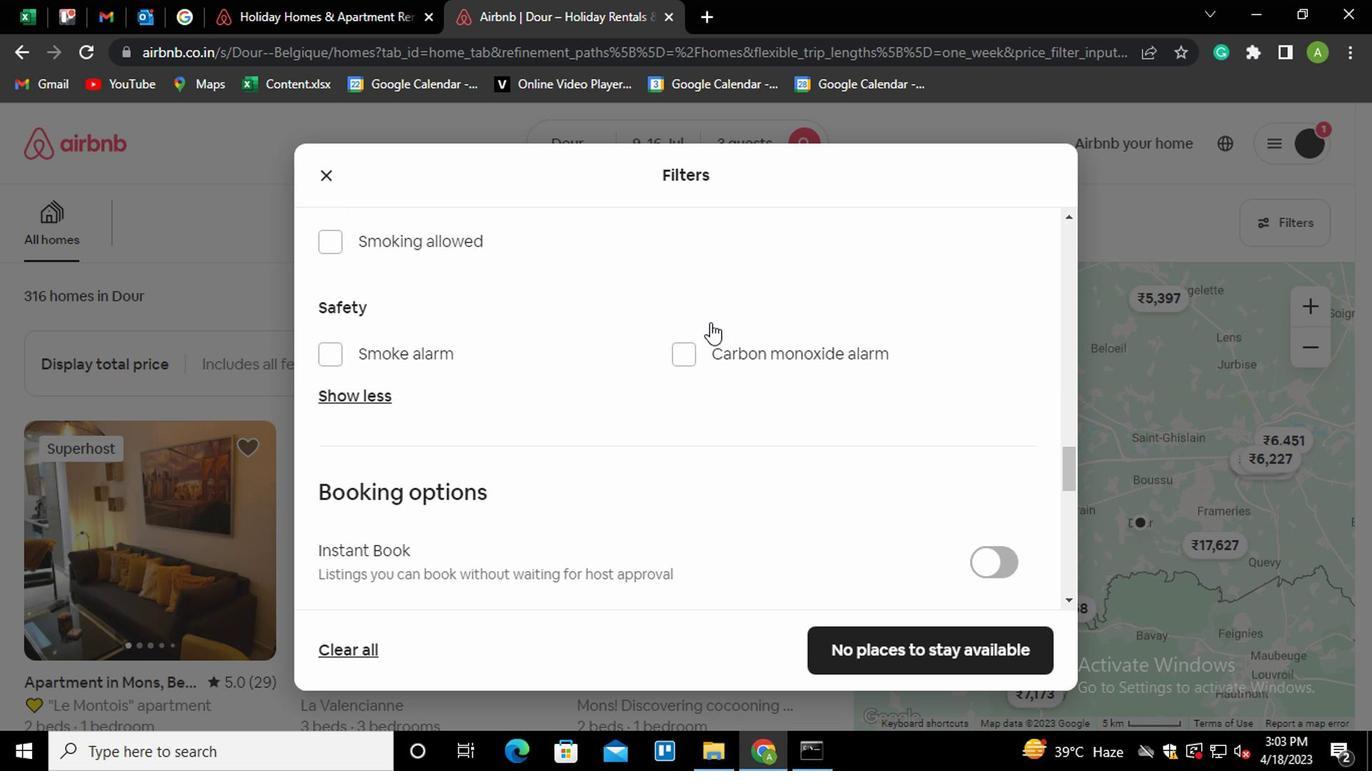 
Action: Mouse moved to (999, 417)
Screenshot: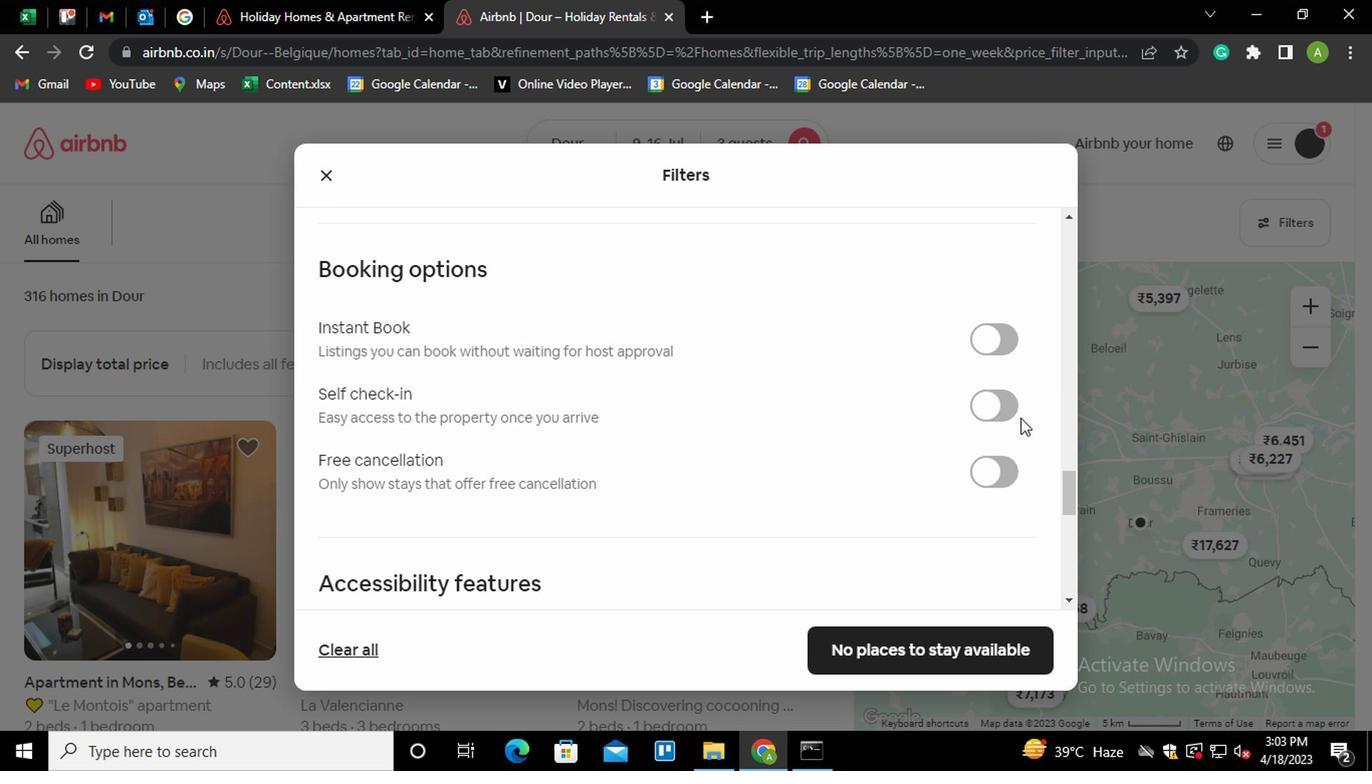 
Action: Mouse pressed left at (999, 417)
Screenshot: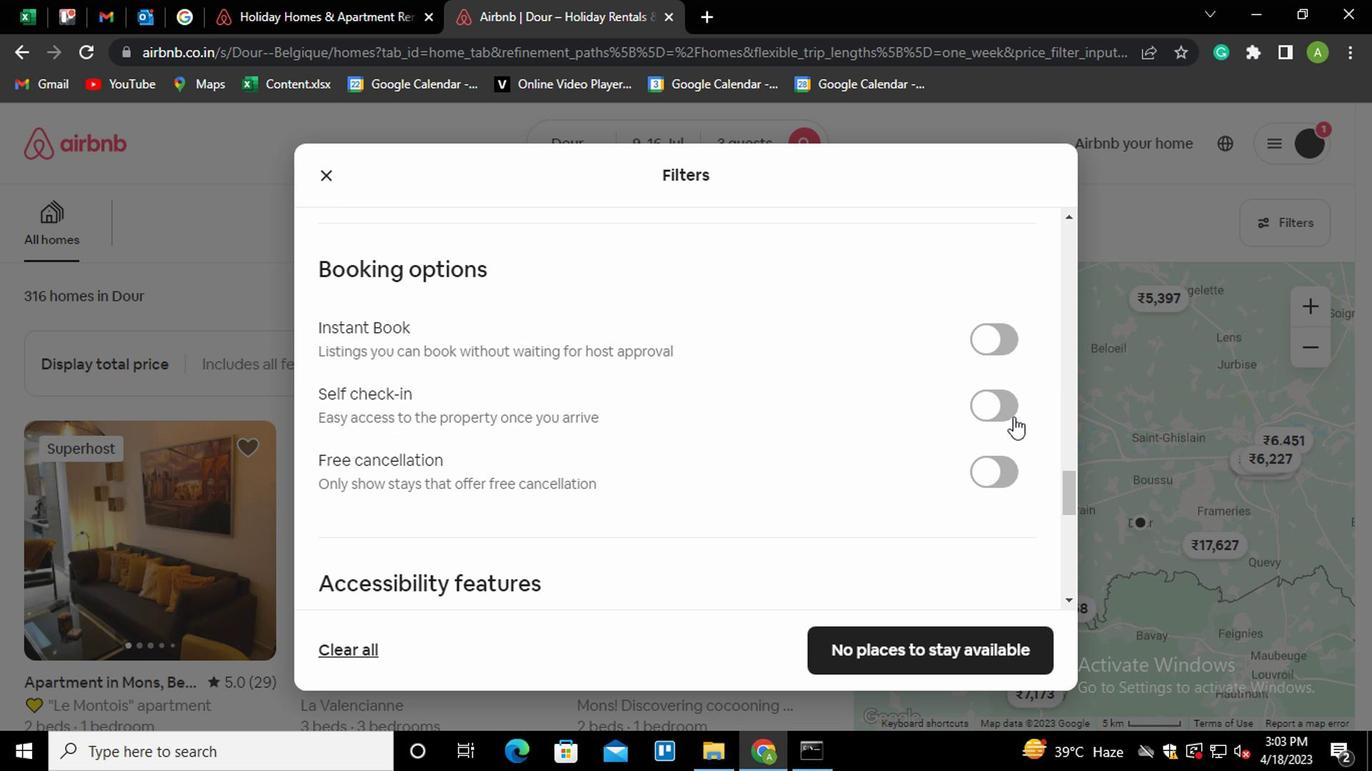 
Action: Mouse moved to (856, 424)
Screenshot: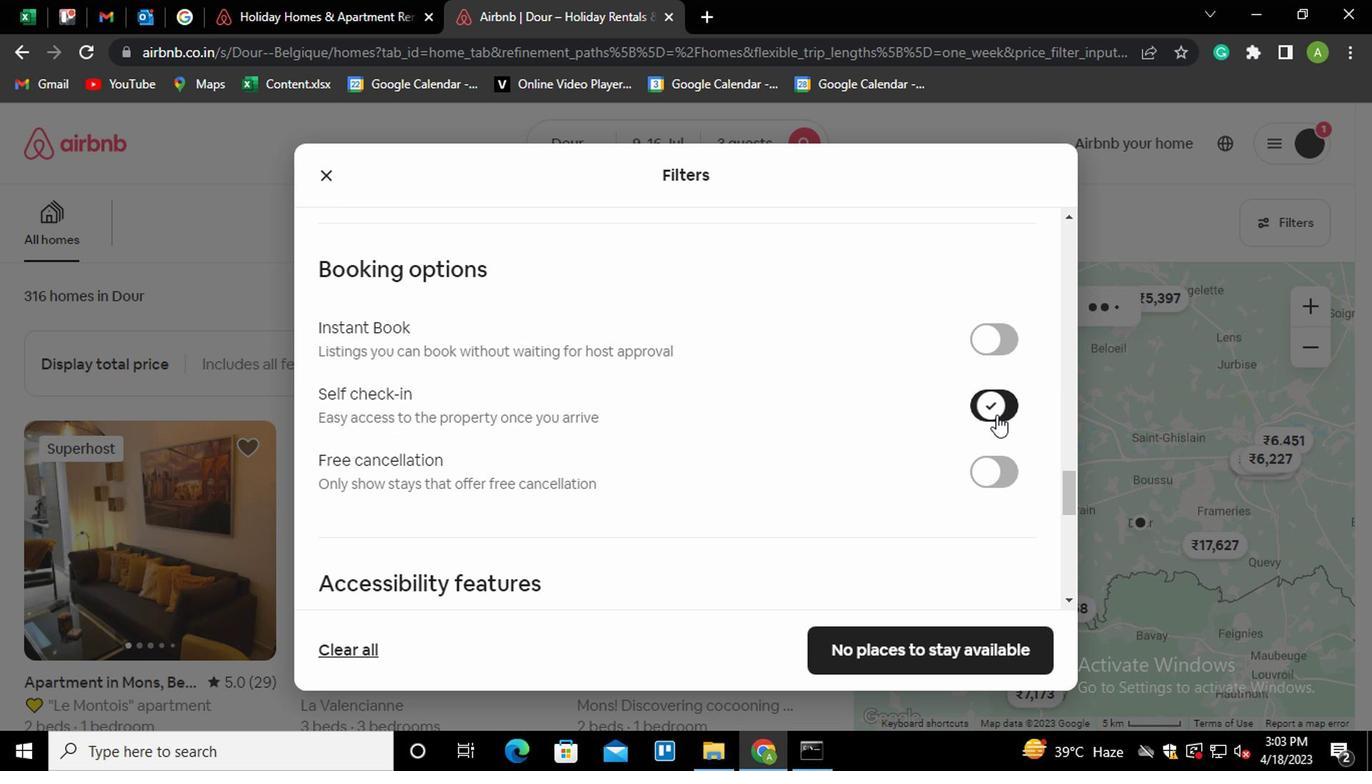 
Action: Mouse scrolled (856, 423) with delta (0, -1)
Screenshot: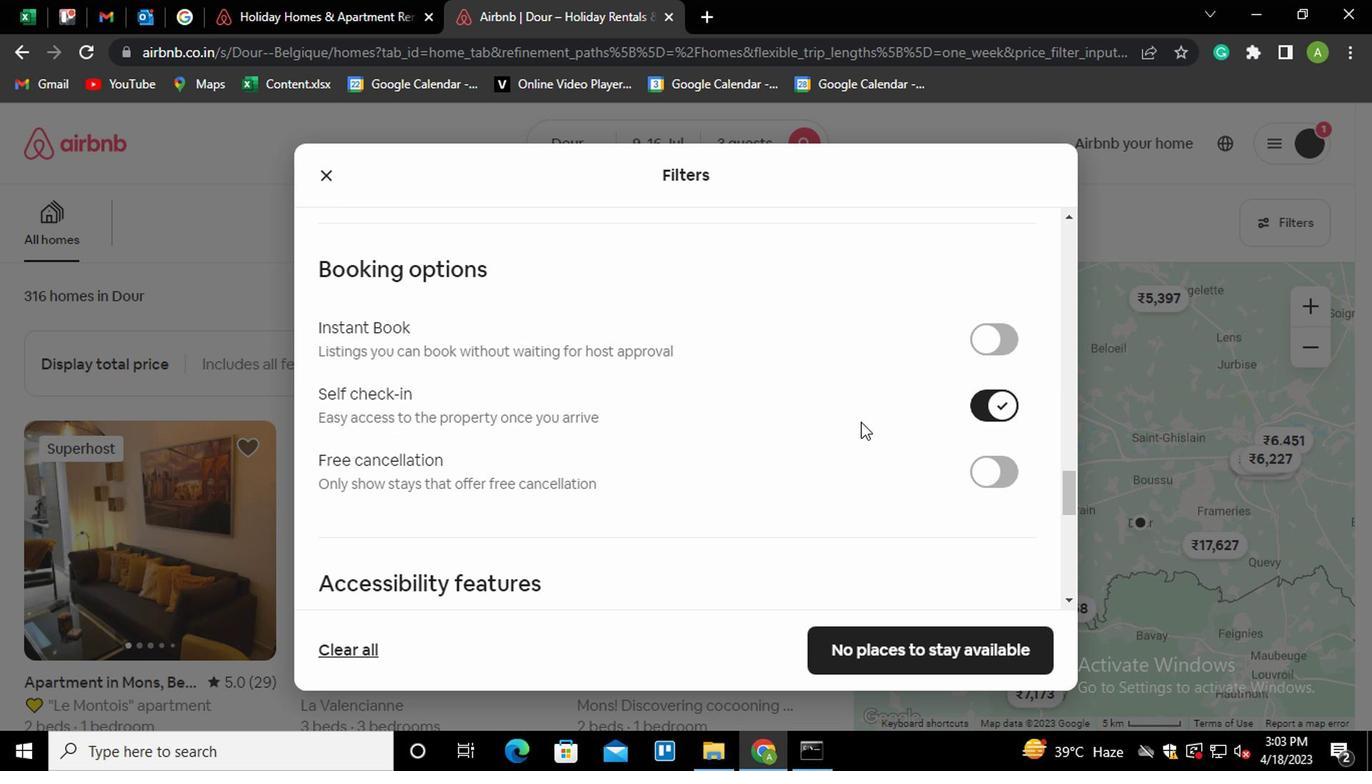 
Action: Mouse scrolled (856, 423) with delta (0, -1)
Screenshot: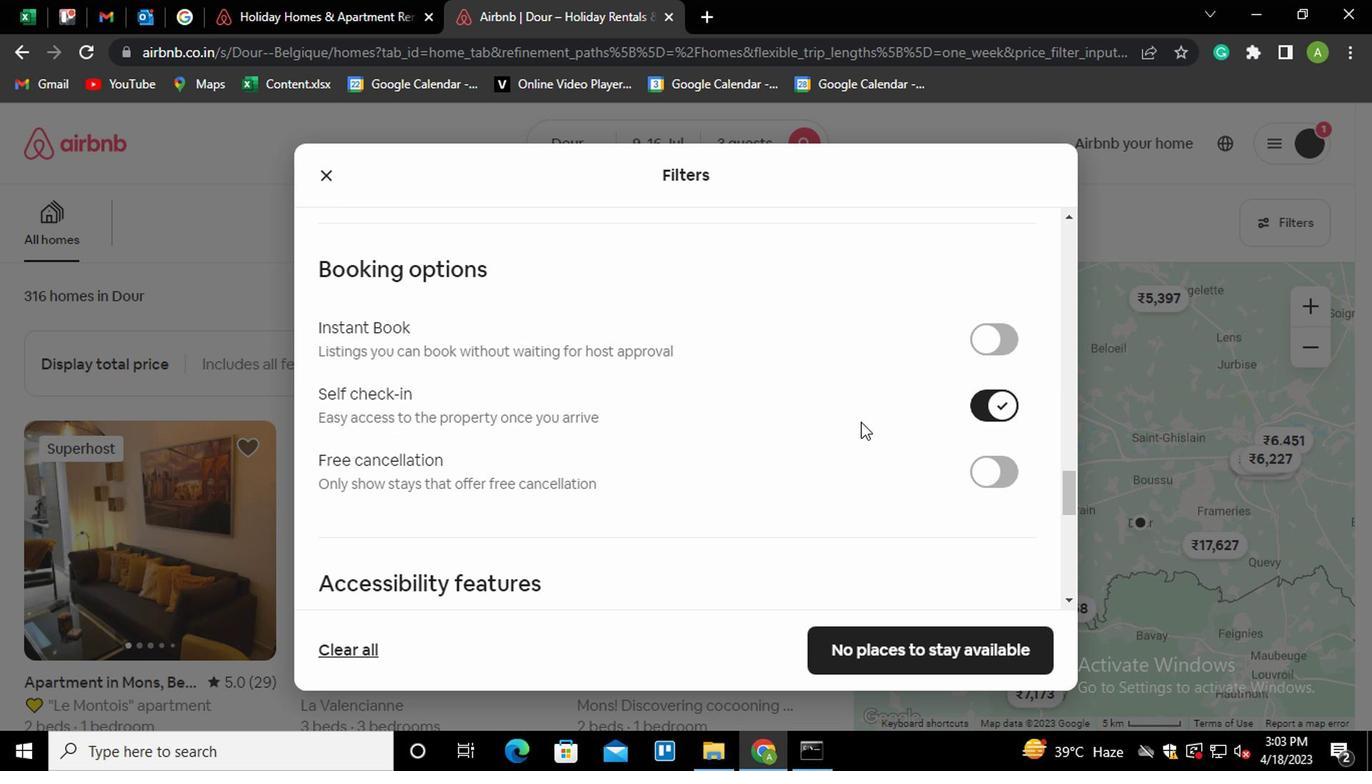 
Action: Mouse scrolled (856, 423) with delta (0, -1)
Screenshot: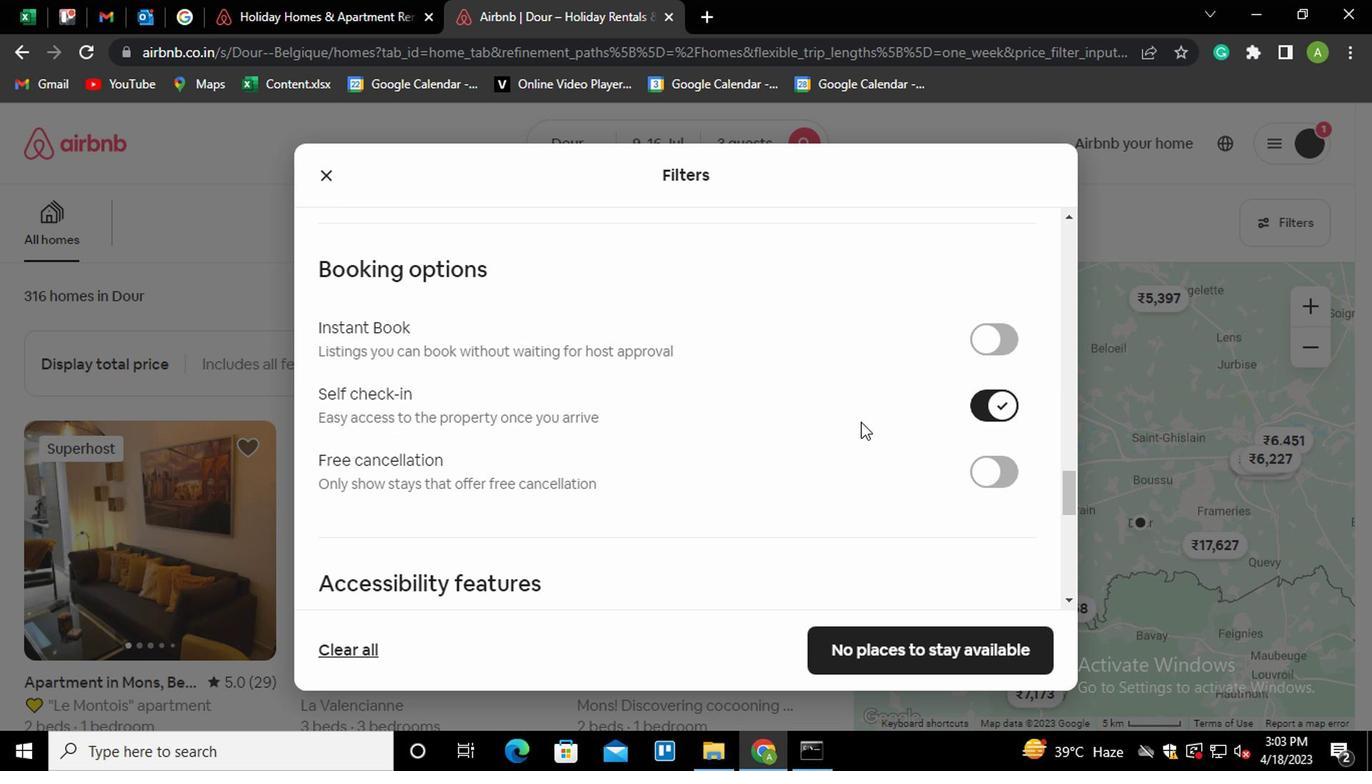 
Action: Mouse moved to (852, 429)
Screenshot: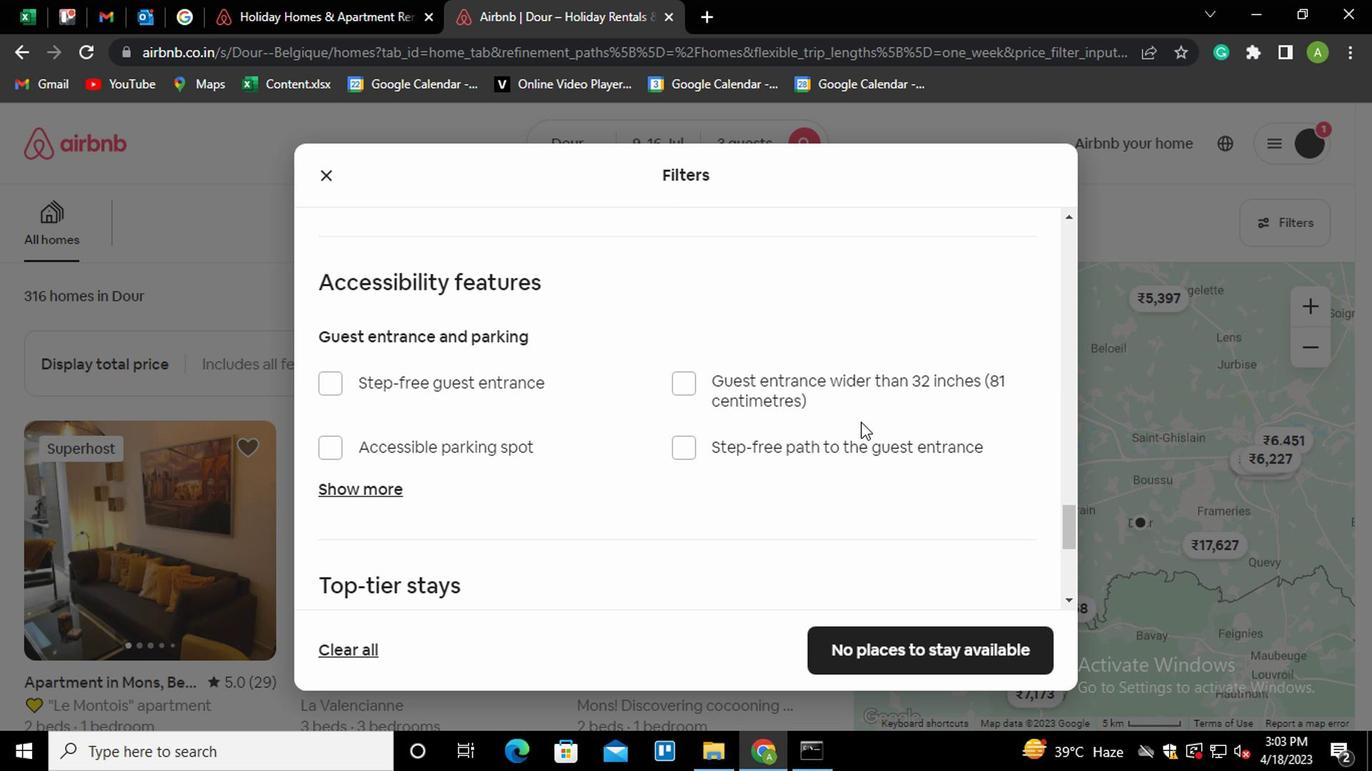 
Action: Mouse scrolled (852, 428) with delta (0, -1)
Screenshot: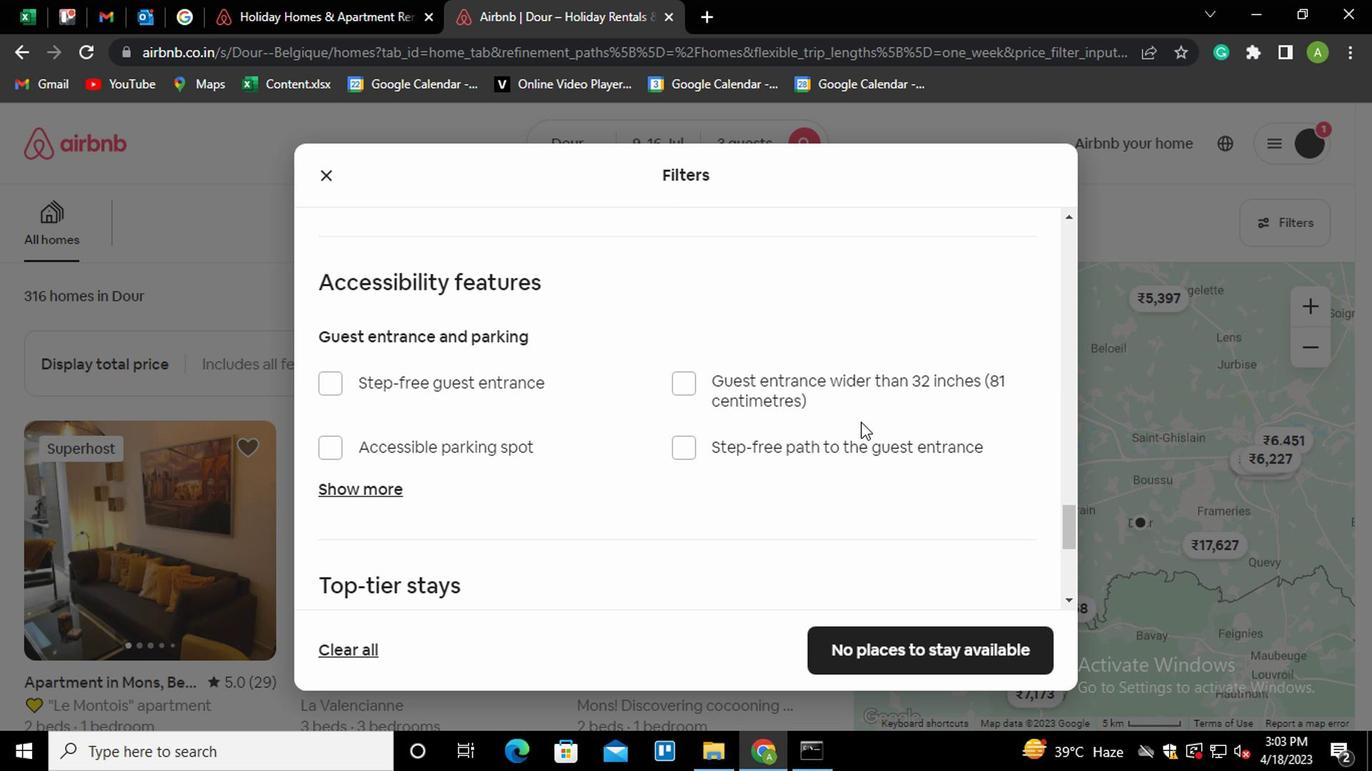 
Action: Mouse moved to (852, 430)
Screenshot: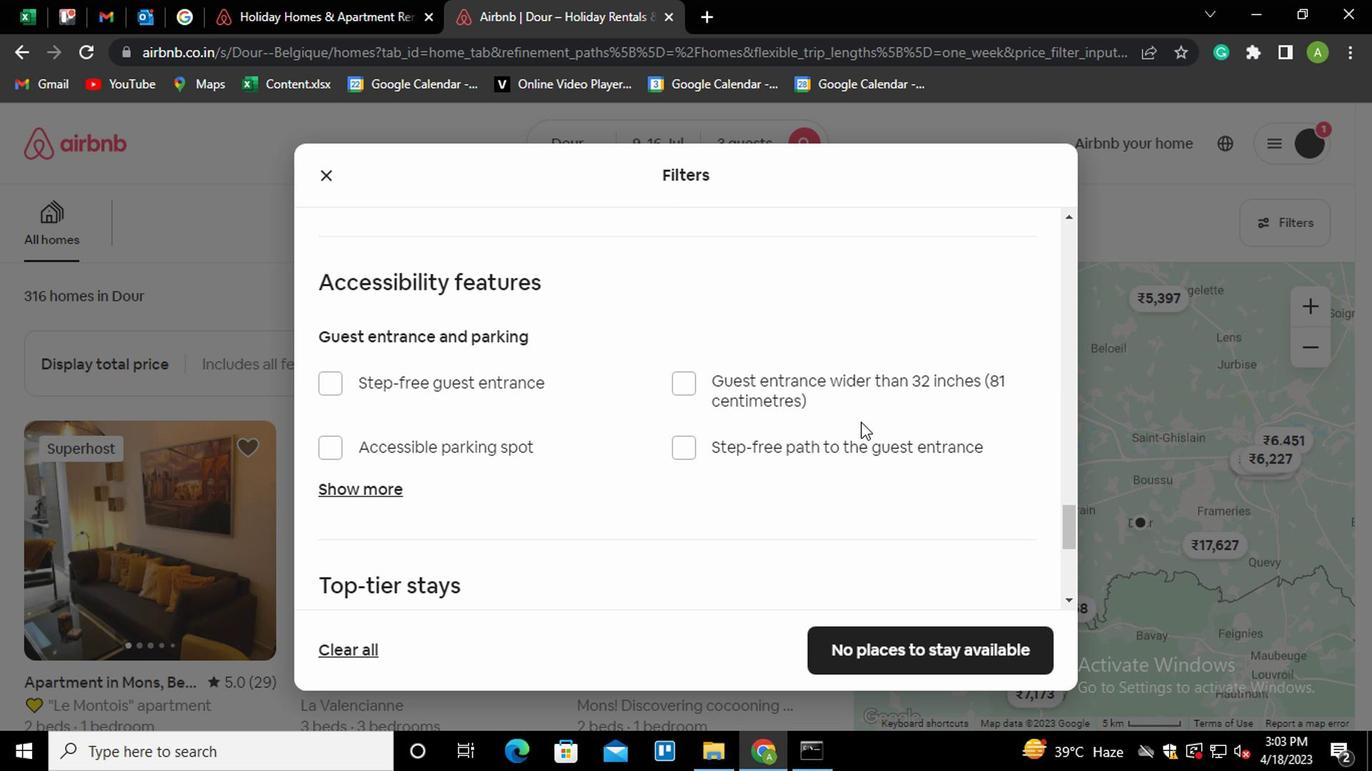 
Action: Mouse scrolled (852, 429) with delta (0, 0)
Screenshot: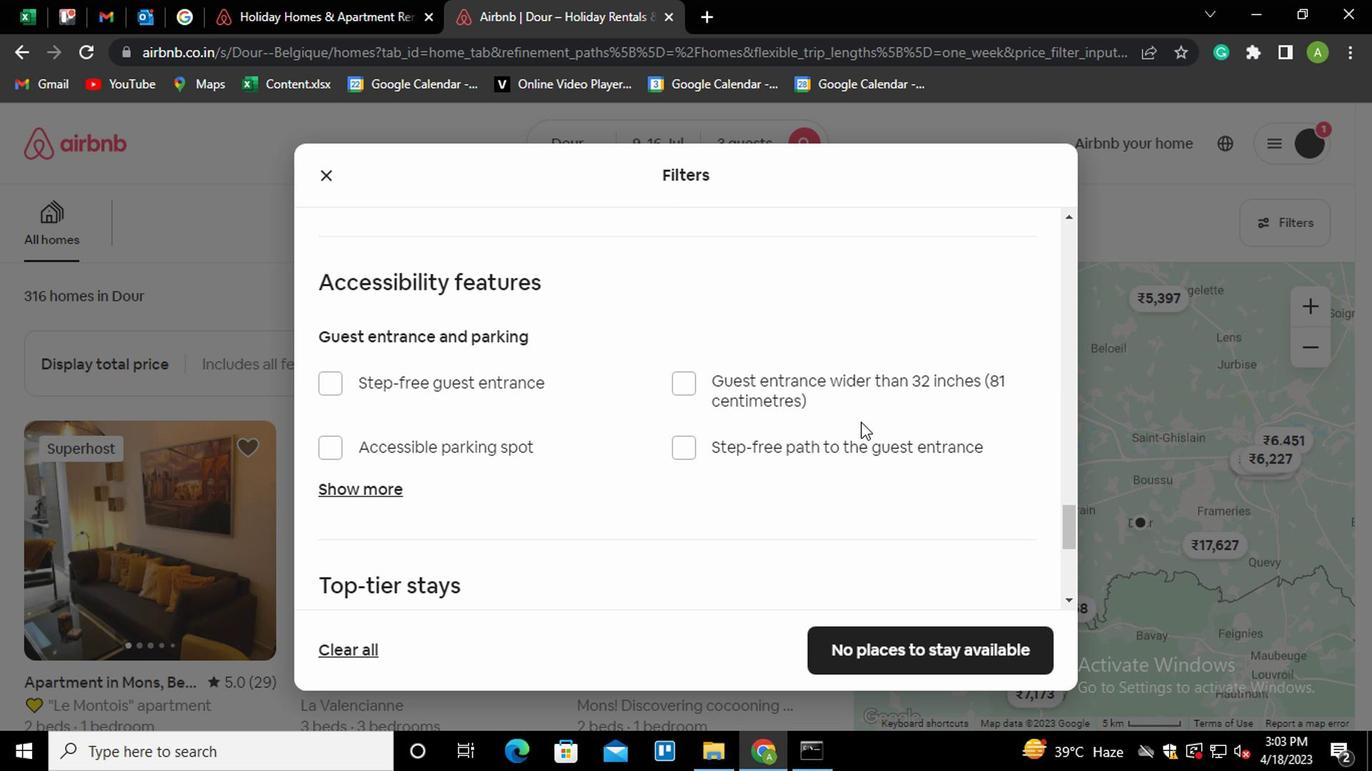 
Action: Mouse moved to (623, 485)
Screenshot: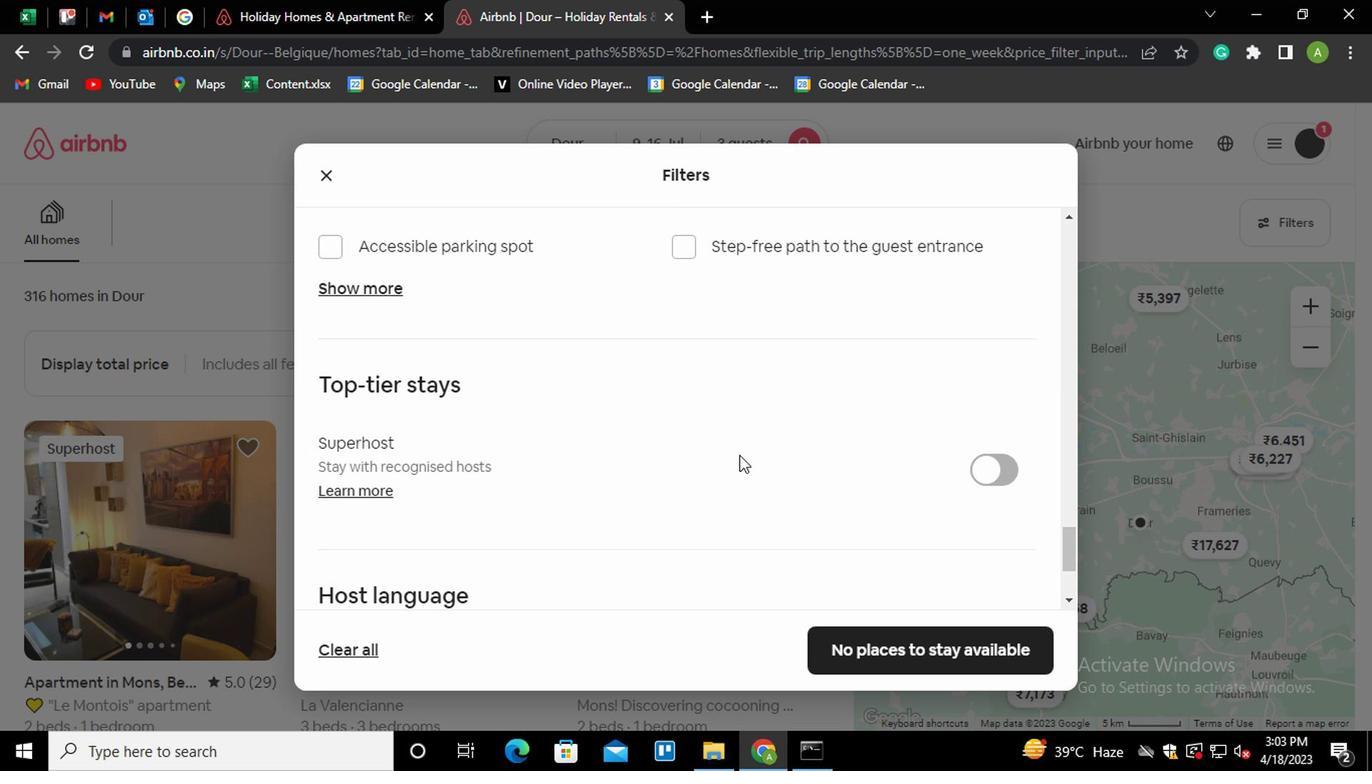 
Action: Mouse scrolled (623, 483) with delta (0, -1)
Screenshot: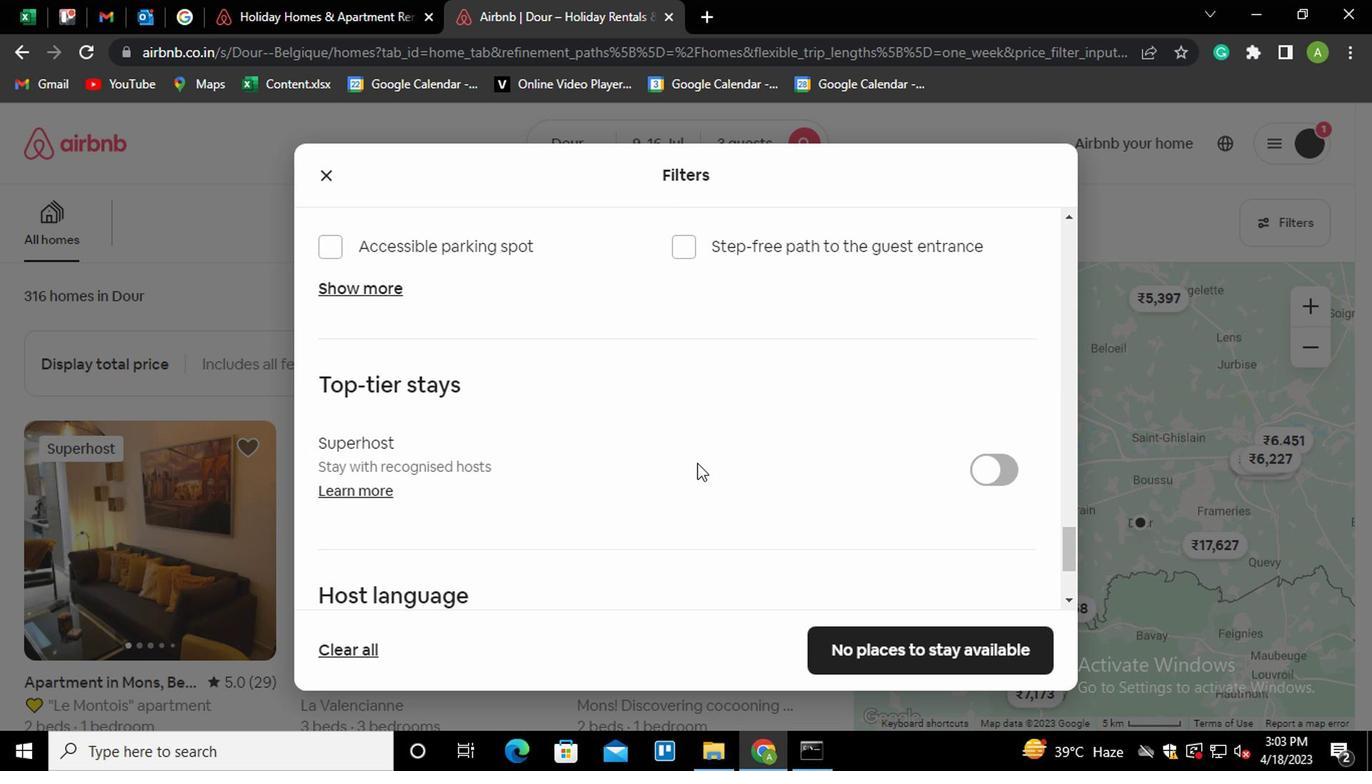 
Action: Mouse moved to (622, 485)
Screenshot: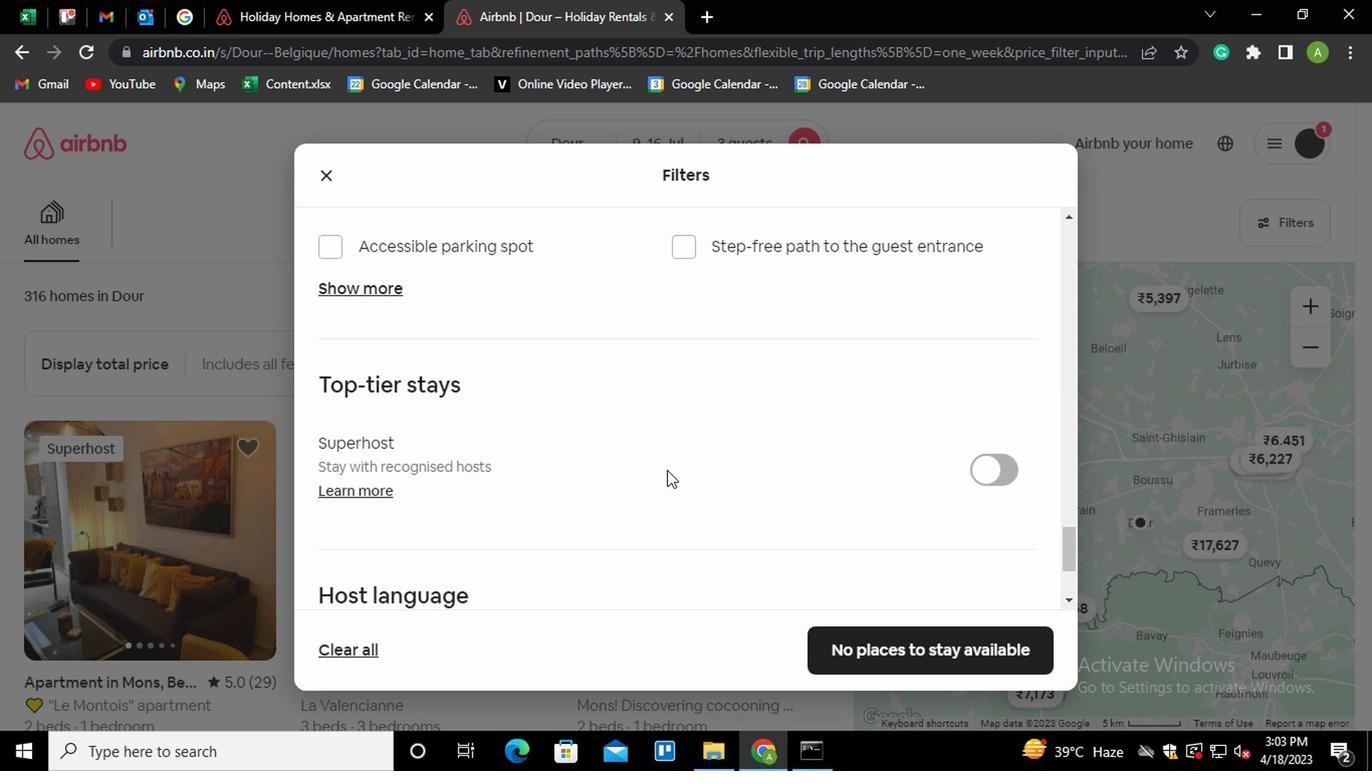 
Action: Mouse scrolled (622, 483) with delta (0, -1)
Screenshot: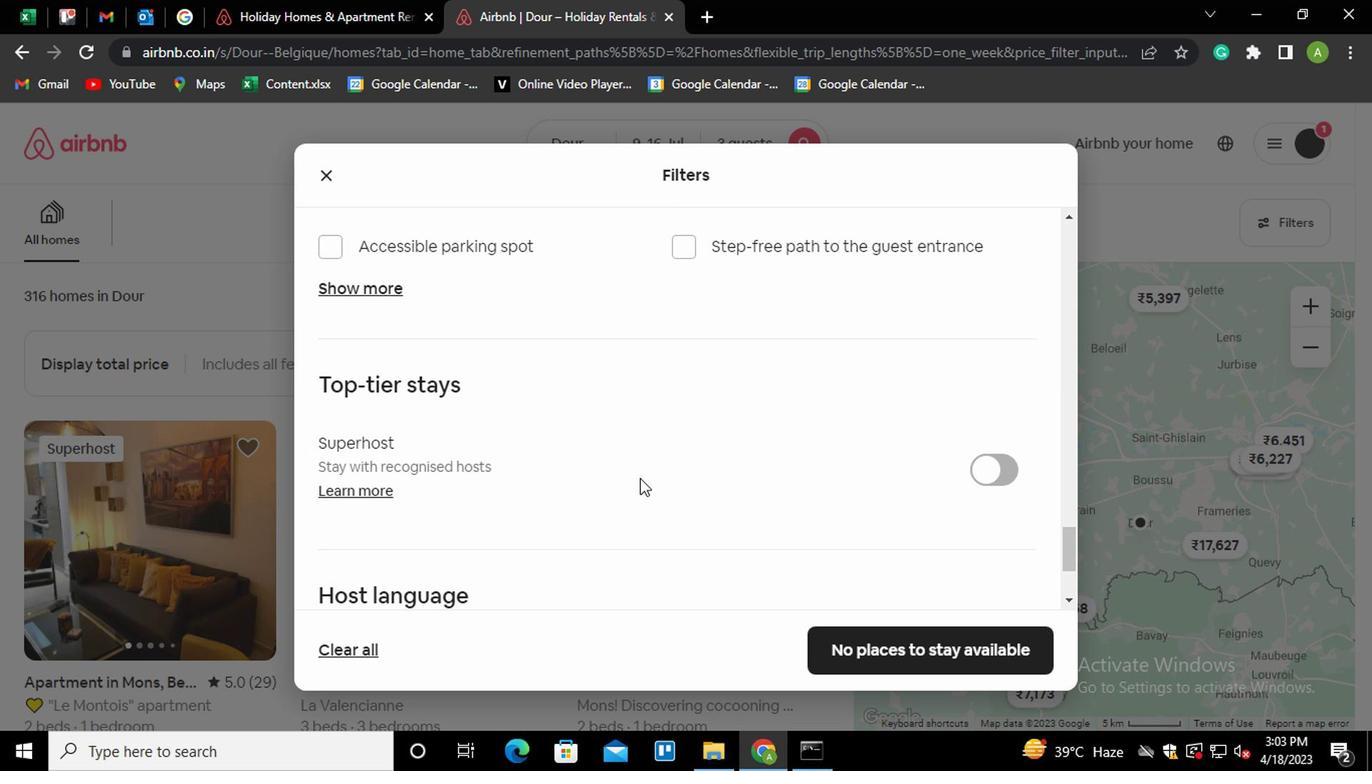 
Action: Mouse scrolled (622, 483) with delta (0, -1)
Screenshot: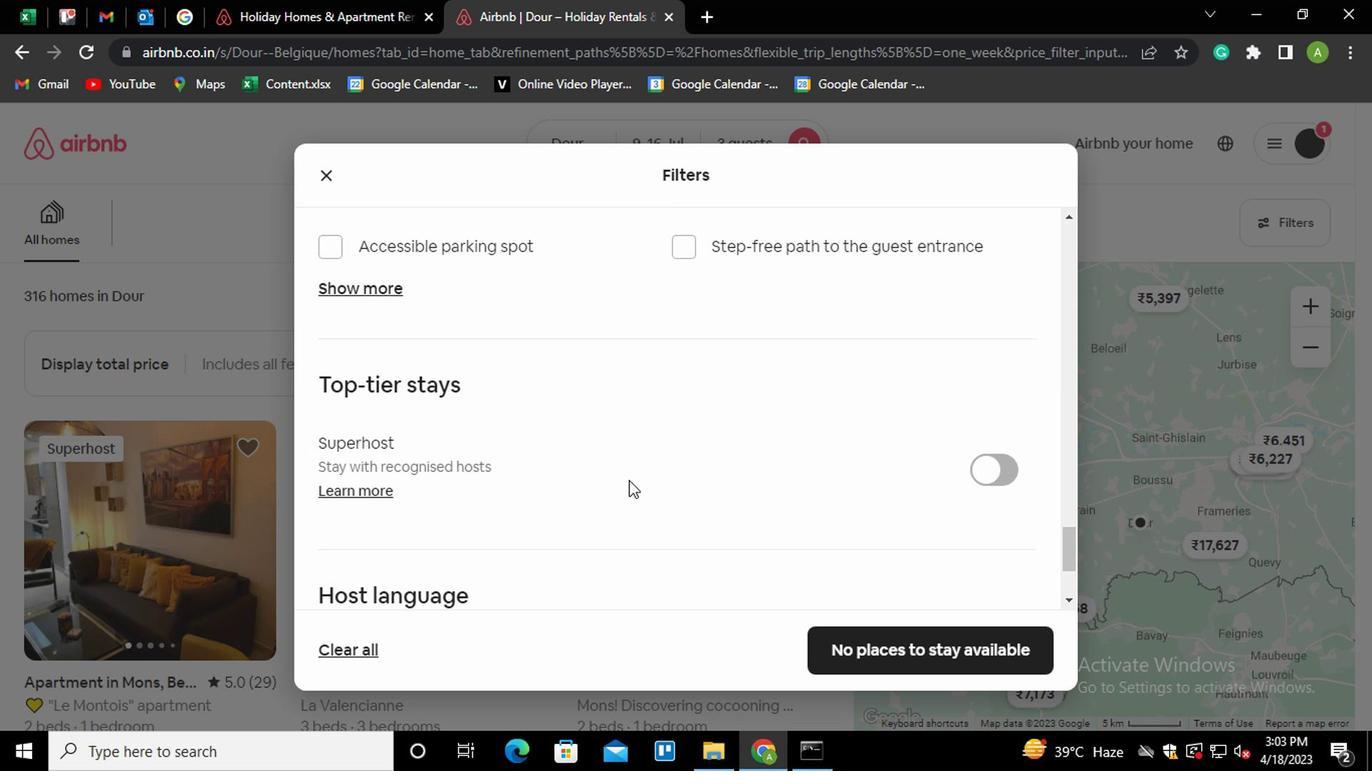 
Action: Mouse moved to (320, 473)
Screenshot: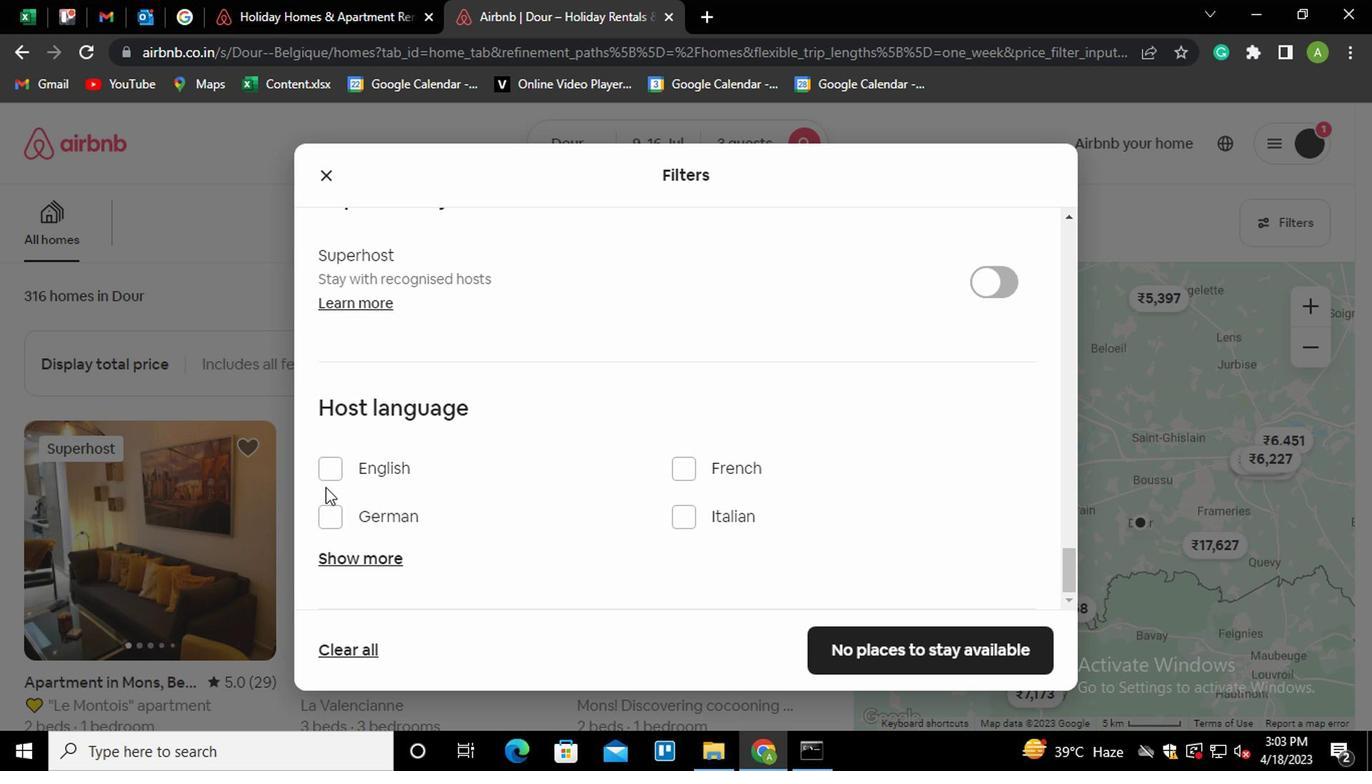
Action: Mouse pressed left at (320, 473)
Screenshot: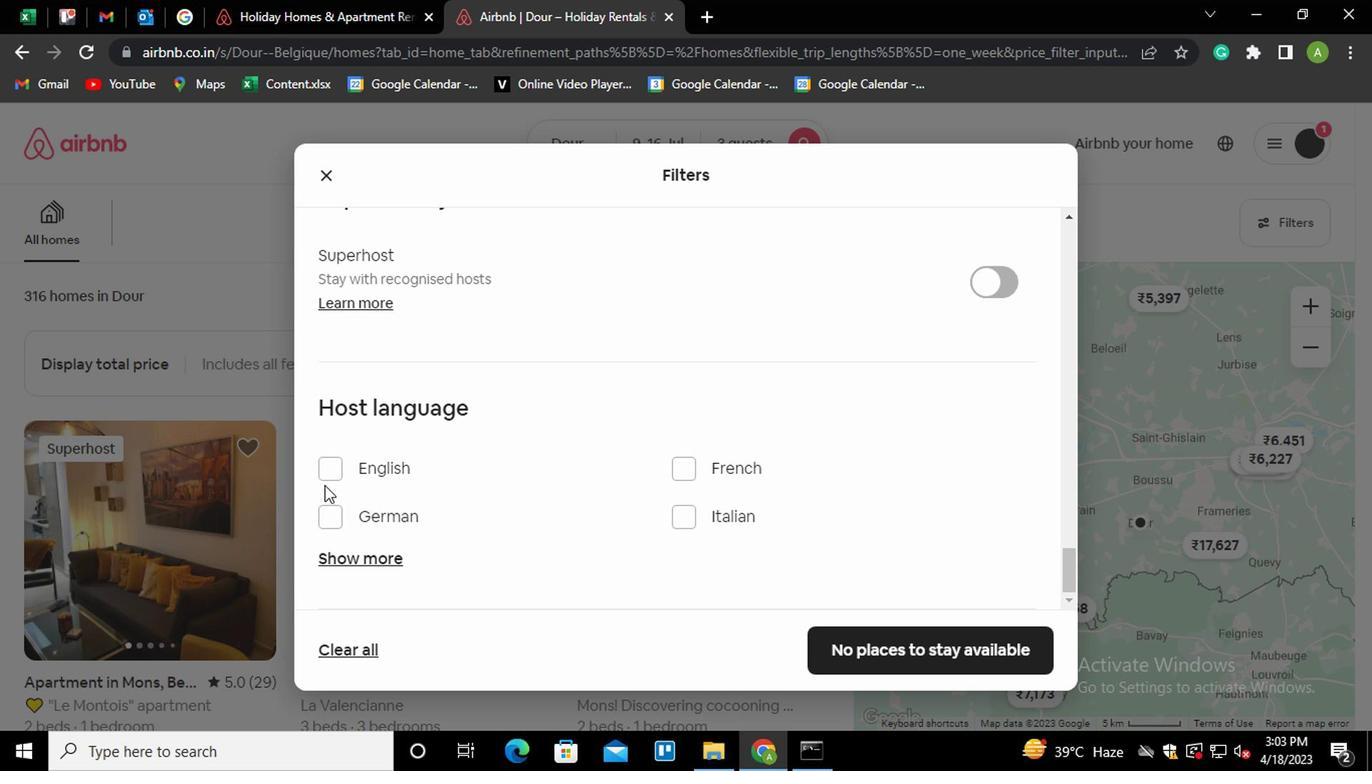 
Action: Mouse moved to (889, 645)
Screenshot: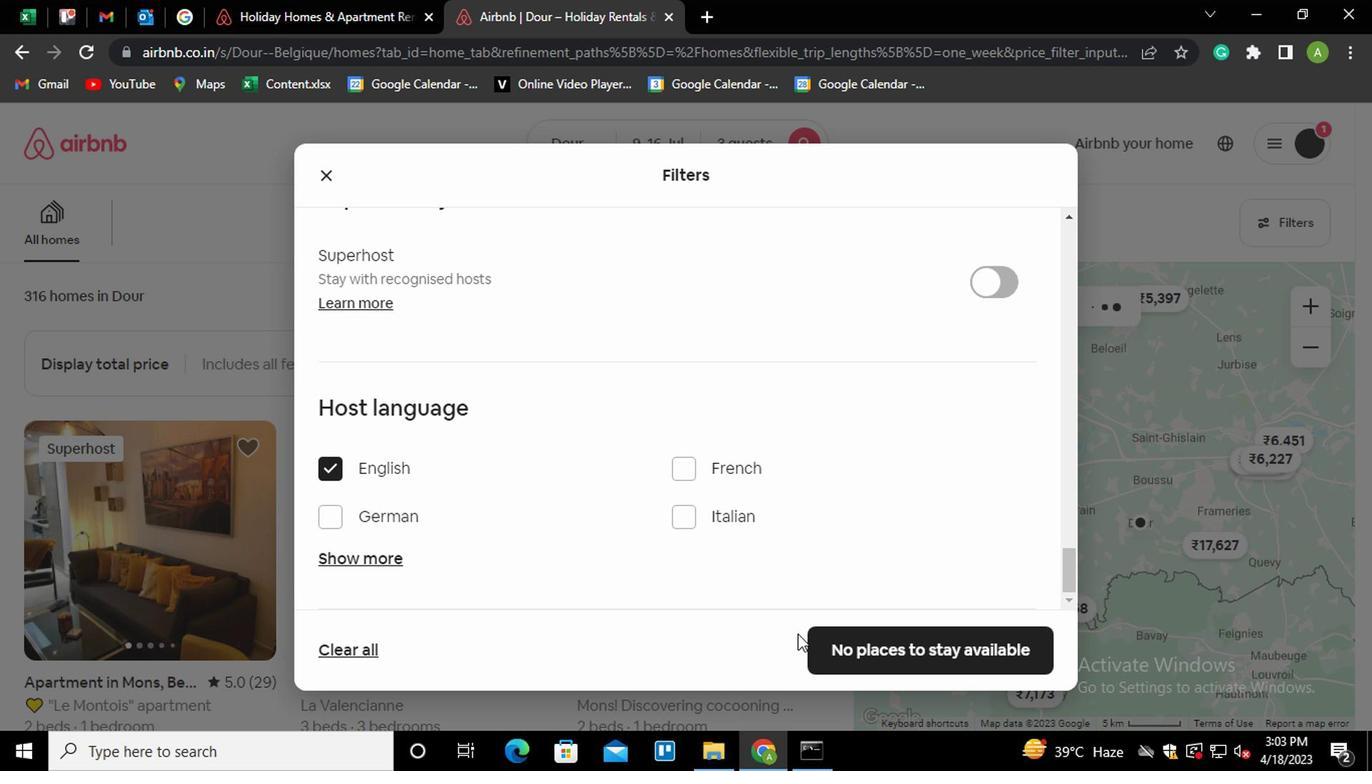 
Action: Mouse pressed left at (889, 645)
Screenshot: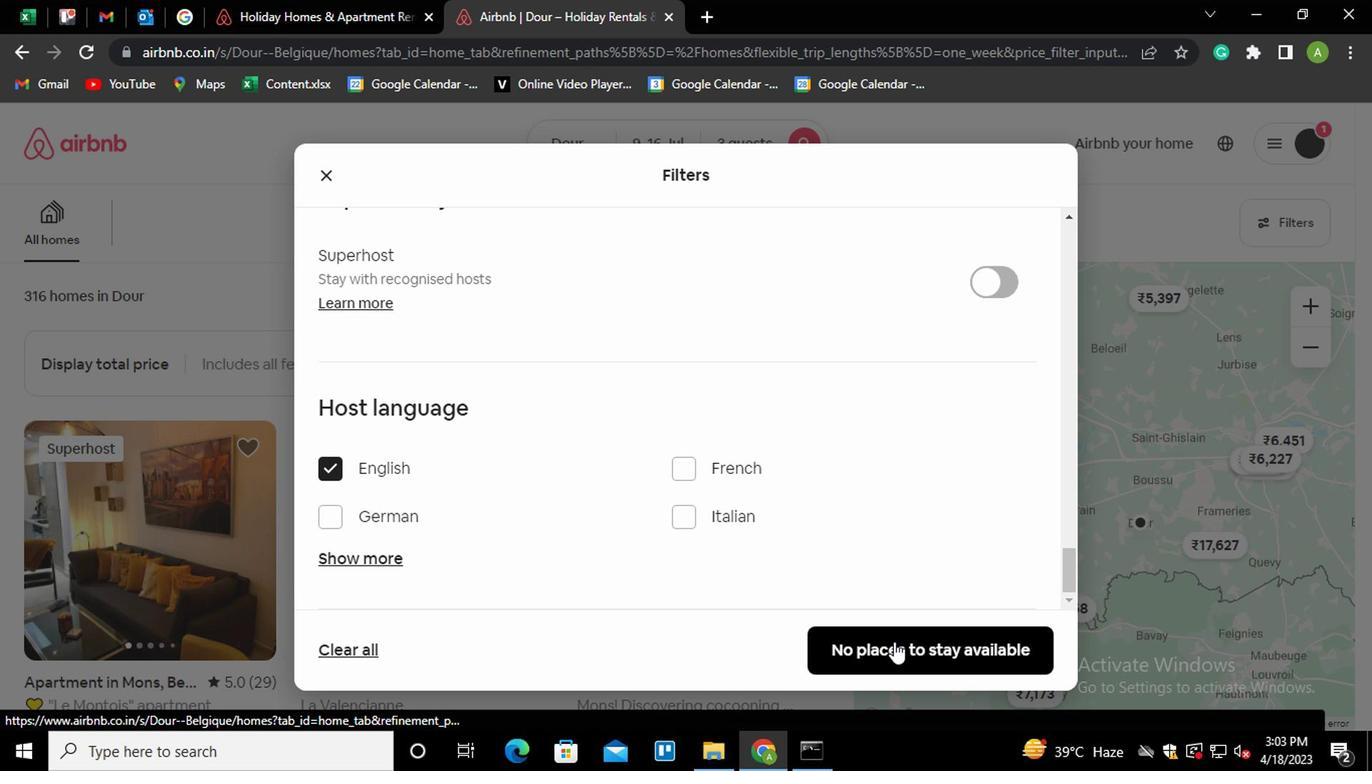 
